 Task: Find connections with filter location San Carlos de Bariloche with filter topic #jobsearchwith filter profile language English with filter current company Russell Tobin with filter school Medi-Caps University with filter industry Retail Musical Instruments with filter service category Interior Design with filter keywords title Dispatcher for Trucks or Taxis
Action: Mouse moved to (671, 131)
Screenshot: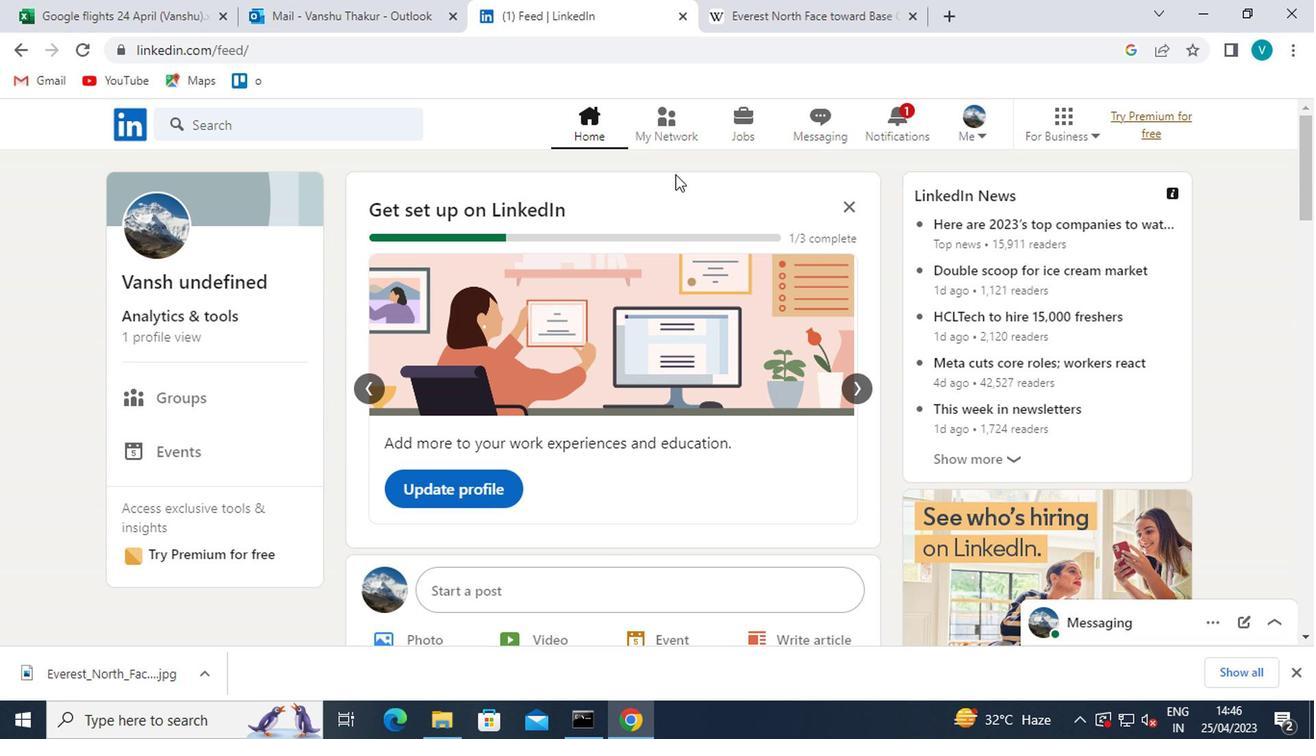 
Action: Mouse pressed left at (671, 131)
Screenshot: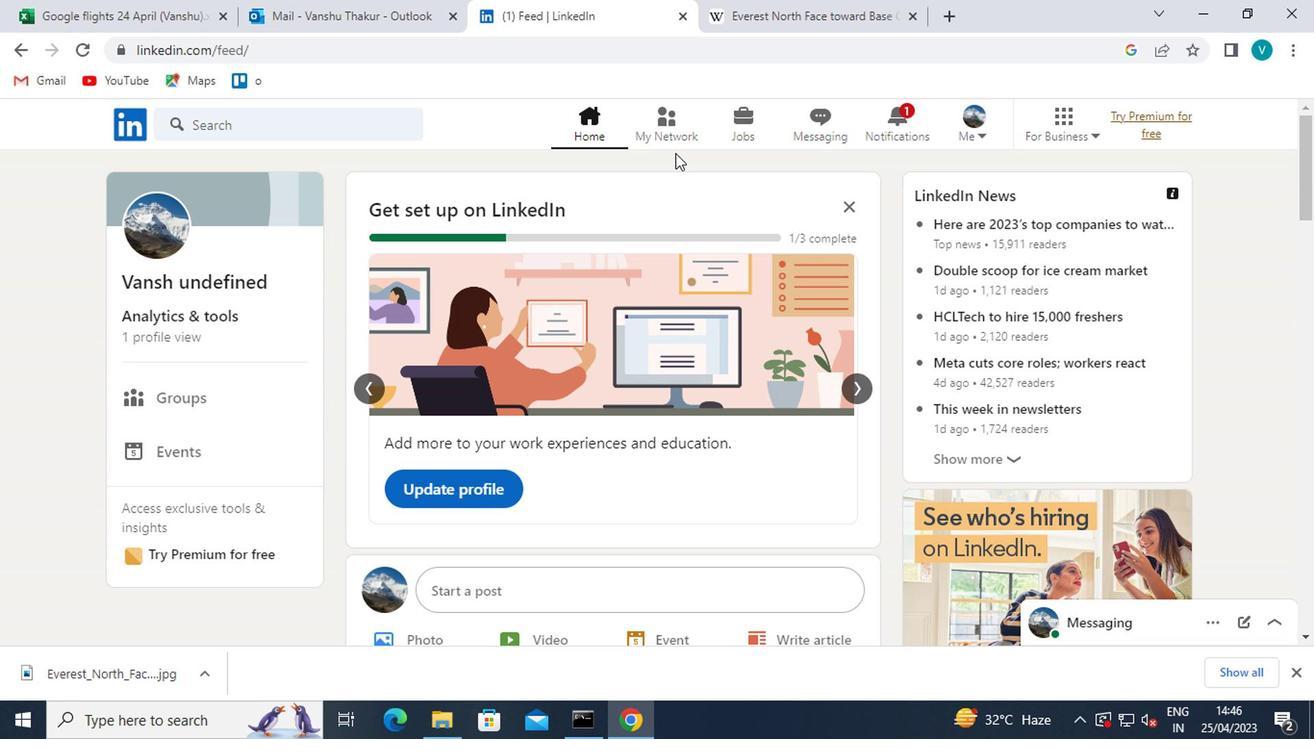 
Action: Mouse moved to (238, 229)
Screenshot: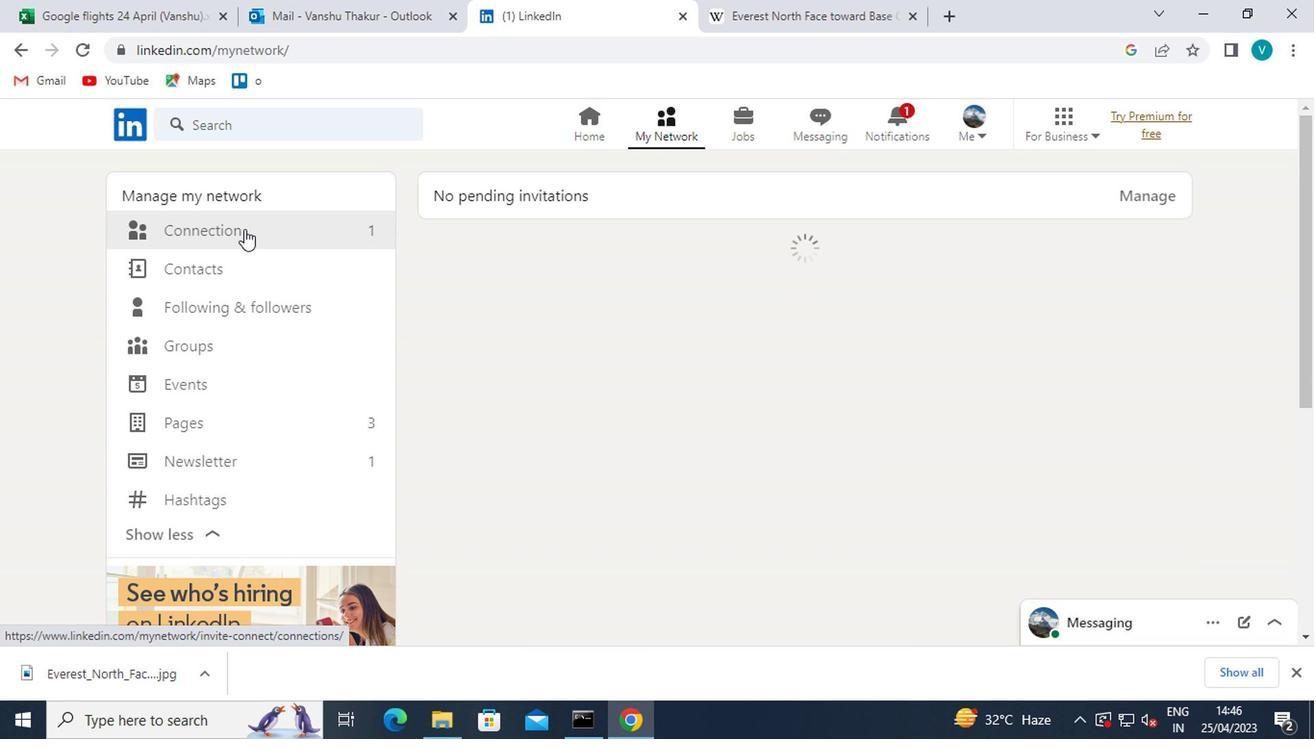 
Action: Mouse pressed left at (238, 229)
Screenshot: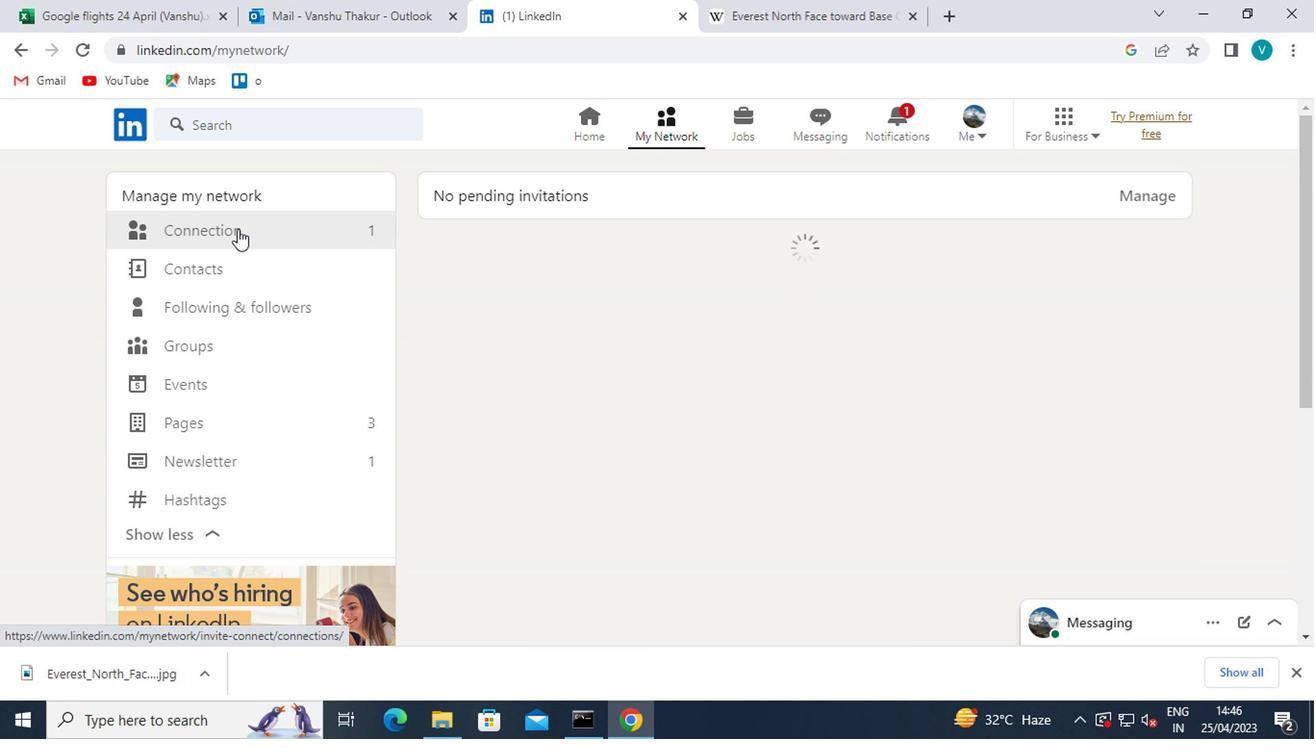 
Action: Mouse moved to (809, 238)
Screenshot: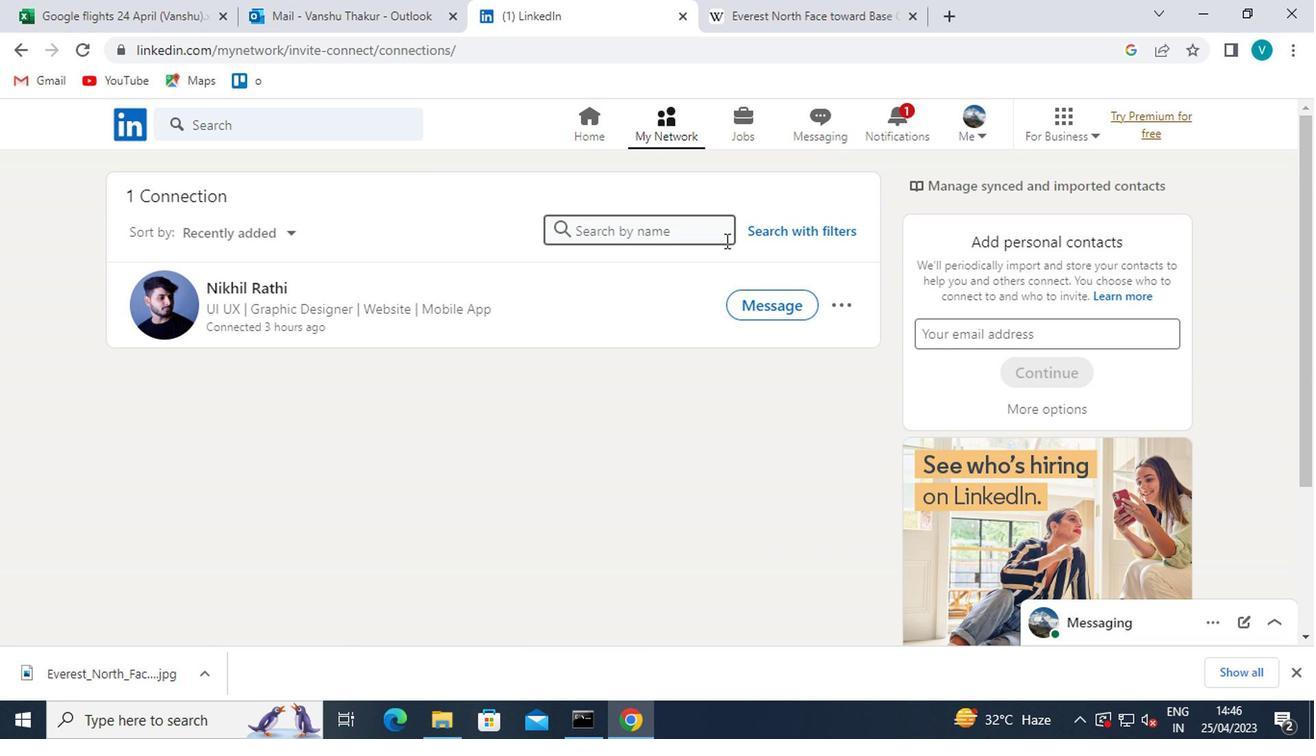 
Action: Mouse pressed left at (809, 238)
Screenshot: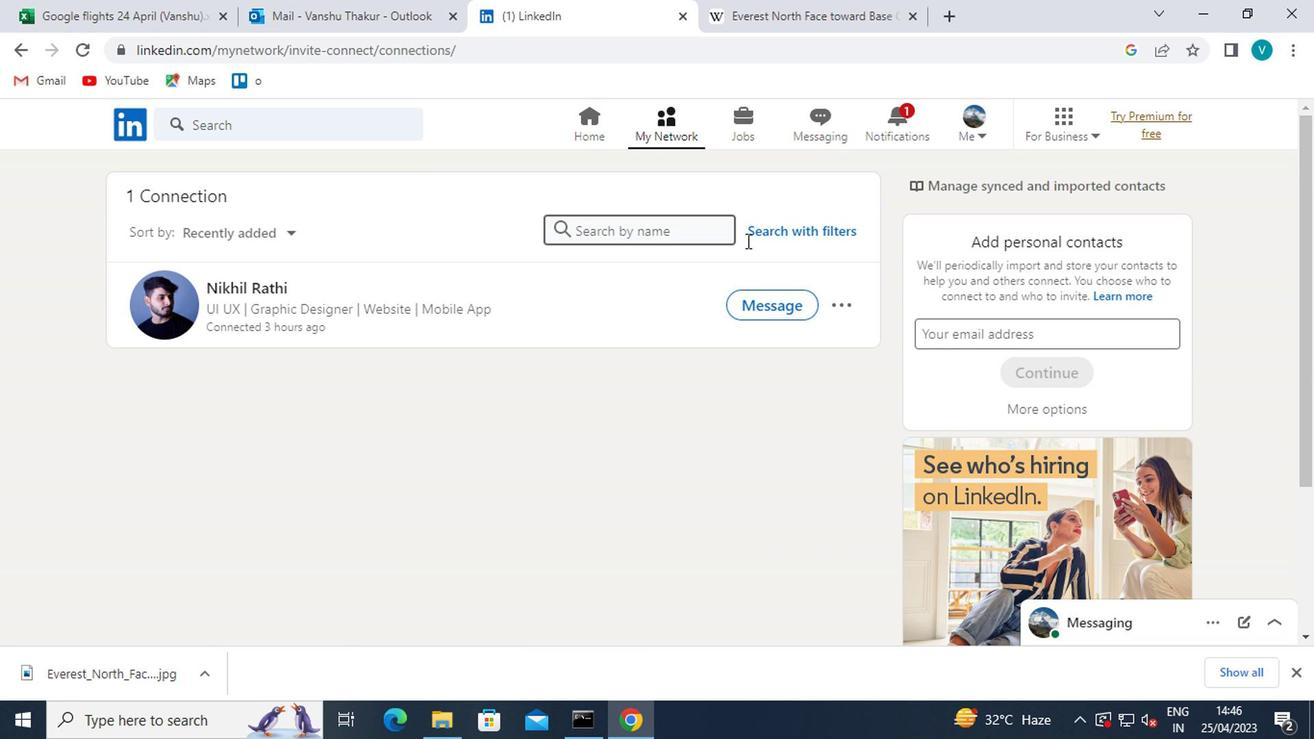
Action: Mouse moved to (828, 231)
Screenshot: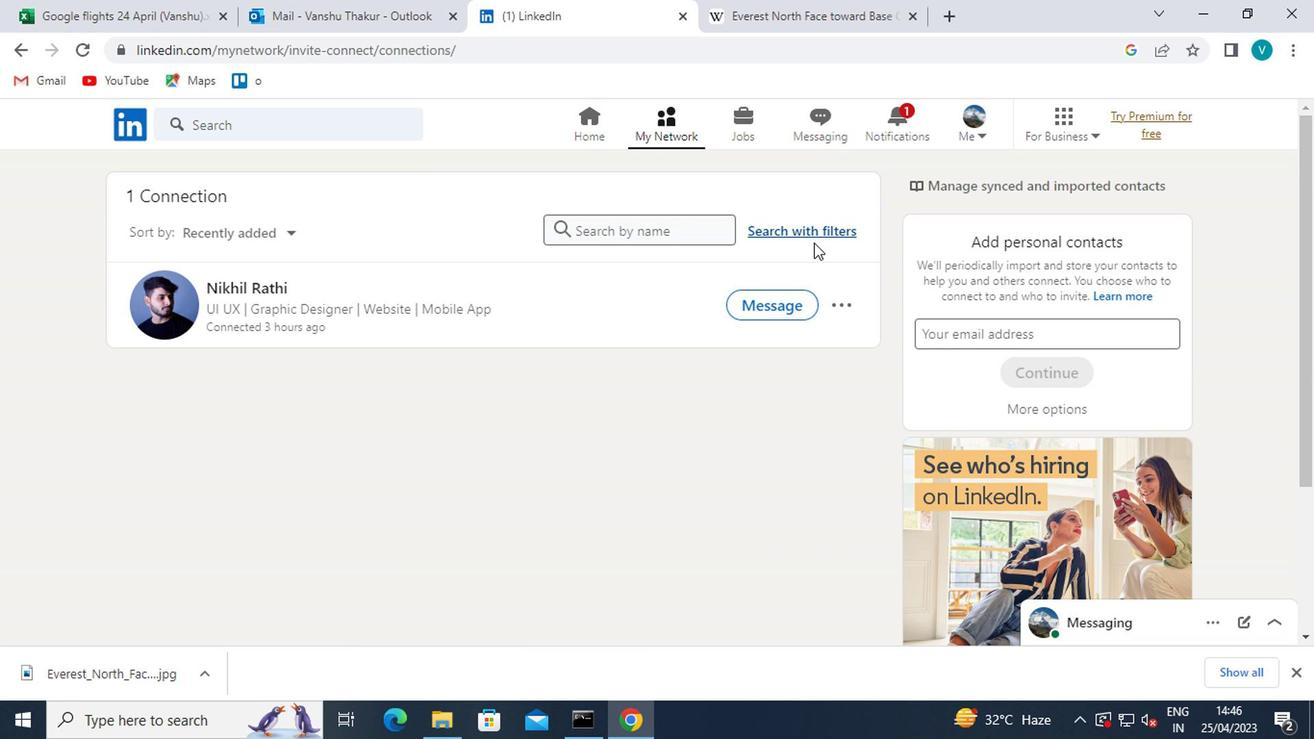 
Action: Mouse pressed left at (828, 231)
Screenshot: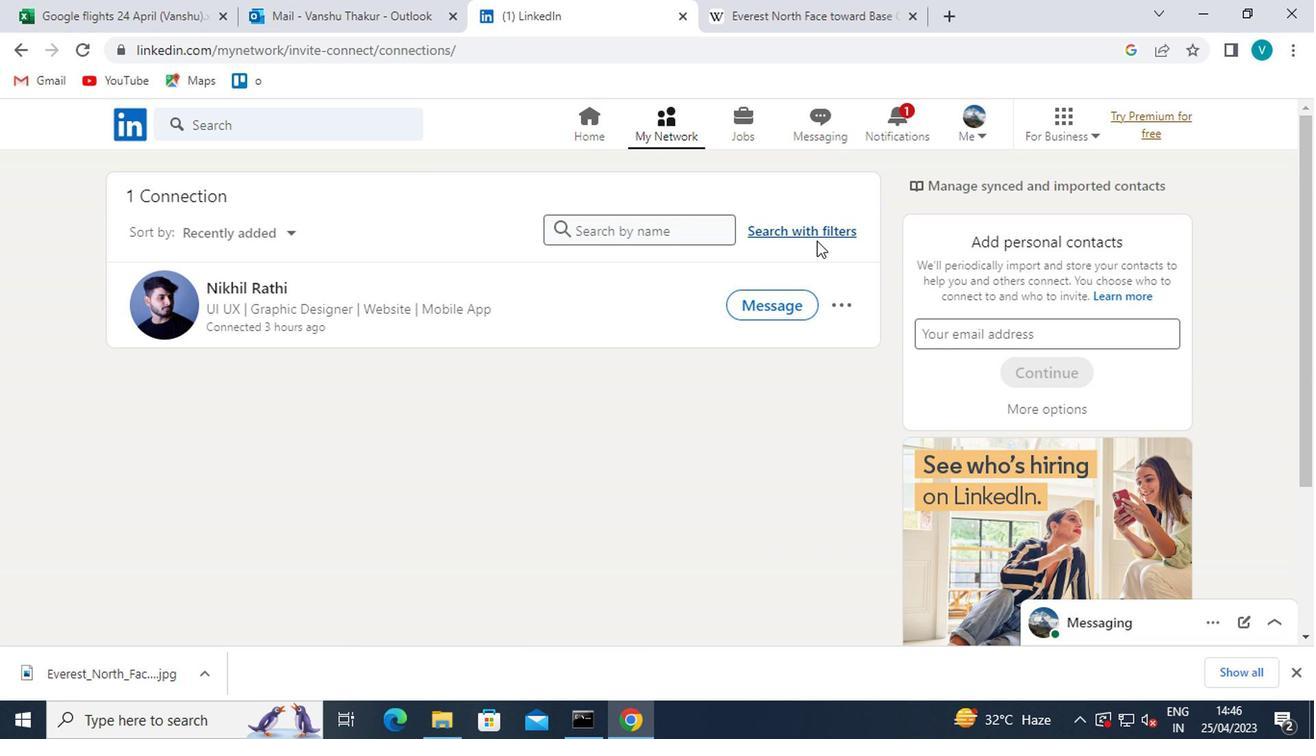 
Action: Mouse moved to (644, 187)
Screenshot: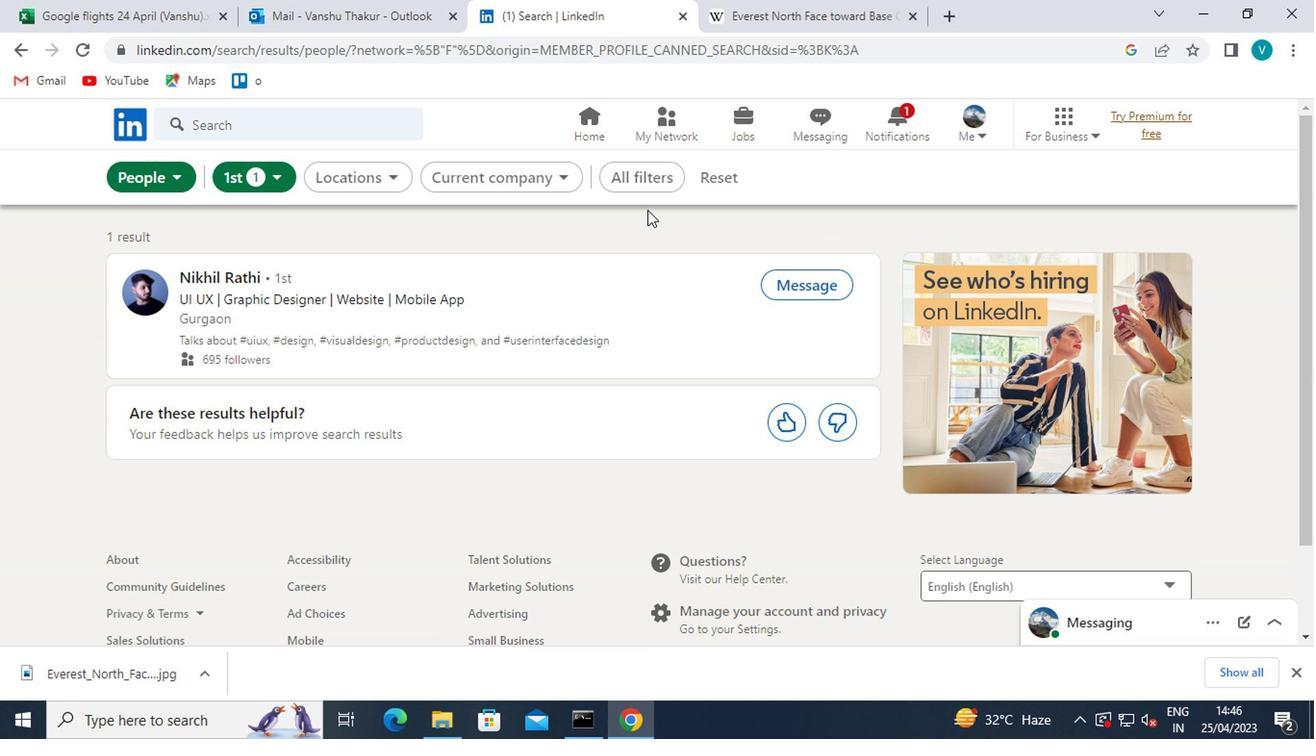 
Action: Mouse pressed left at (644, 187)
Screenshot: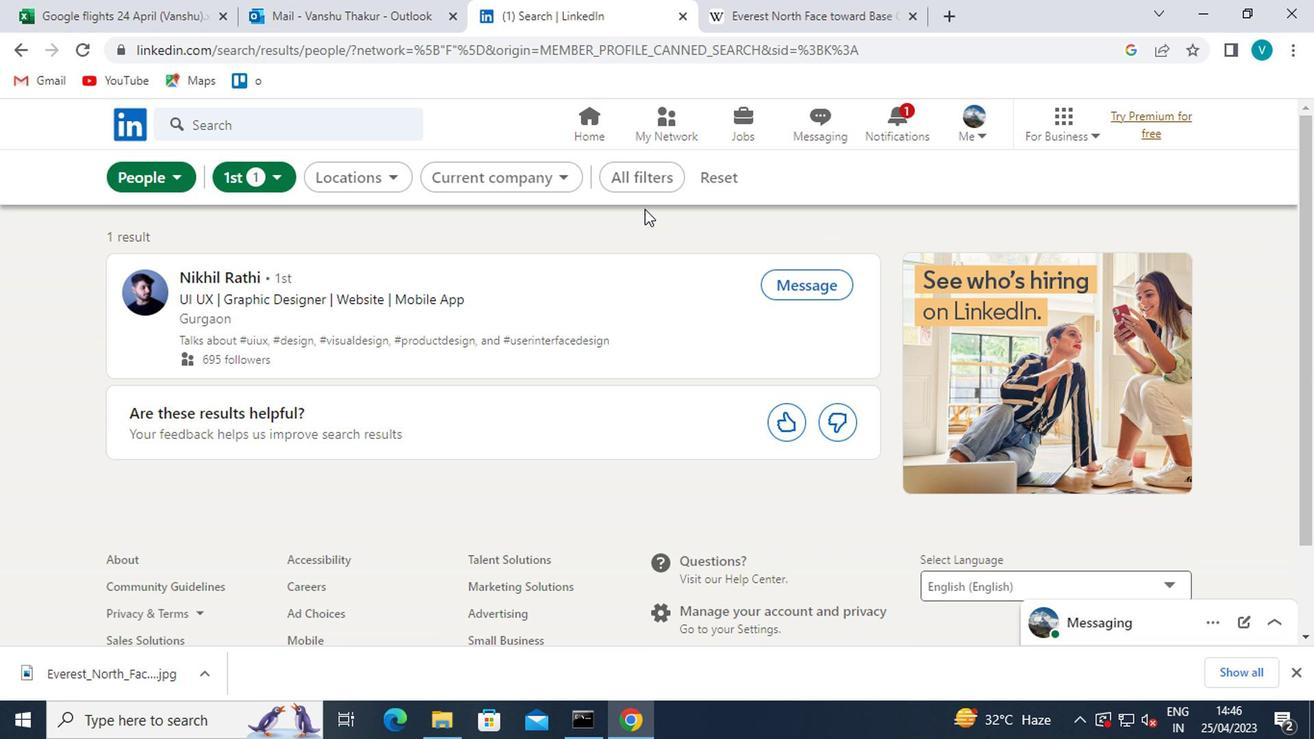 
Action: Mouse moved to (869, 319)
Screenshot: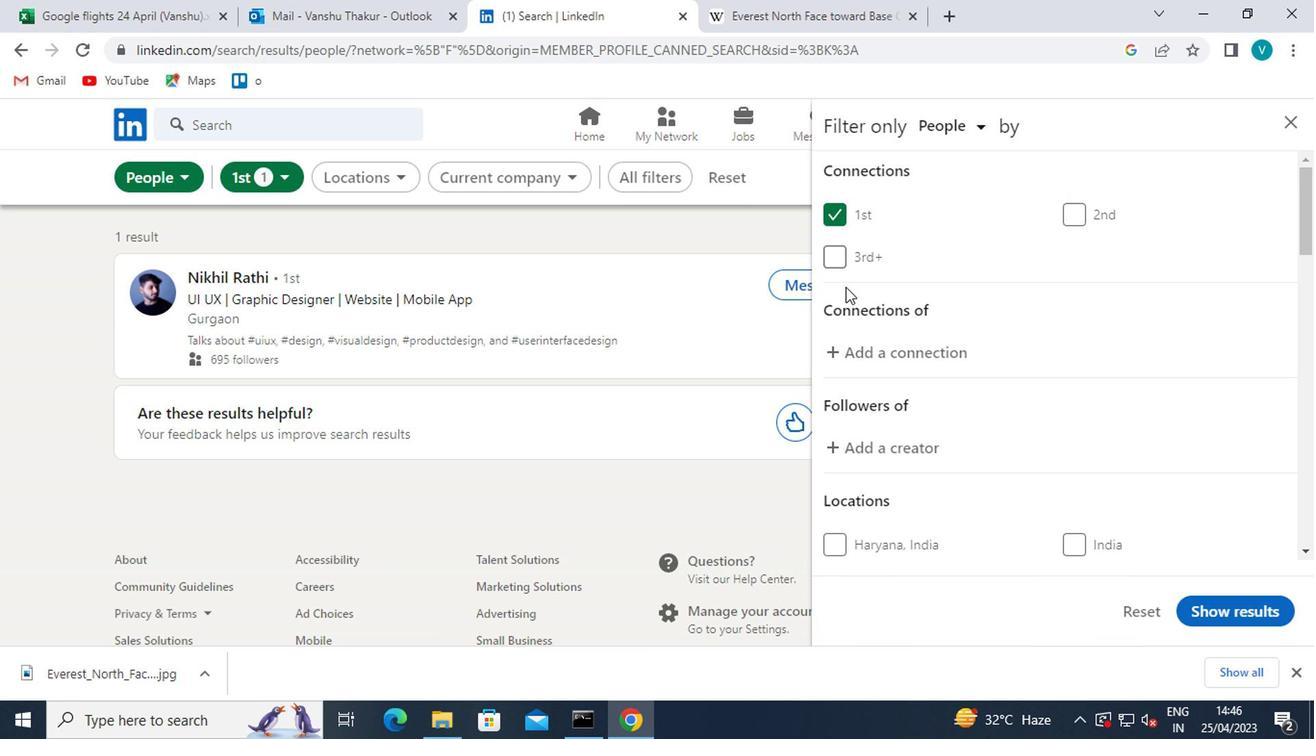 
Action: Mouse scrolled (869, 318) with delta (0, -1)
Screenshot: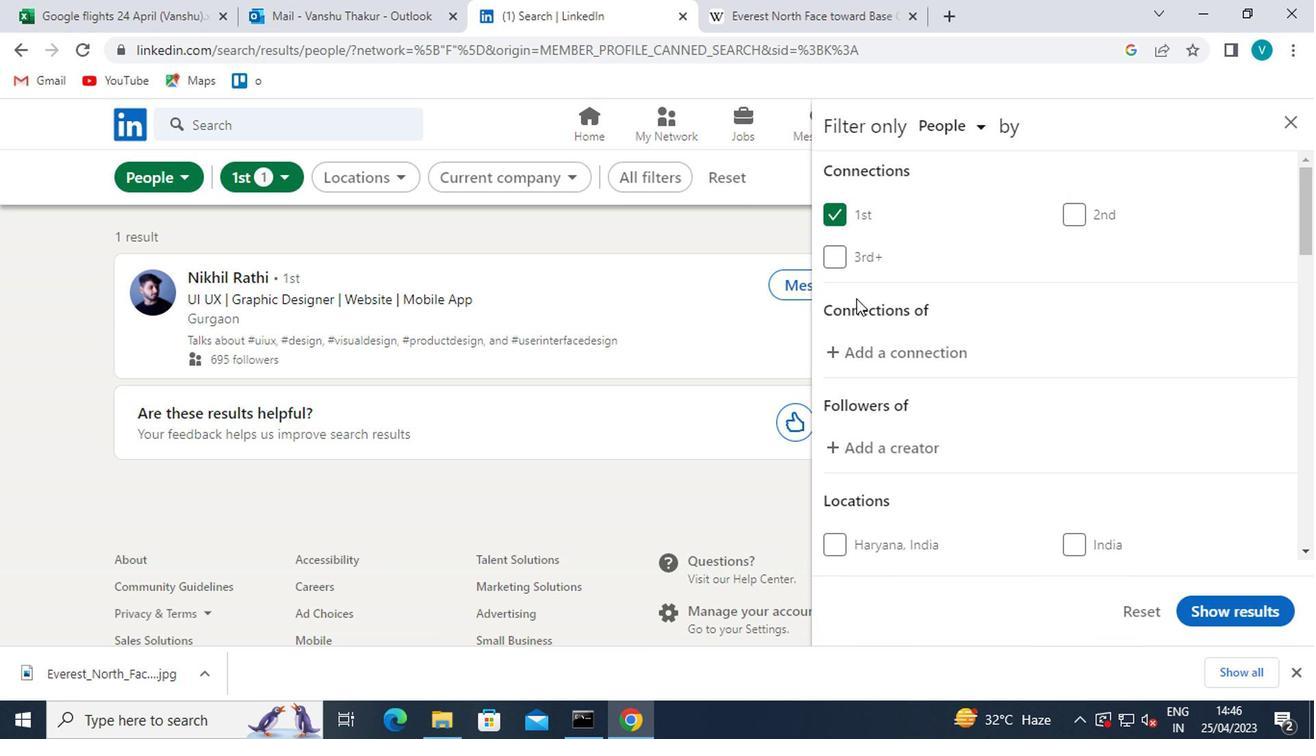 
Action: Mouse moved to (872, 325)
Screenshot: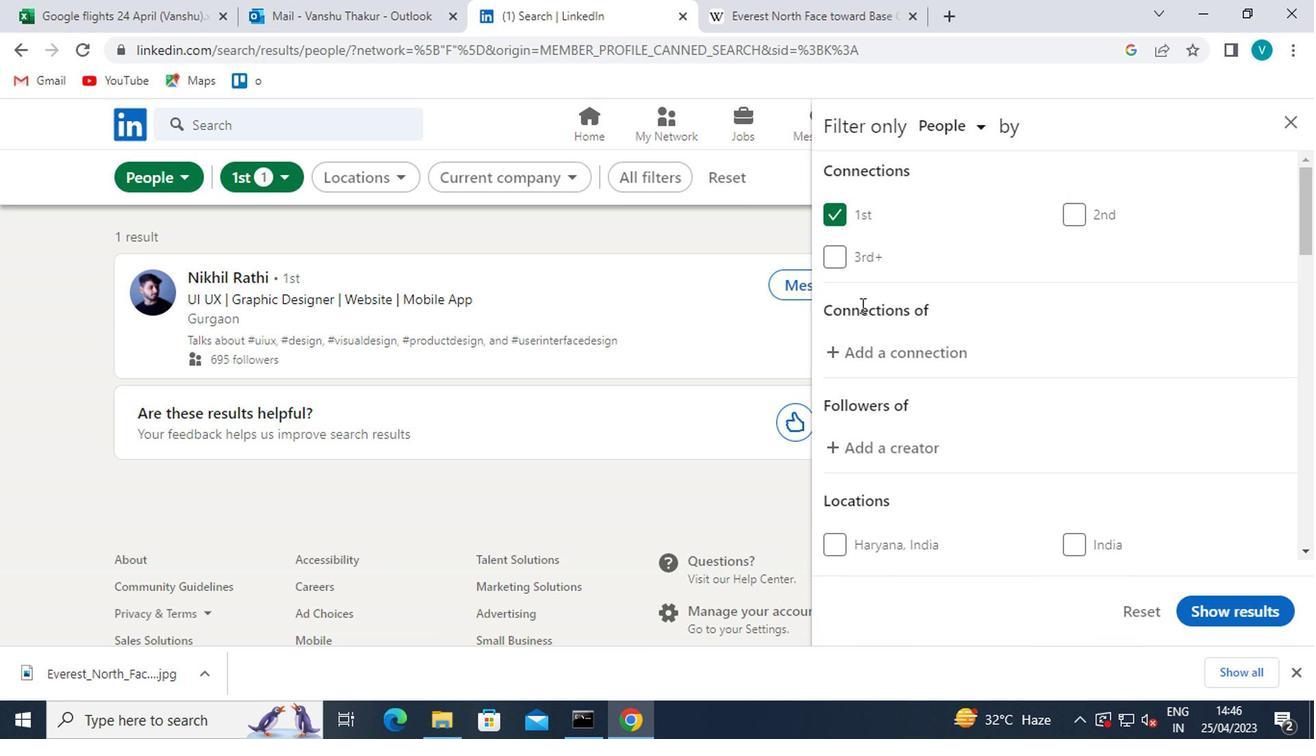 
Action: Mouse scrolled (872, 324) with delta (0, 0)
Screenshot: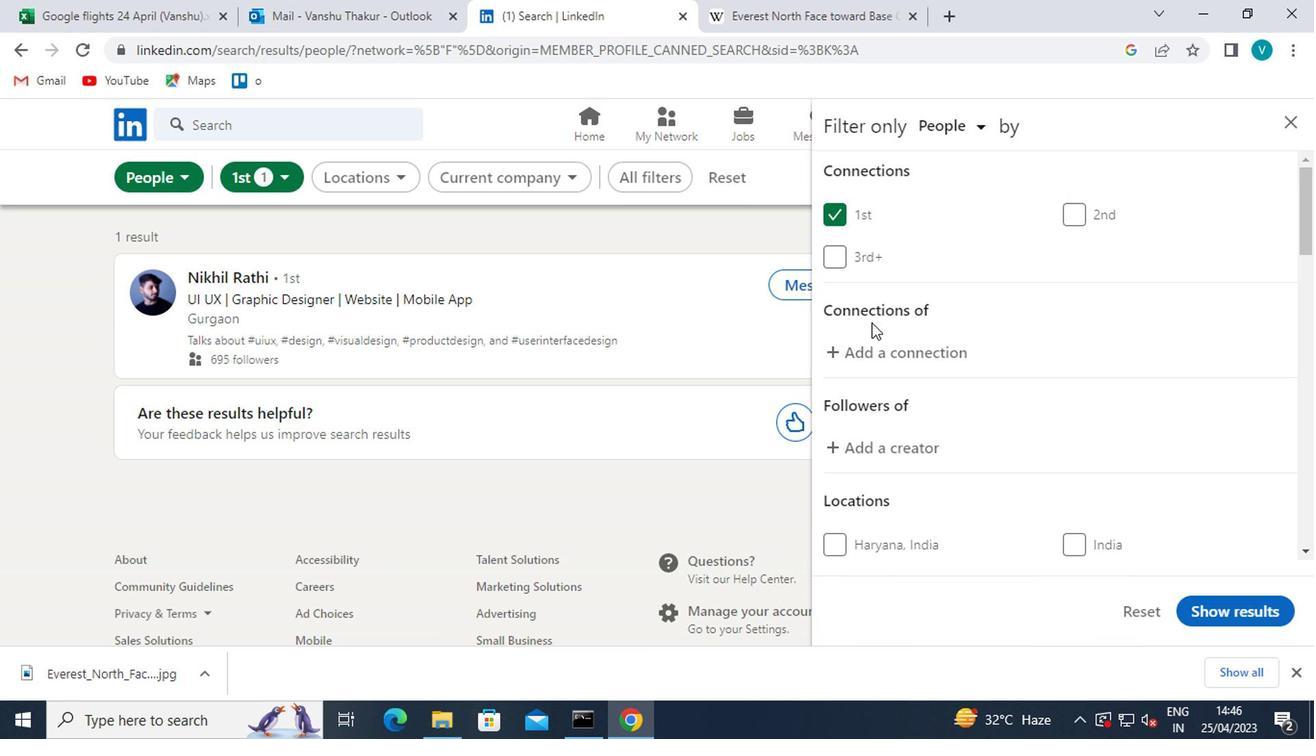
Action: Mouse moved to (907, 429)
Screenshot: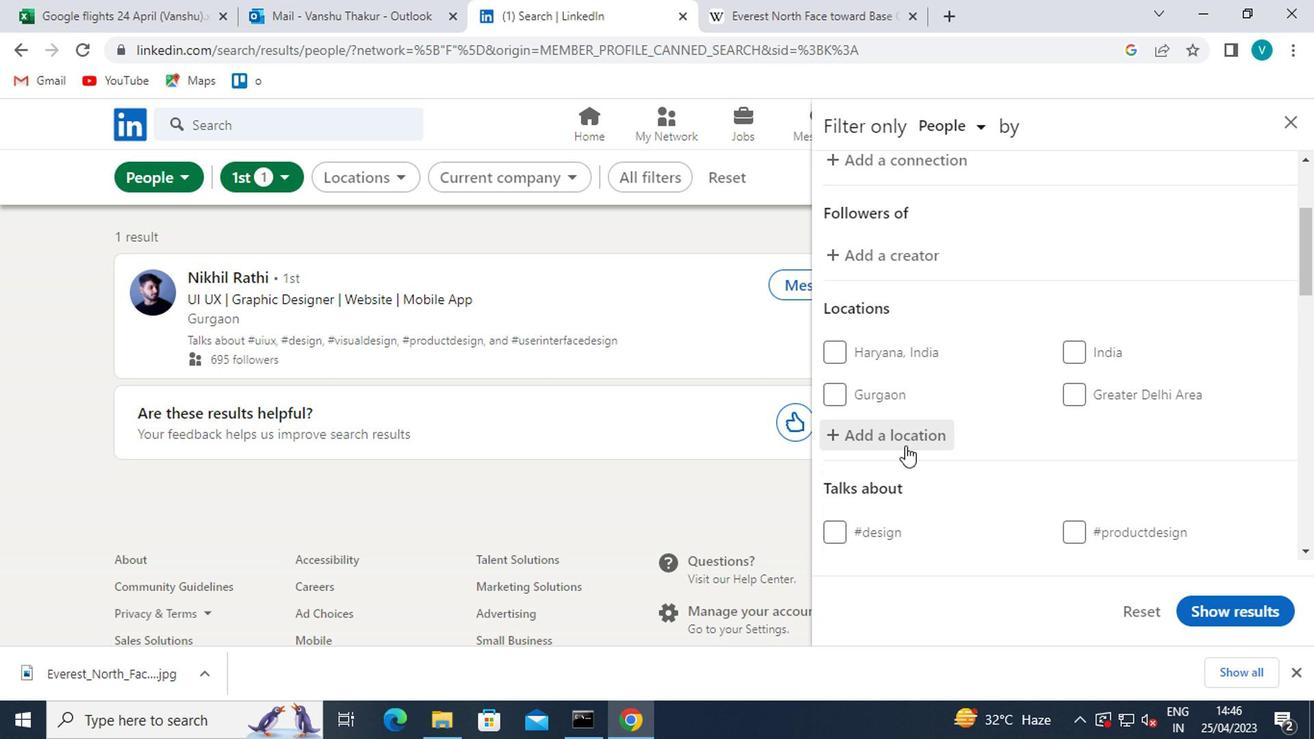 
Action: Mouse pressed left at (907, 429)
Screenshot: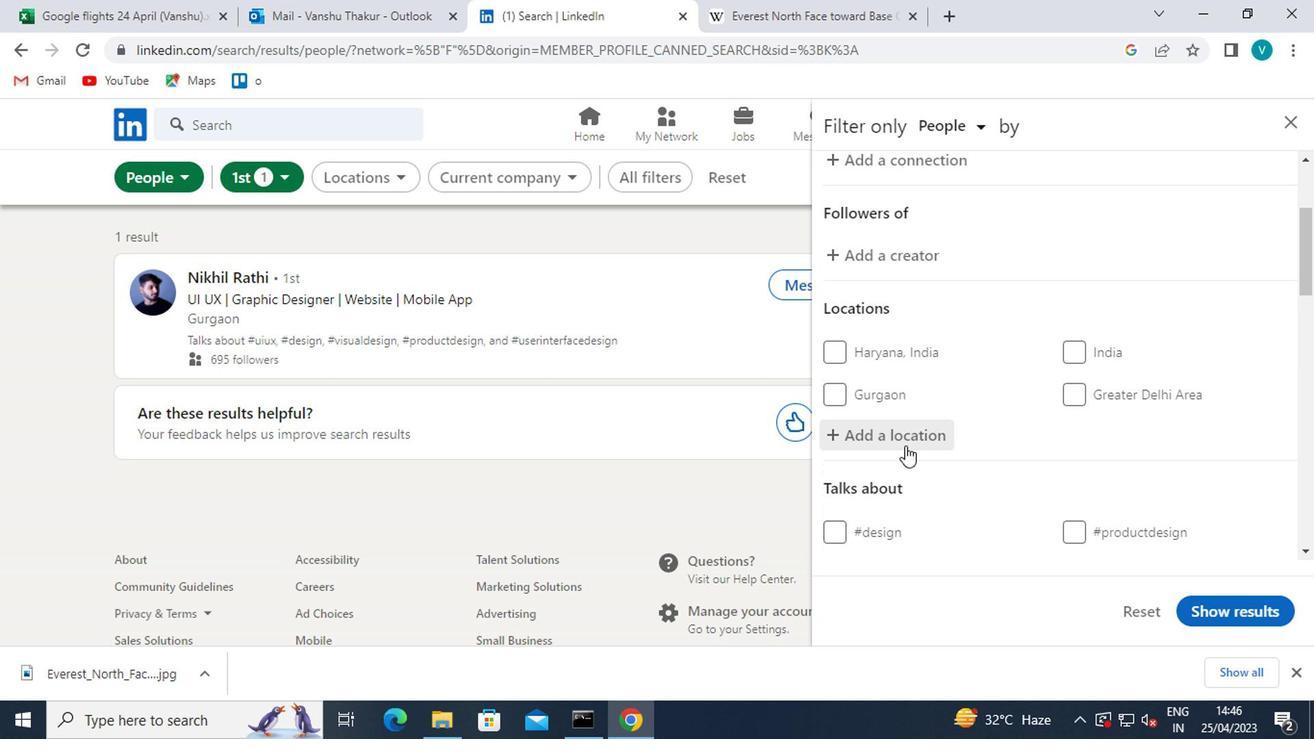 
Action: Mouse moved to (908, 429)
Screenshot: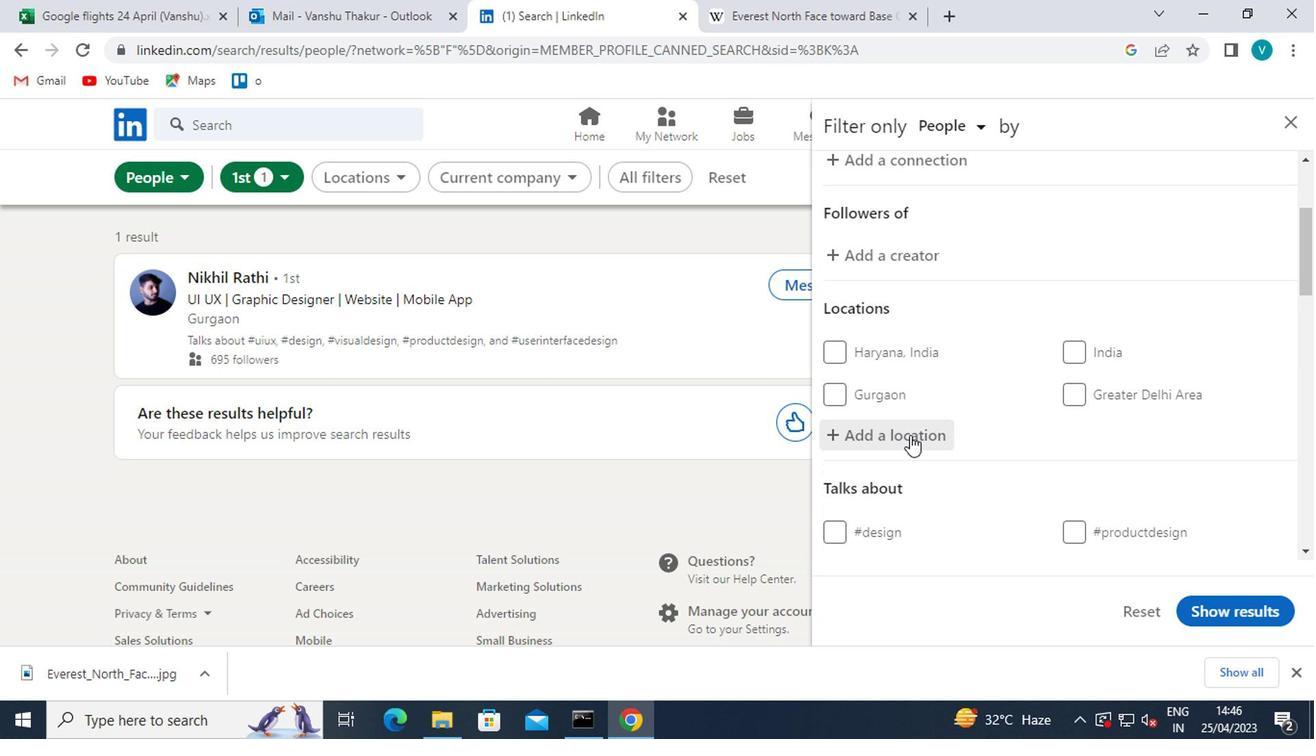 
Action: Key pressed <Key.shift>
Screenshot: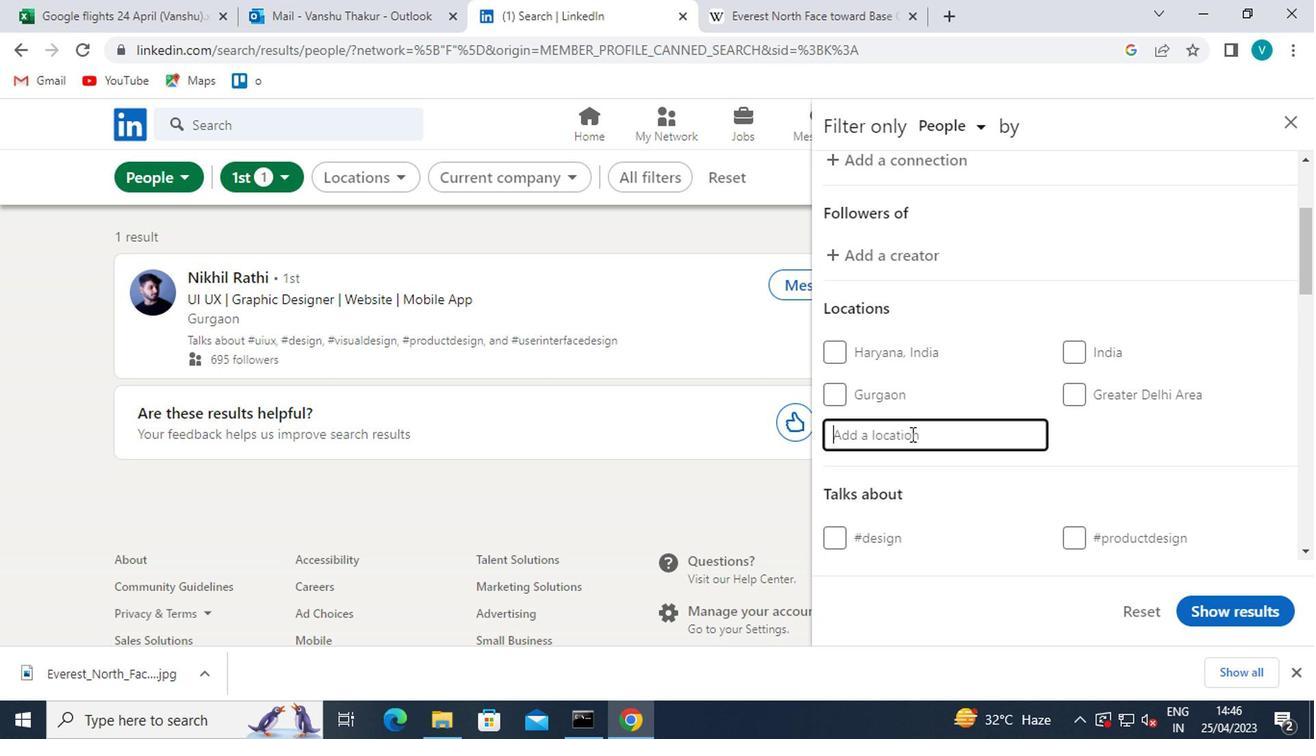 
Action: Mouse moved to (908, 429)
Screenshot: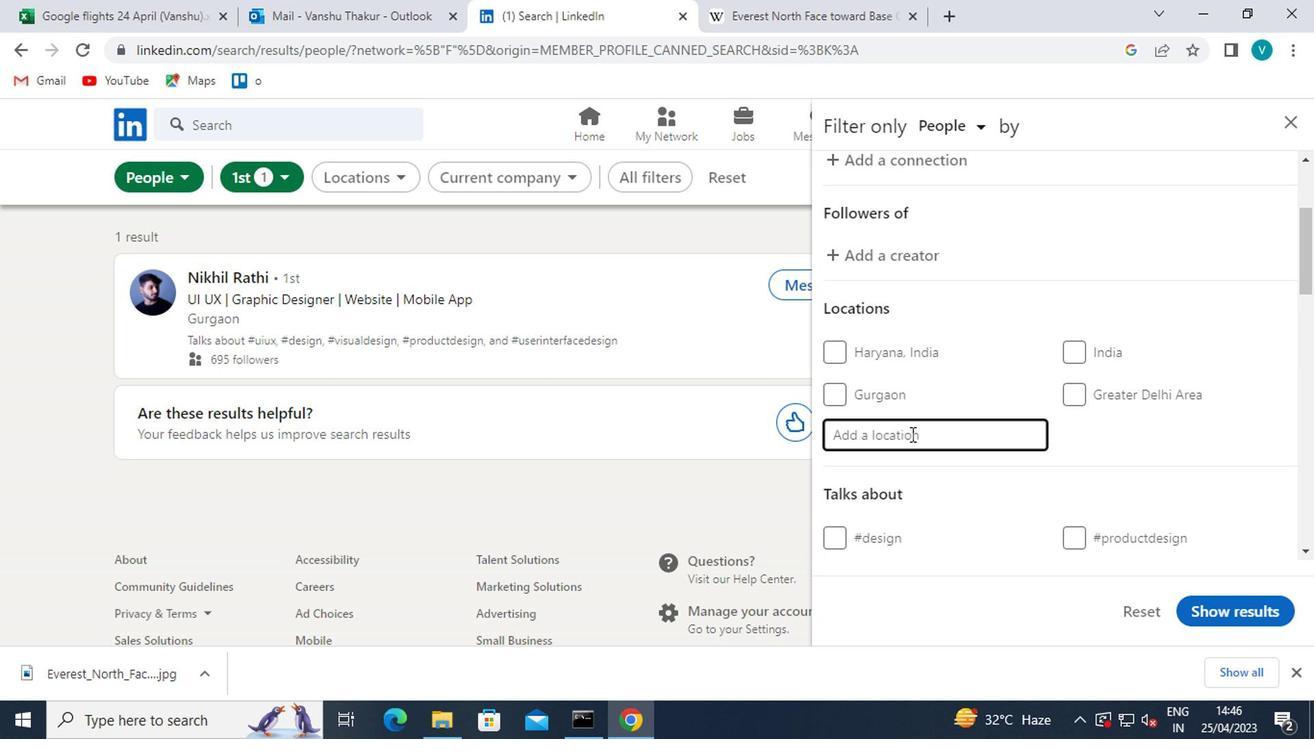 
Action: Key pressed SAN<Key.space><Key.shift><Key.shift><Key.shift><Key.shift>CARLOS<Key.space>
Screenshot: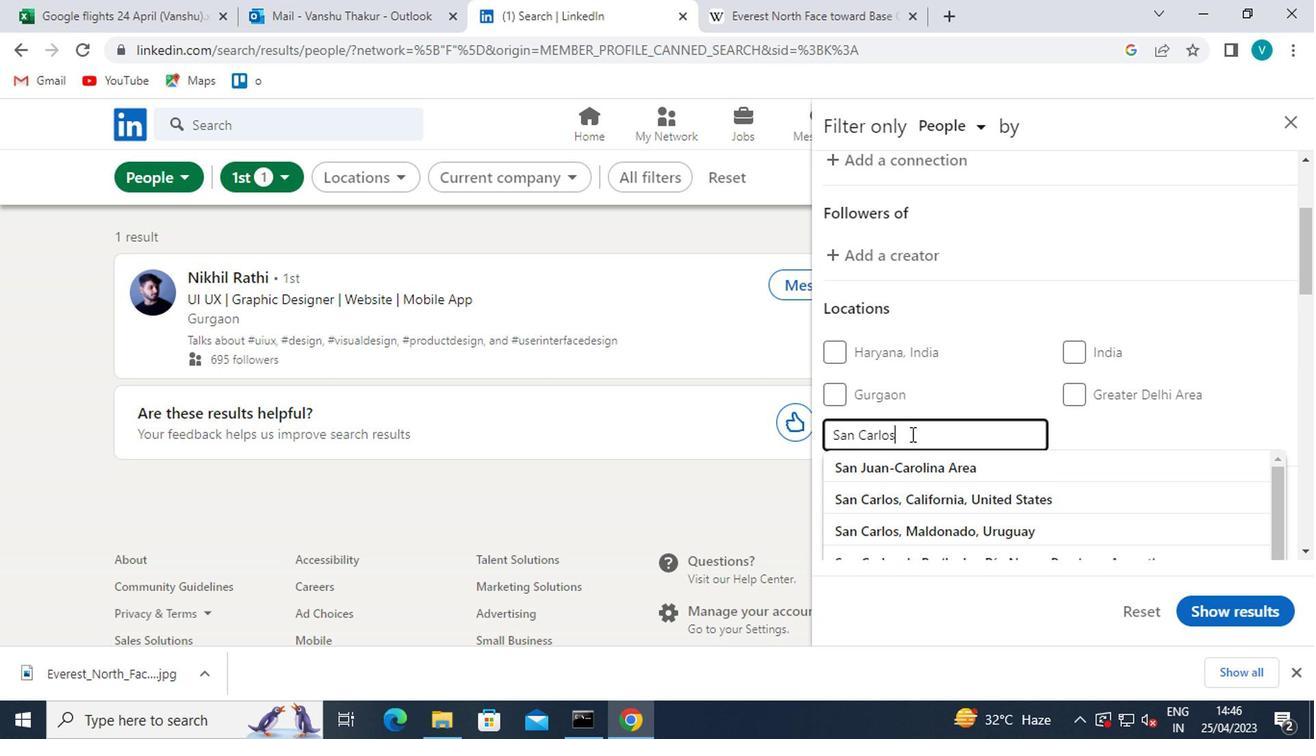 
Action: Mouse moved to (952, 443)
Screenshot: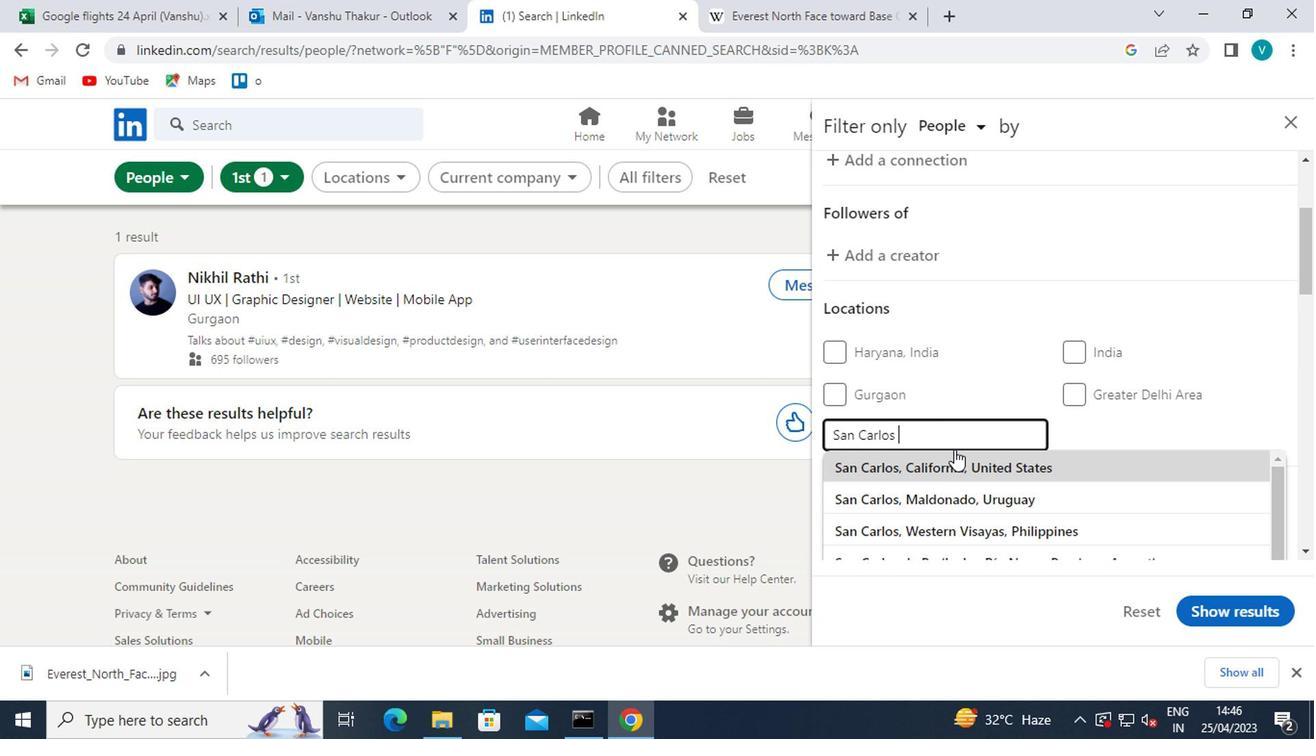 
Action: Key pressed DE
Screenshot: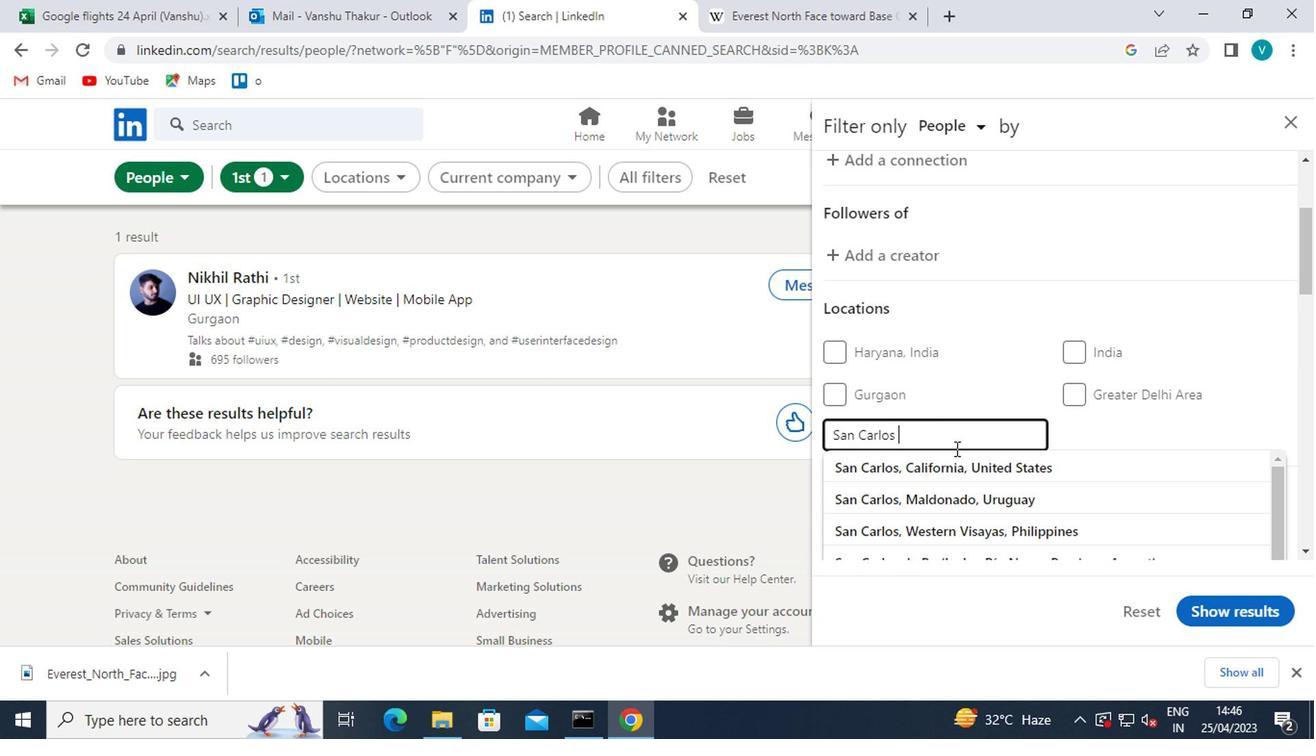 
Action: Mouse moved to (972, 428)
Screenshot: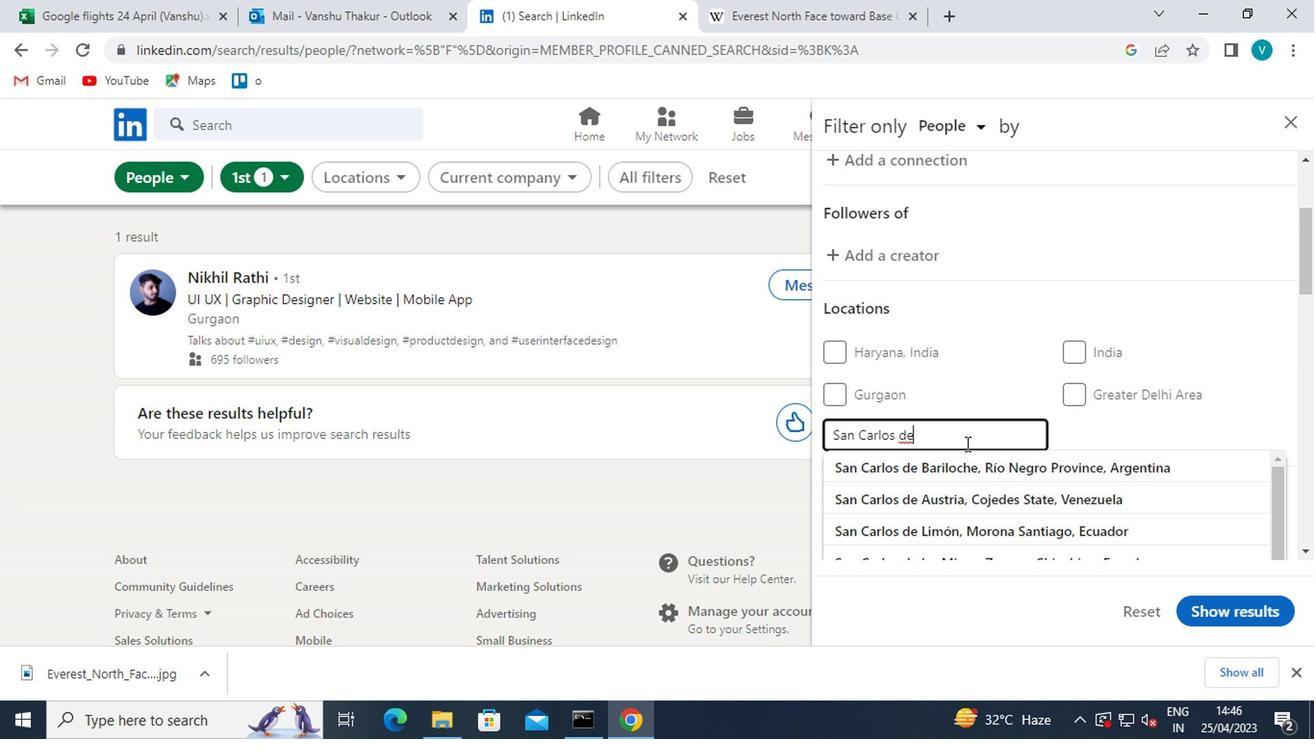 
Action: Key pressed <Key.space>
Screenshot: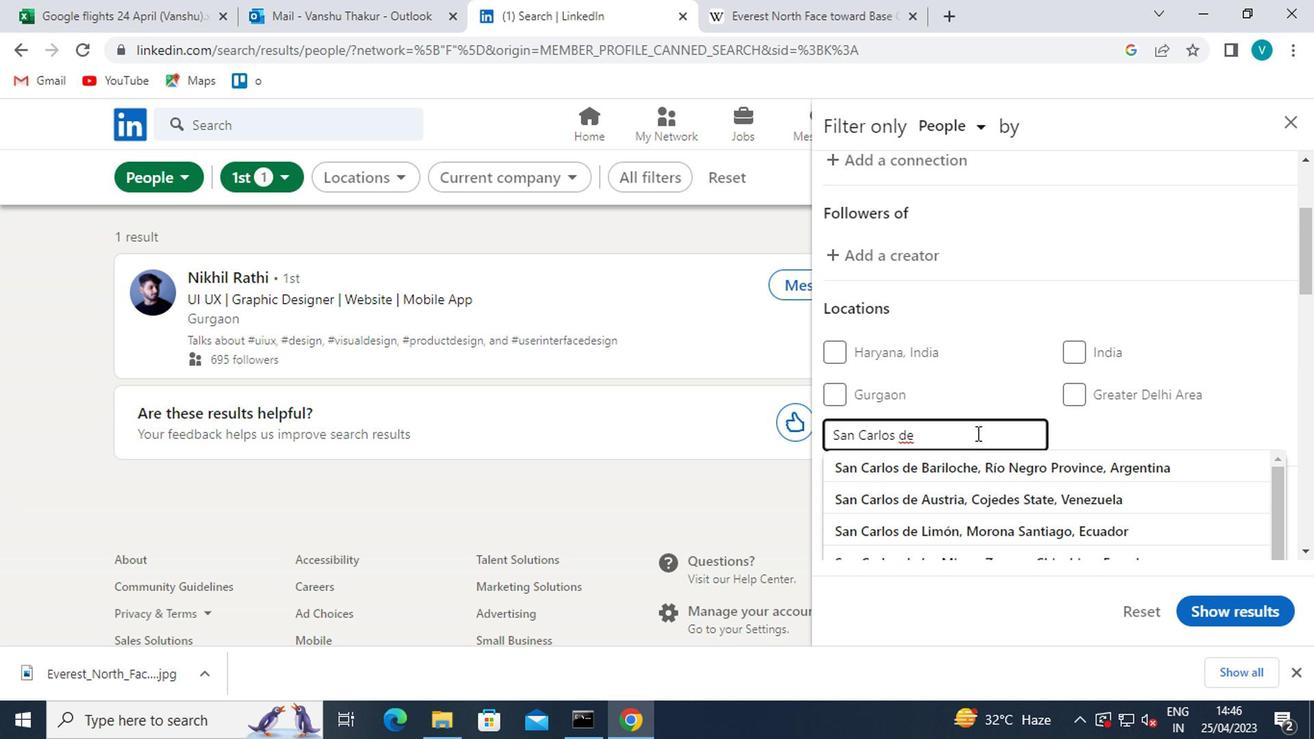 
Action: Mouse moved to (987, 461)
Screenshot: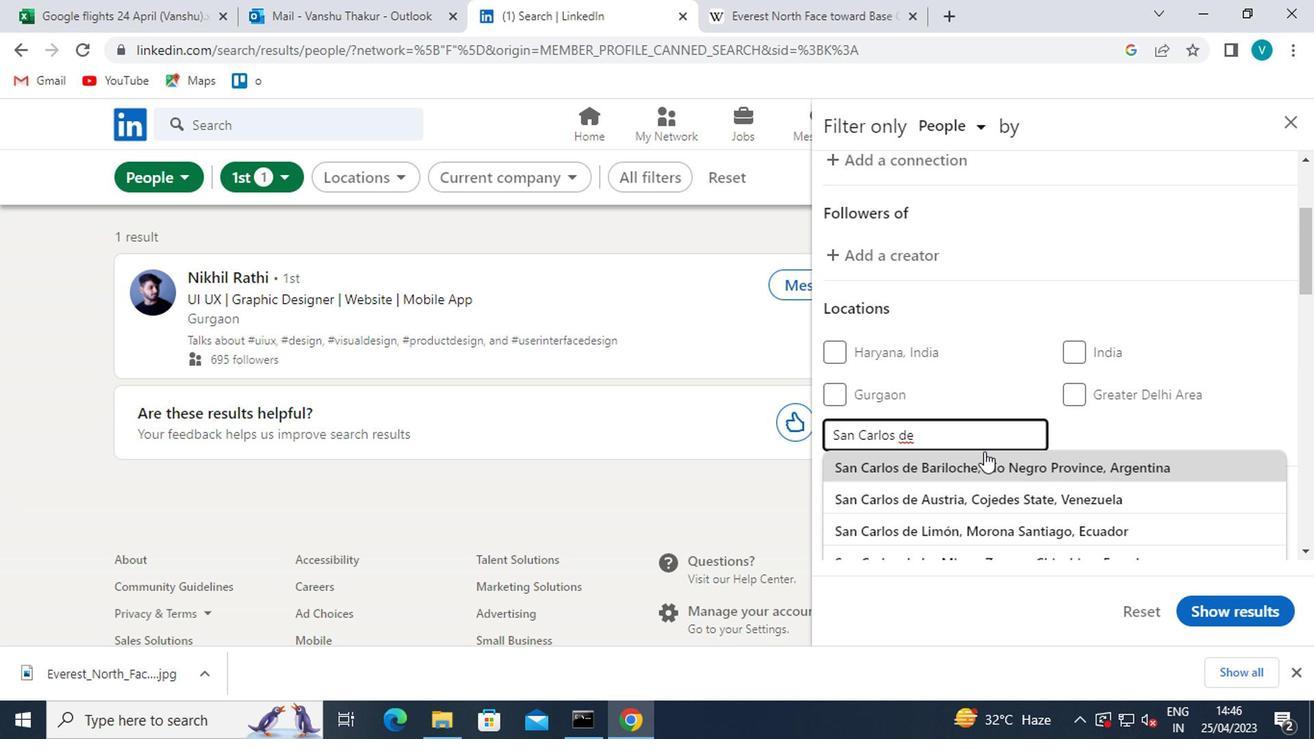 
Action: Mouse pressed left at (987, 461)
Screenshot: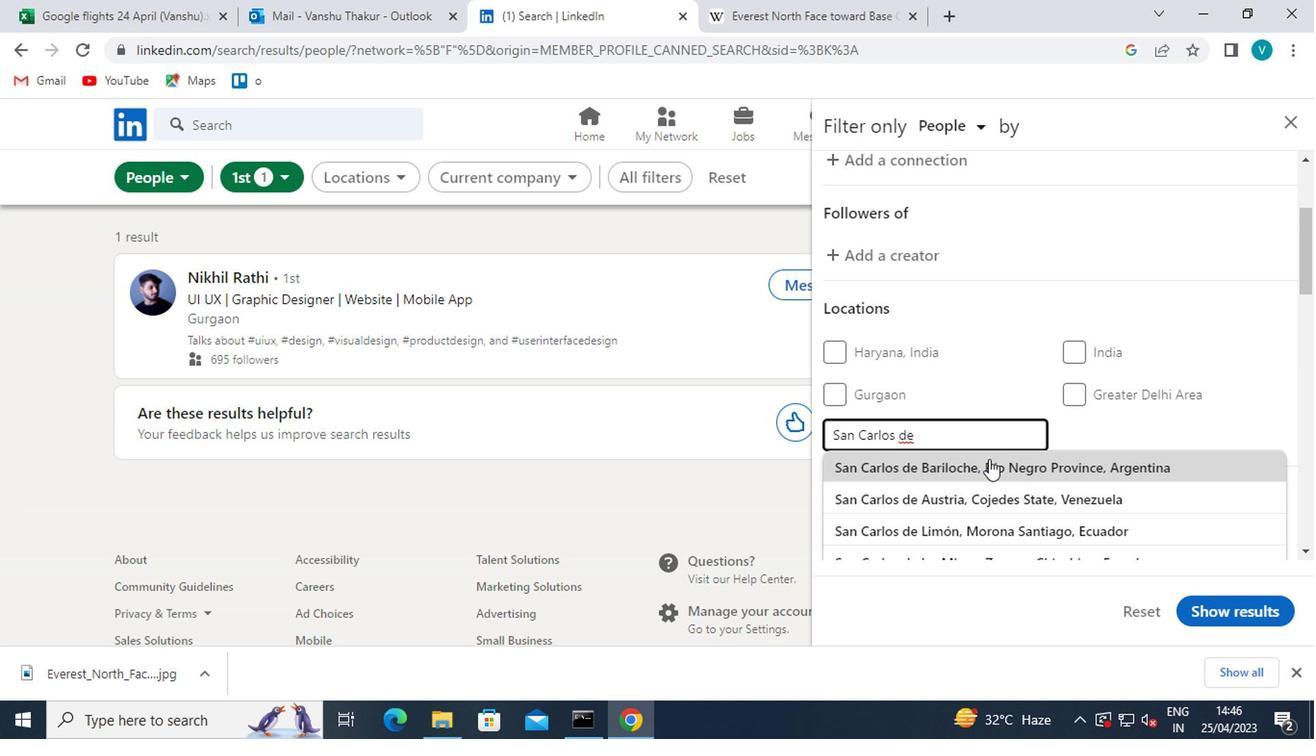 
Action: Mouse moved to (1046, 469)
Screenshot: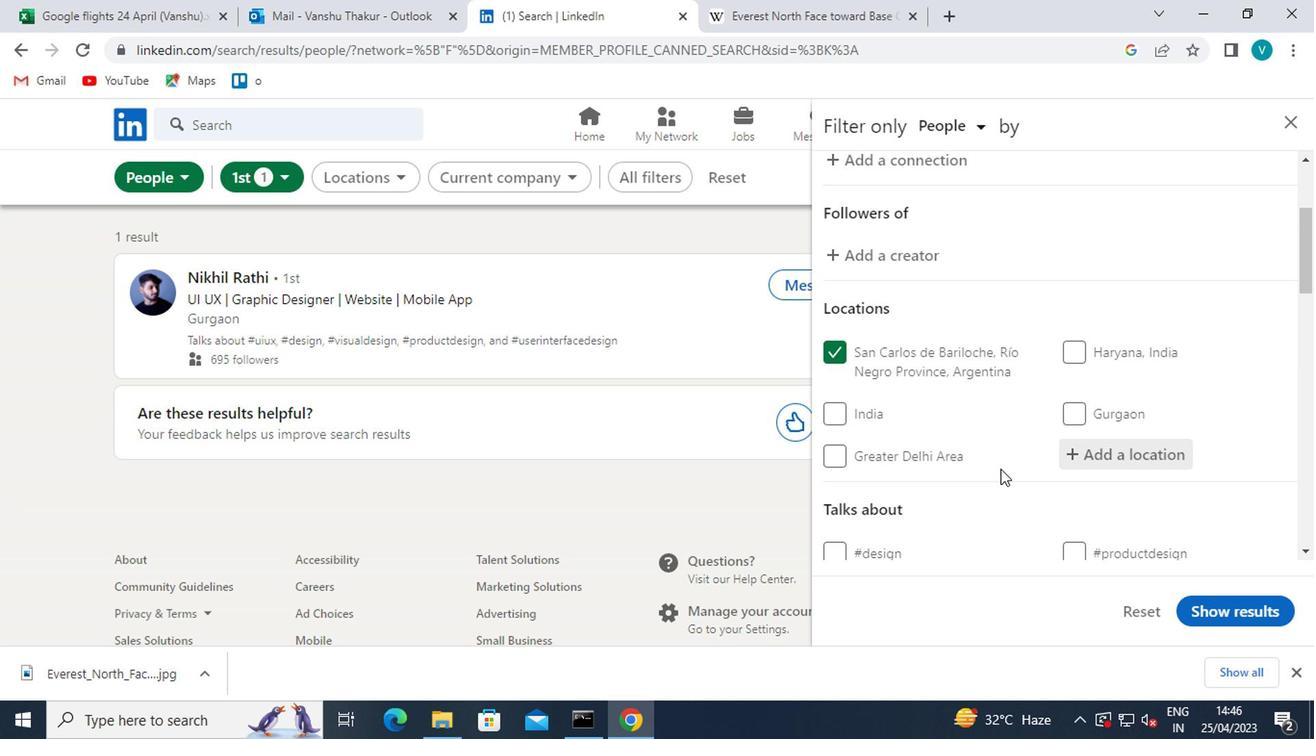 
Action: Mouse scrolled (1046, 468) with delta (0, 0)
Screenshot: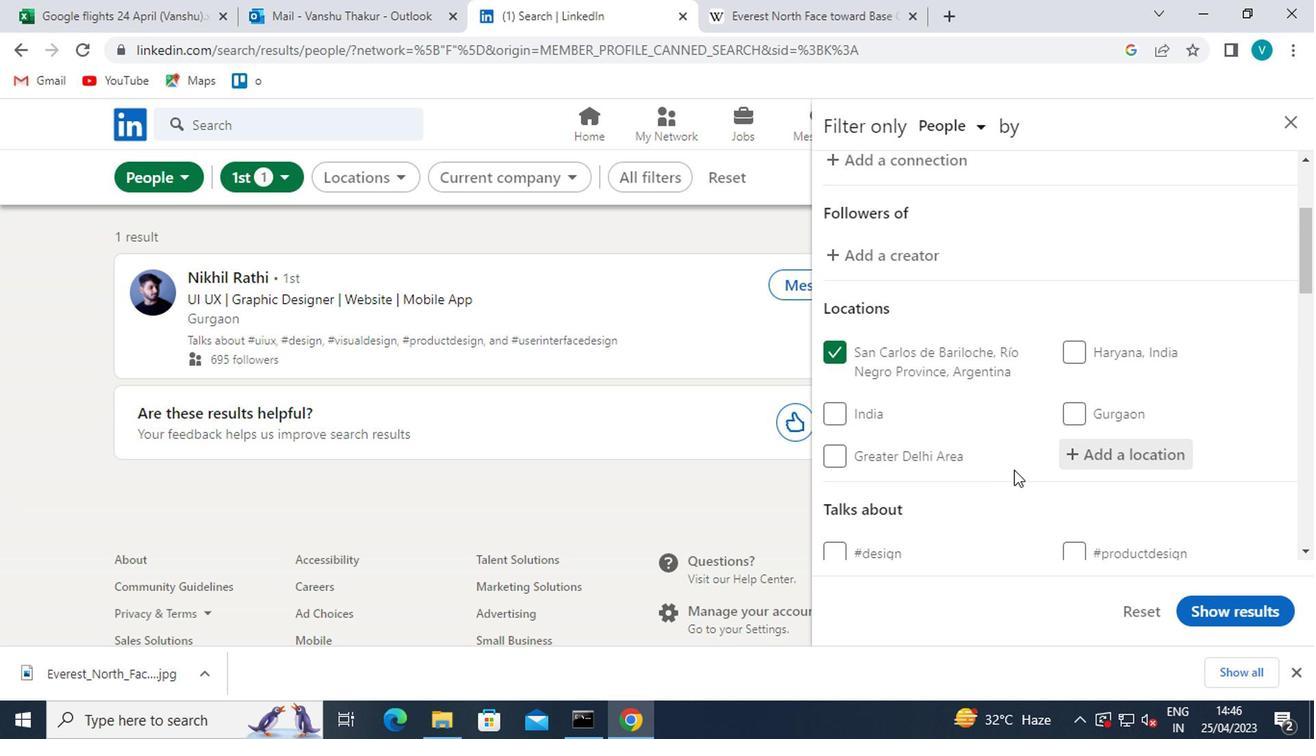 
Action: Mouse moved to (1046, 472)
Screenshot: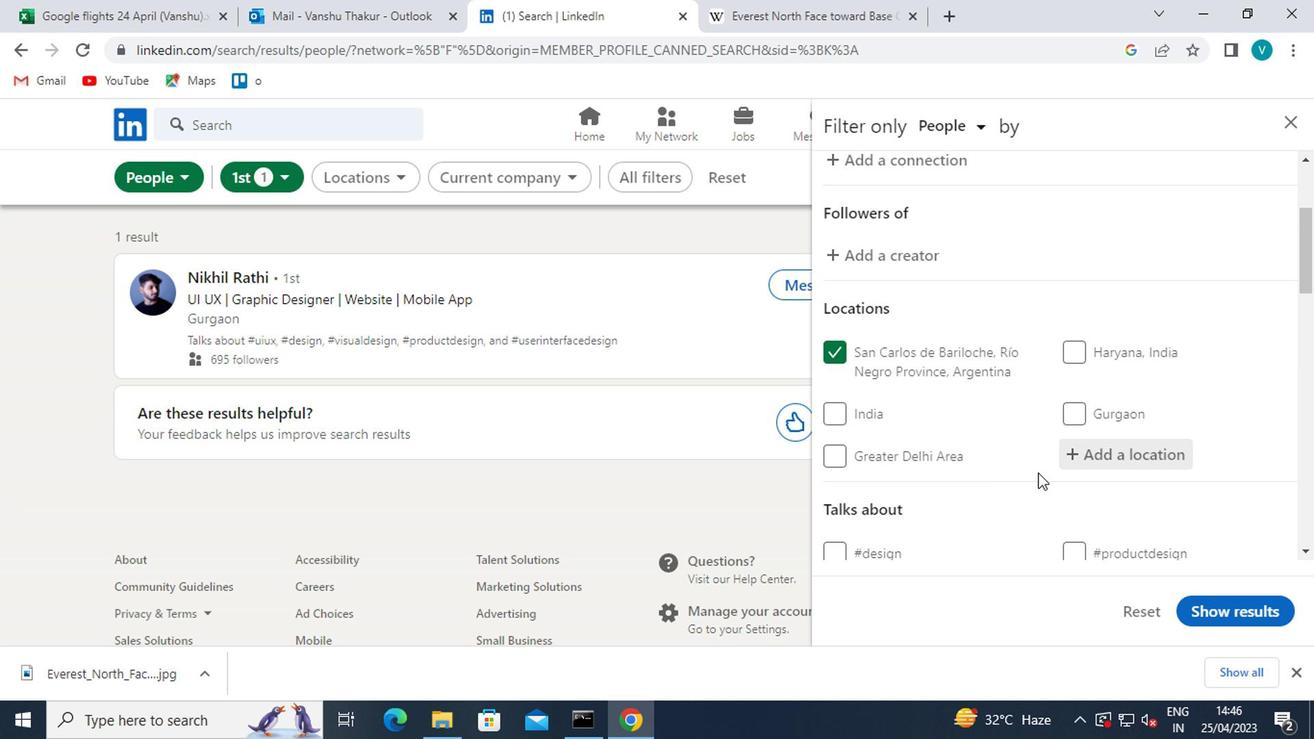 
Action: Mouse scrolled (1046, 471) with delta (0, -1)
Screenshot: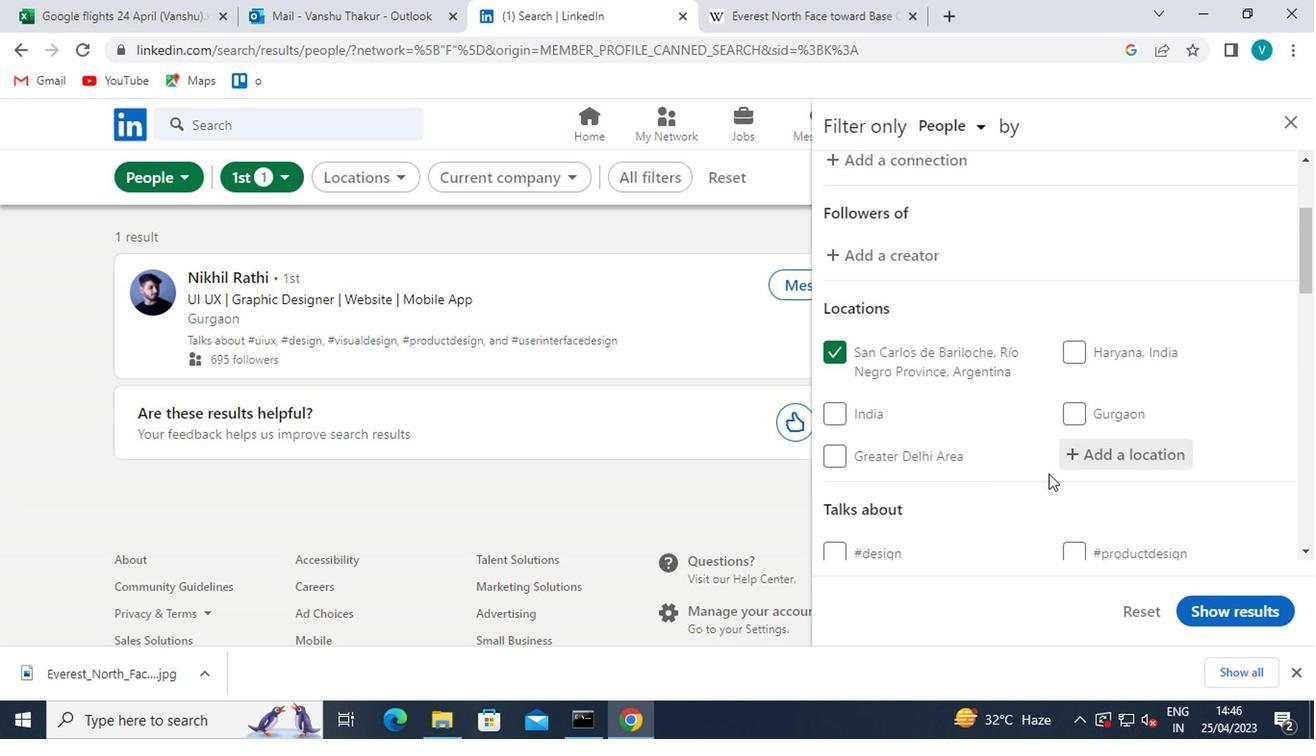 
Action: Mouse moved to (1088, 440)
Screenshot: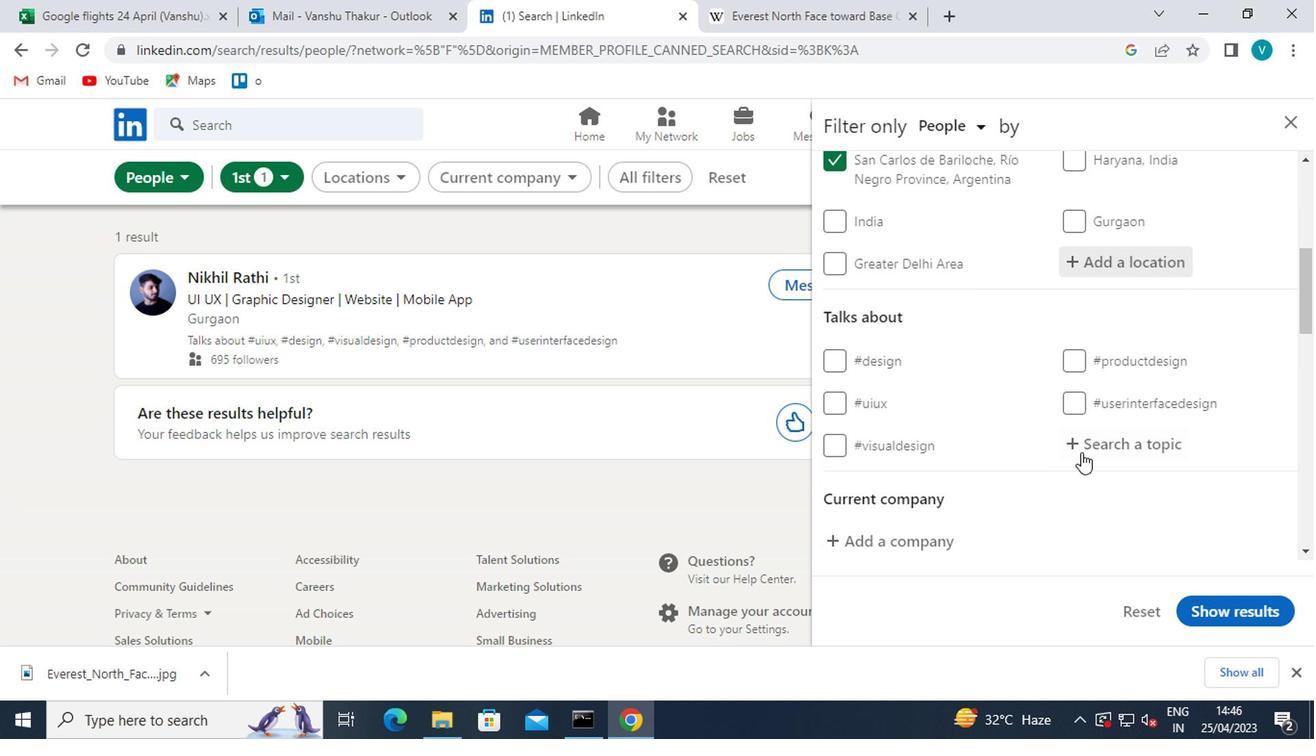 
Action: Mouse pressed left at (1088, 440)
Screenshot: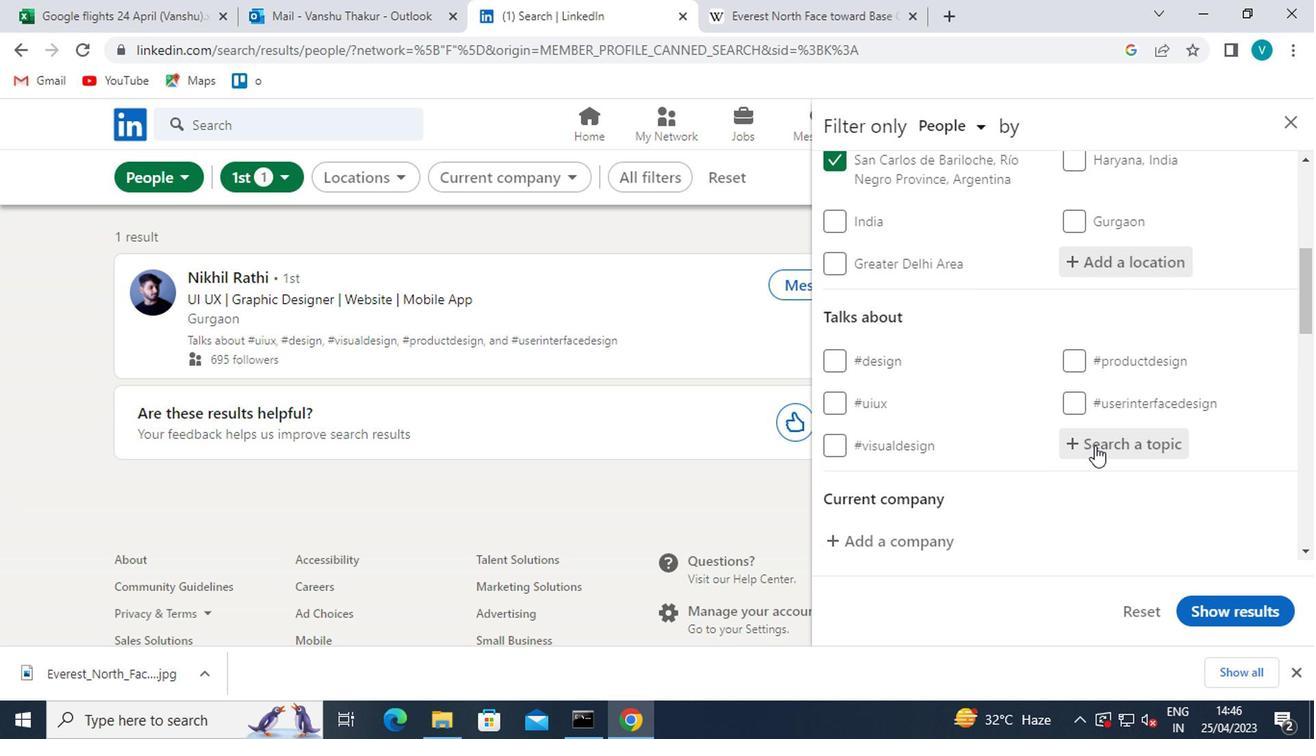 
Action: Key pressed JOB<Key.backspace><Key.backspace><Key.backspace><Key.backspace><Key.shift>#JOBSSEARCH
Screenshot: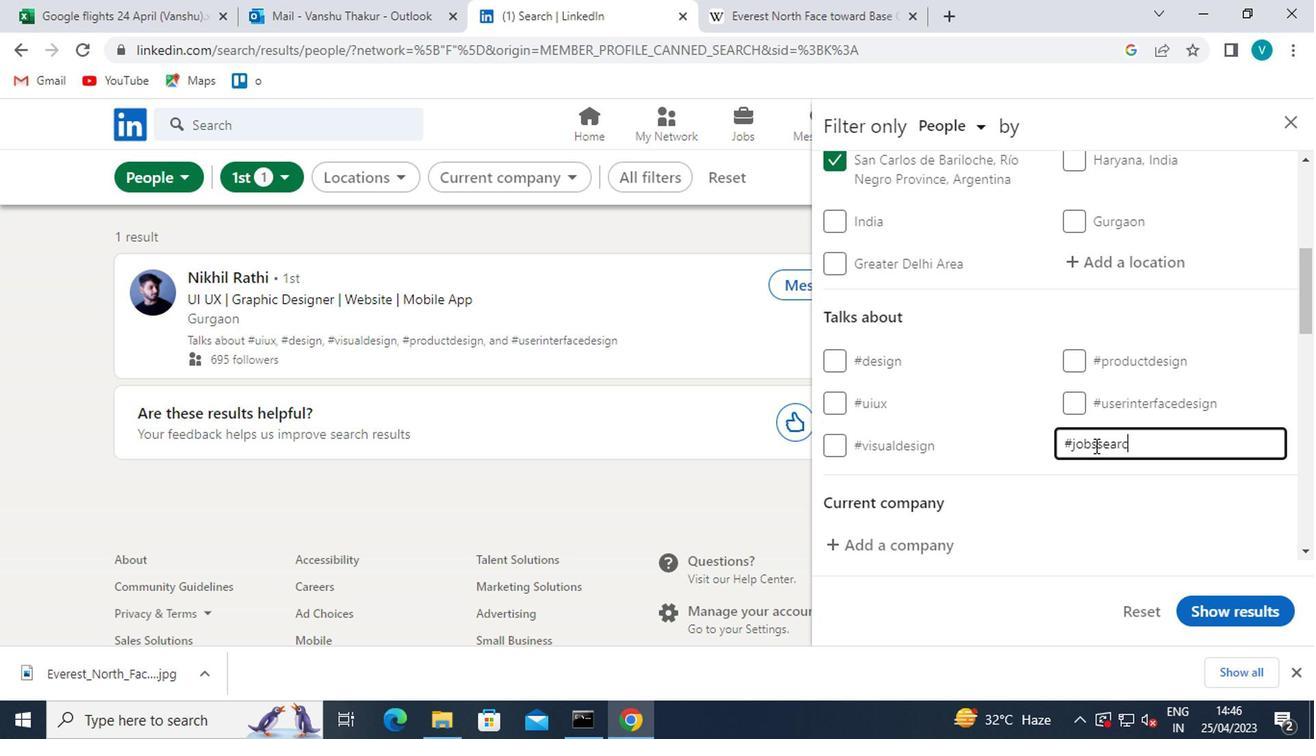
Action: Mouse moved to (1121, 479)
Screenshot: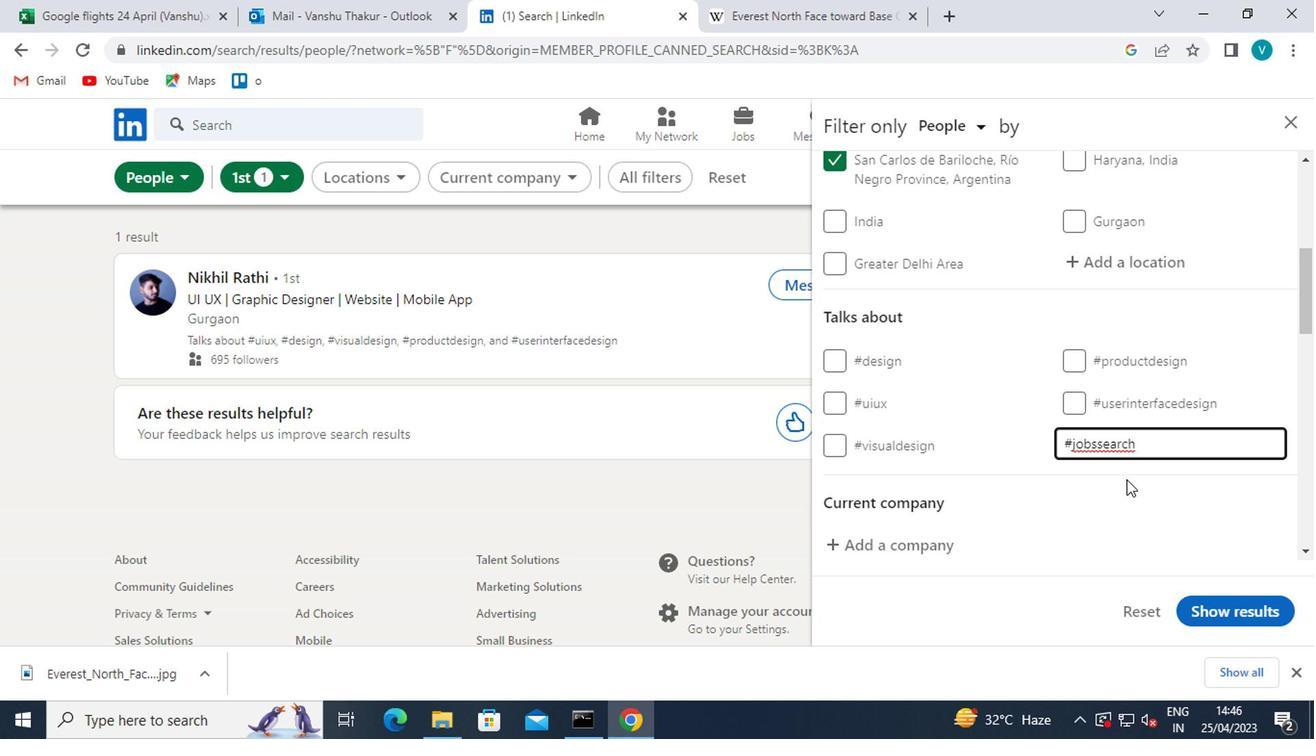 
Action: Mouse pressed left at (1121, 479)
Screenshot: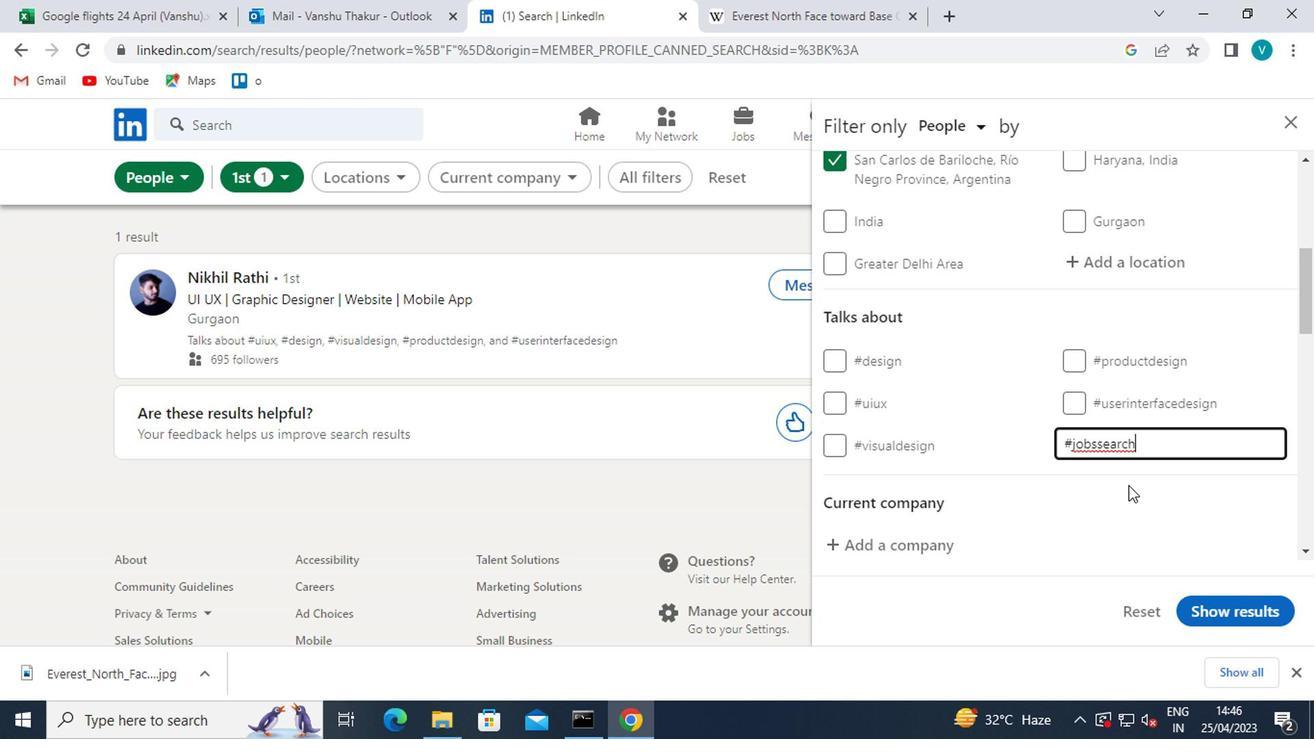
Action: Mouse moved to (1117, 480)
Screenshot: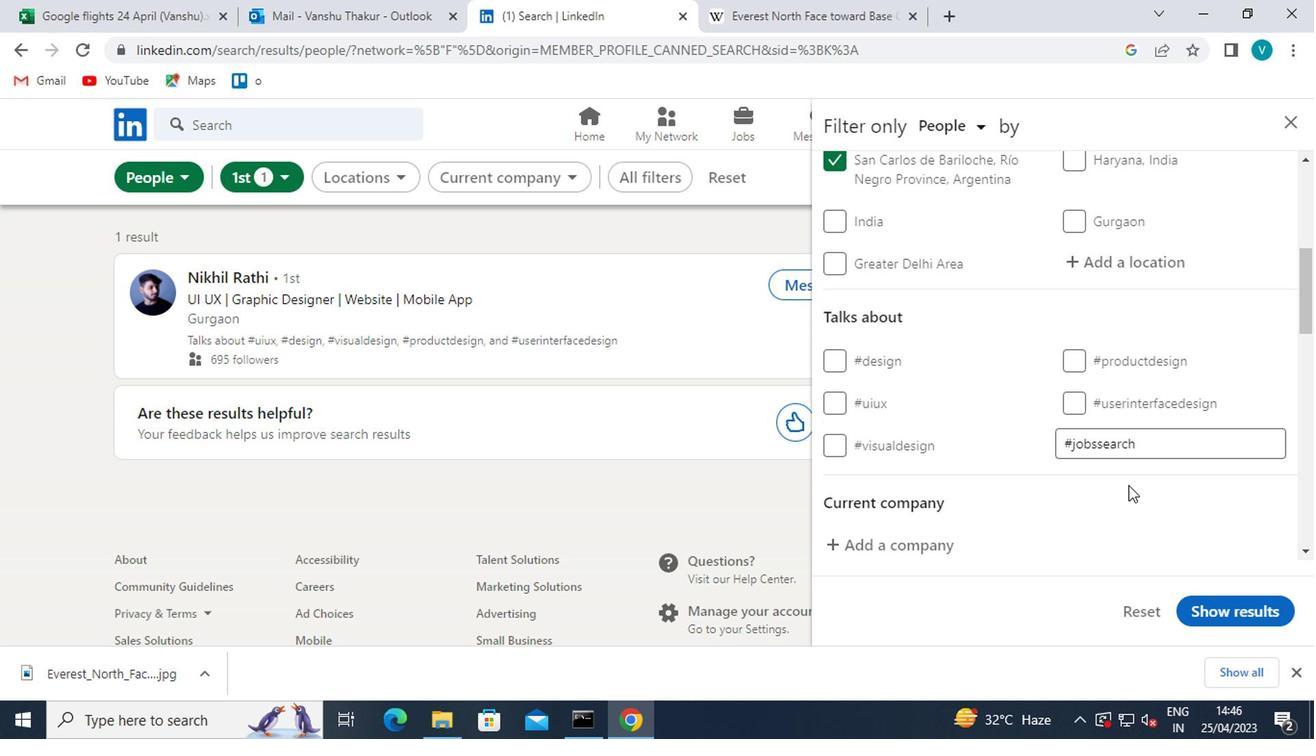 
Action: Mouse scrolled (1117, 479) with delta (0, -1)
Screenshot: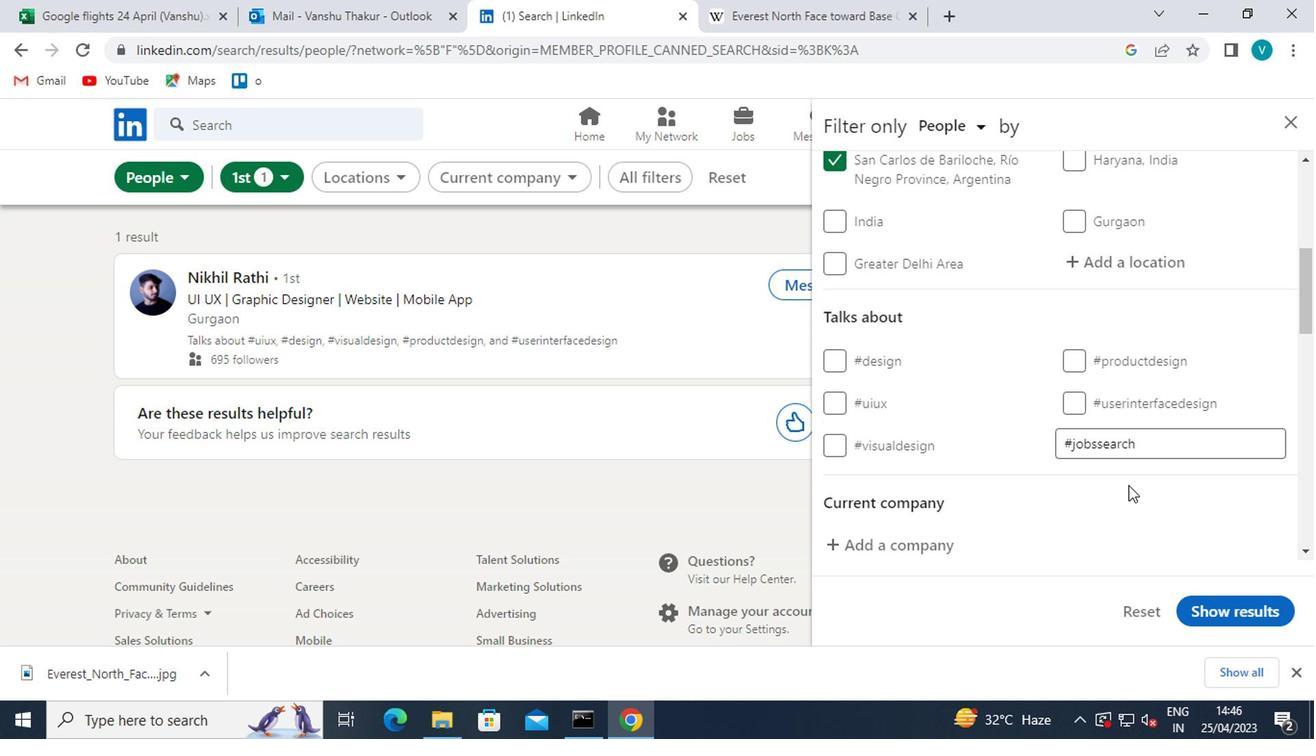 
Action: Mouse moved to (1102, 477)
Screenshot: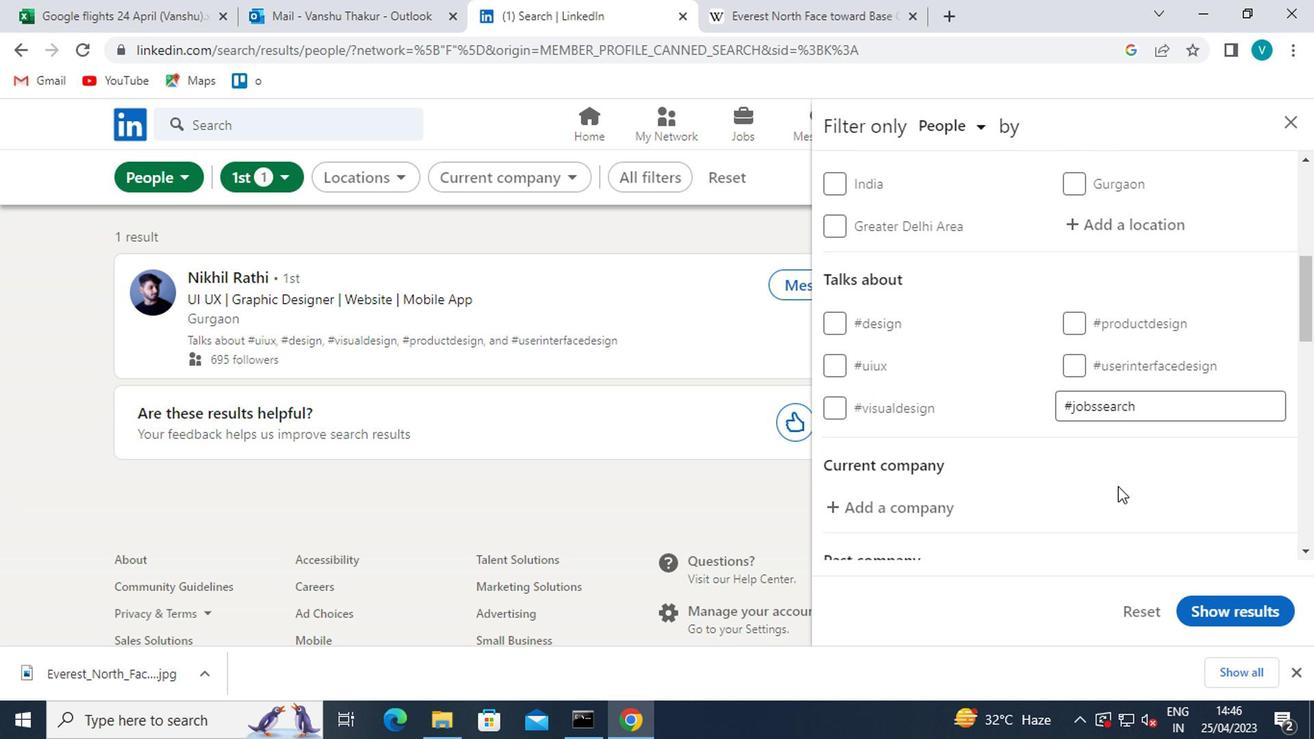 
Action: Mouse scrolled (1102, 476) with delta (0, 0)
Screenshot: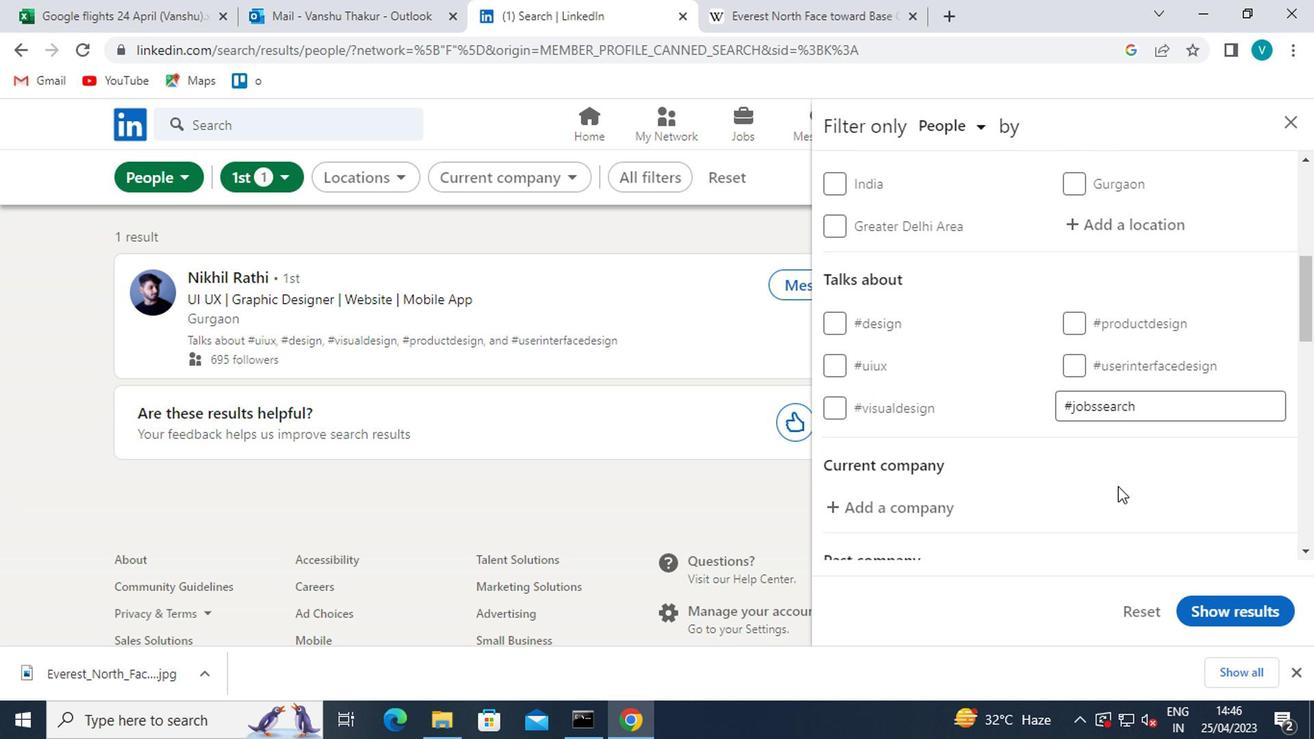 
Action: Mouse moved to (1078, 471)
Screenshot: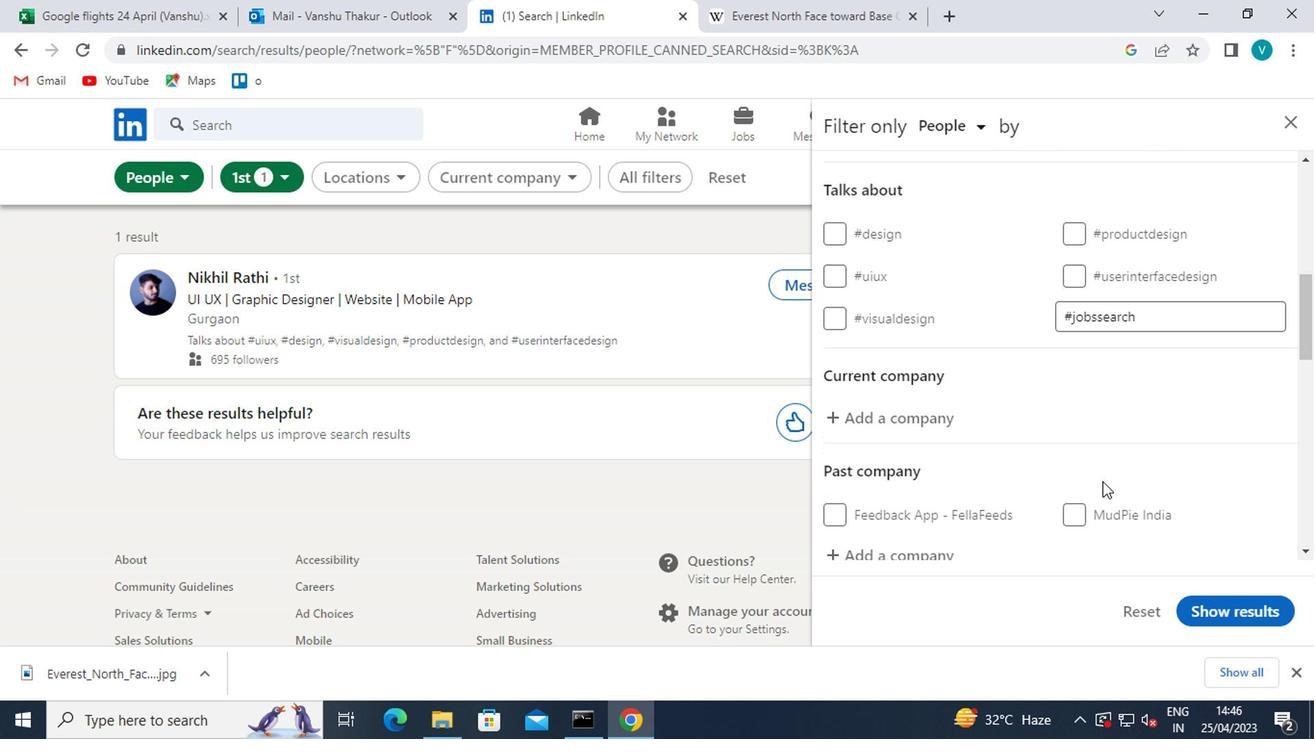 
Action: Mouse scrolled (1078, 470) with delta (0, 0)
Screenshot: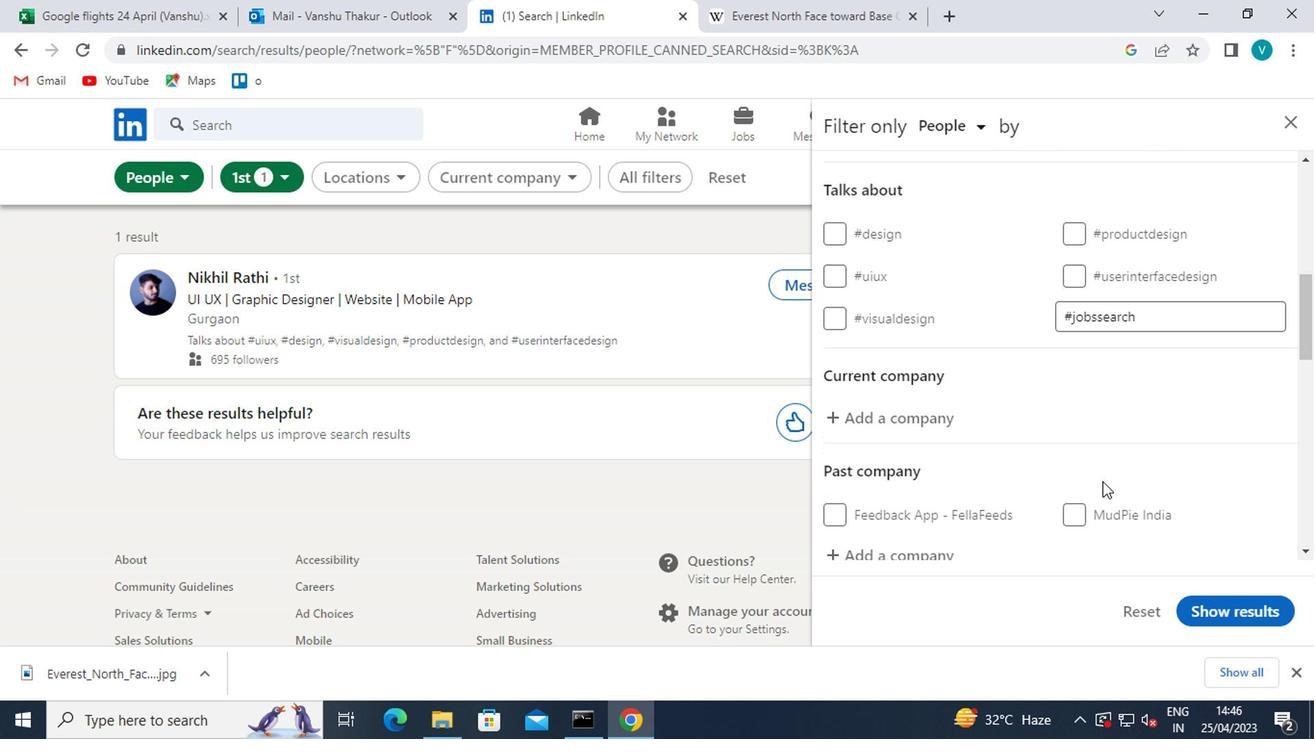 
Action: Mouse moved to (1046, 468)
Screenshot: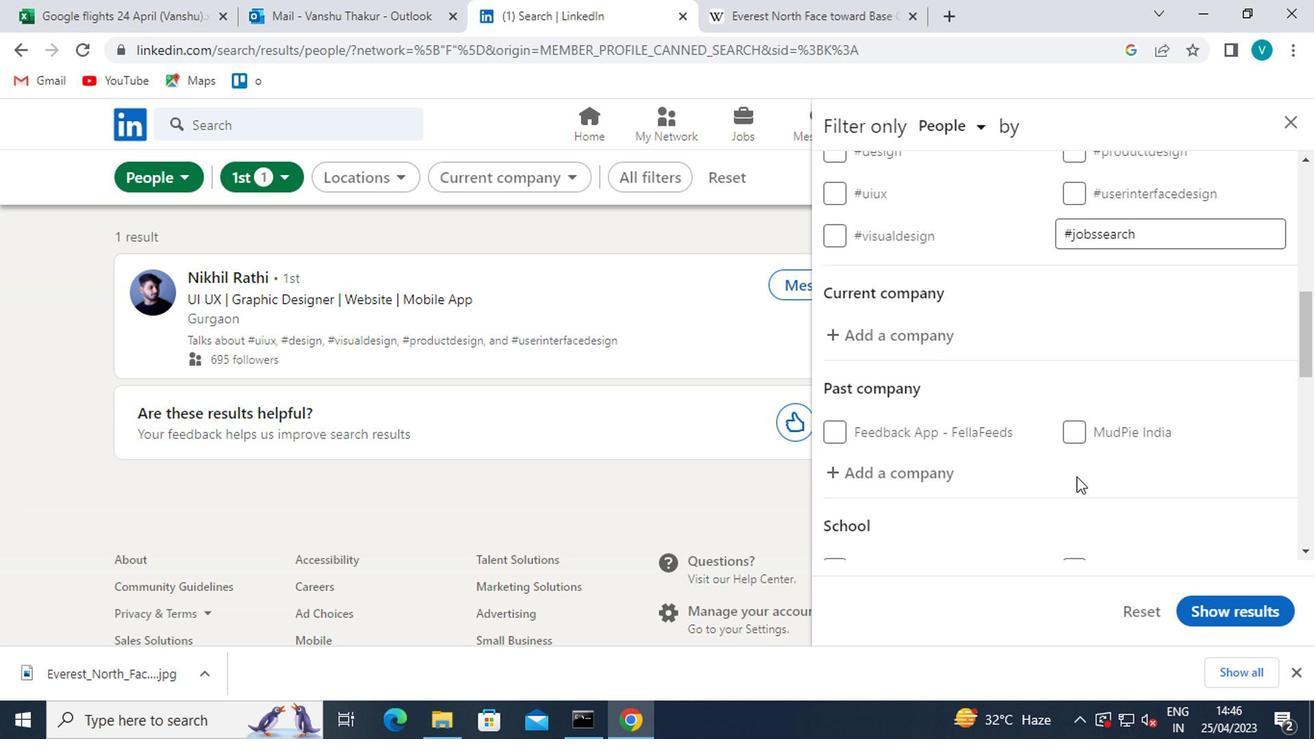 
Action: Mouse scrolled (1046, 466) with delta (0, -1)
Screenshot: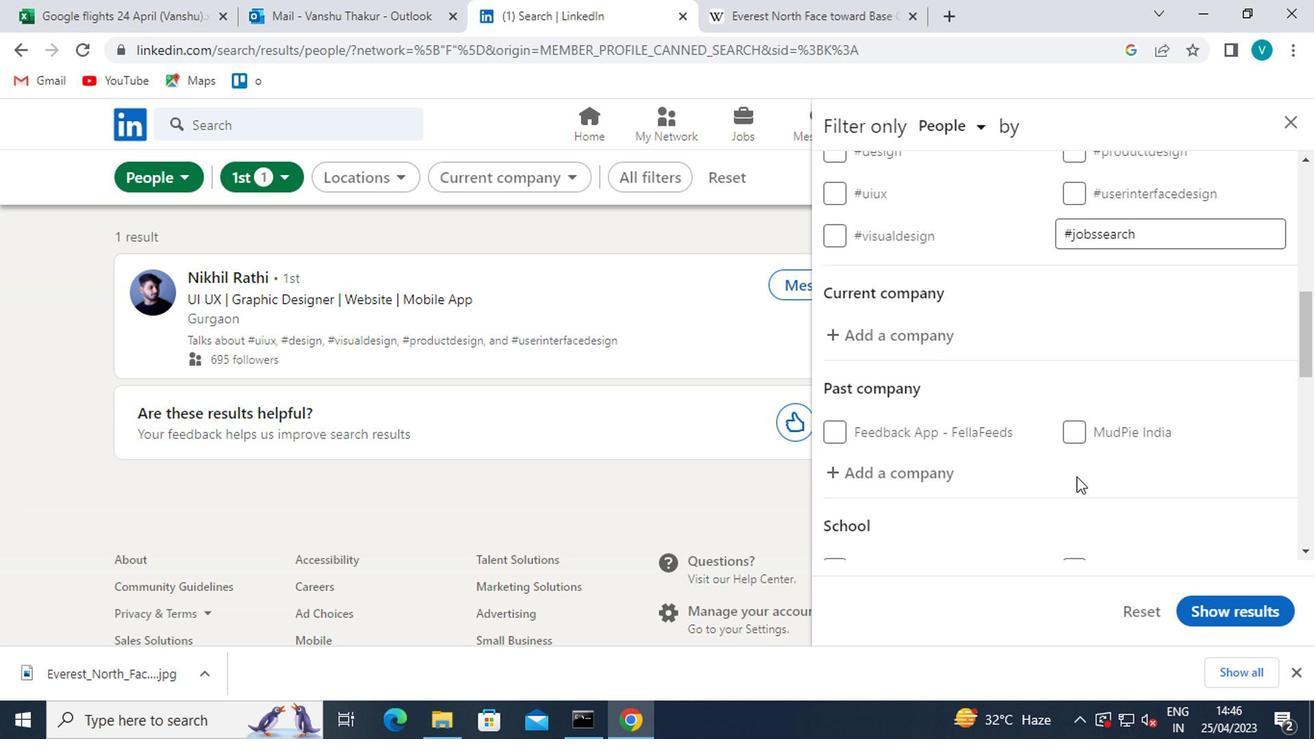 
Action: Mouse moved to (1013, 466)
Screenshot: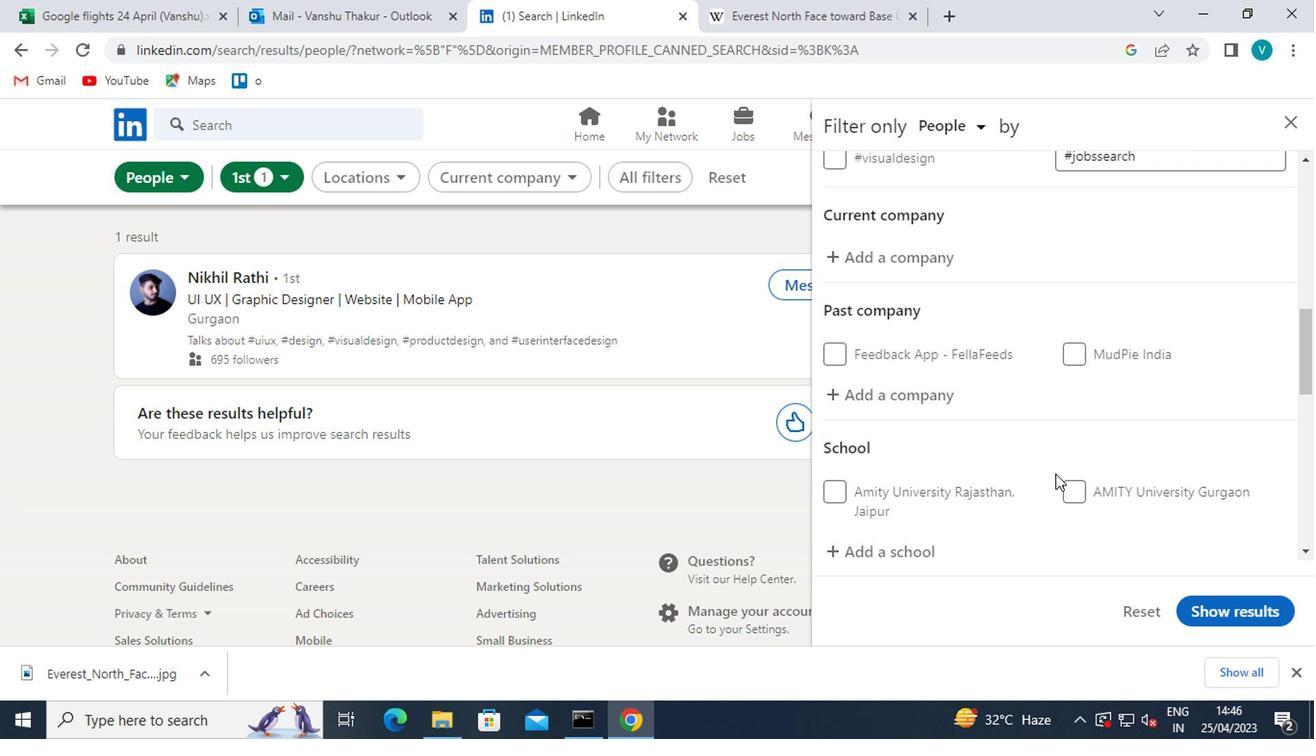 
Action: Mouse scrolled (1013, 466) with delta (0, 0)
Screenshot: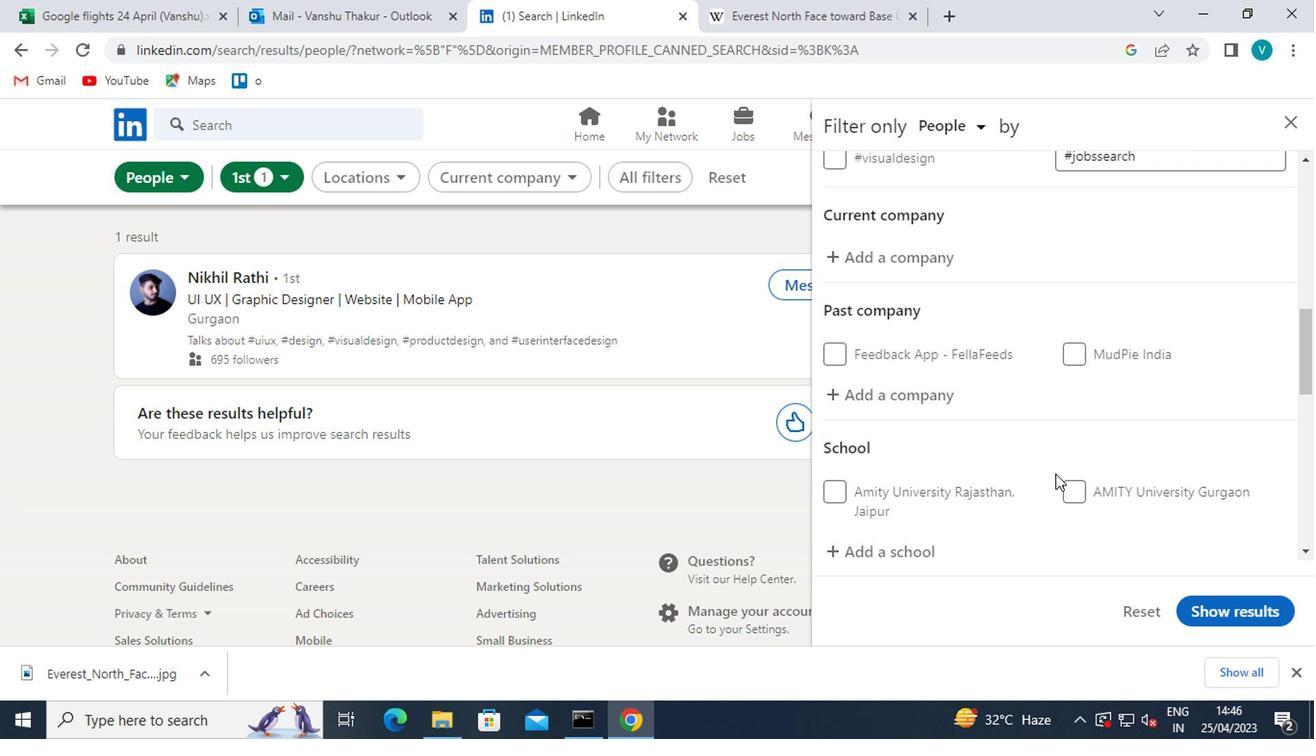 
Action: Mouse moved to (977, 466)
Screenshot: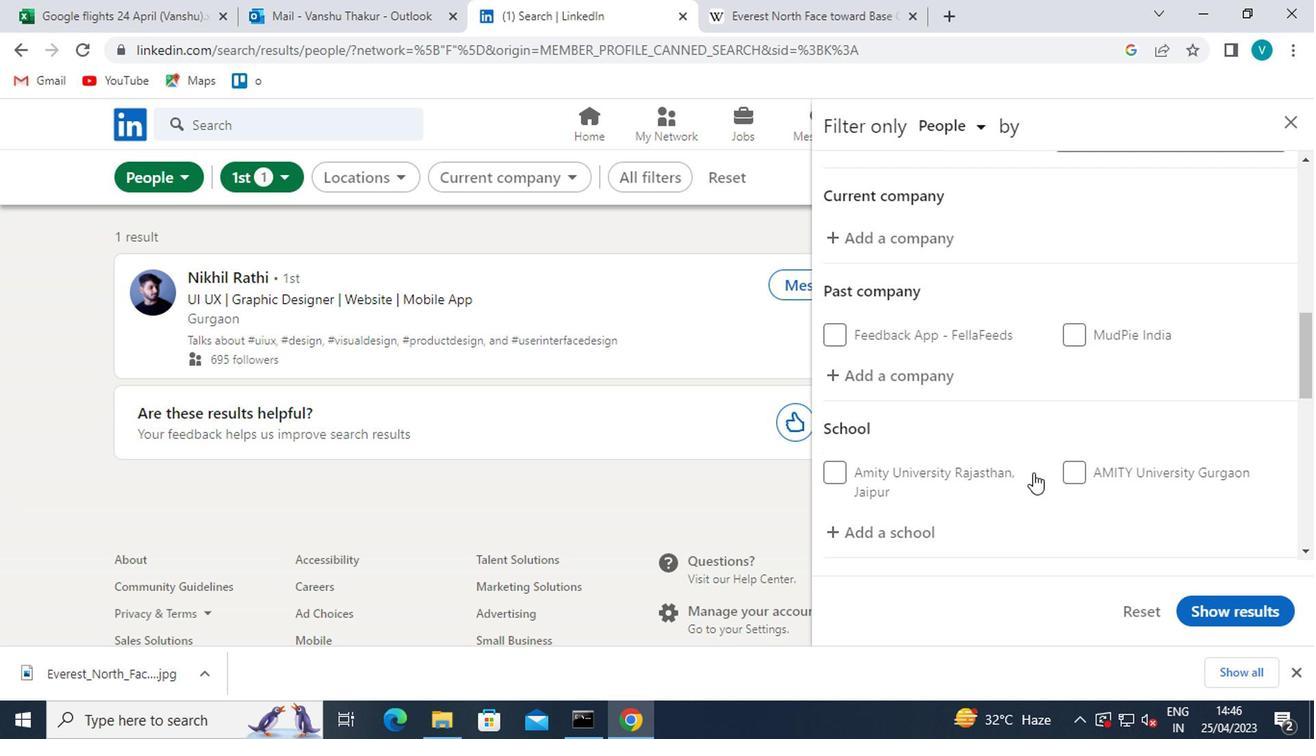 
Action: Mouse scrolled (977, 466) with delta (0, 0)
Screenshot: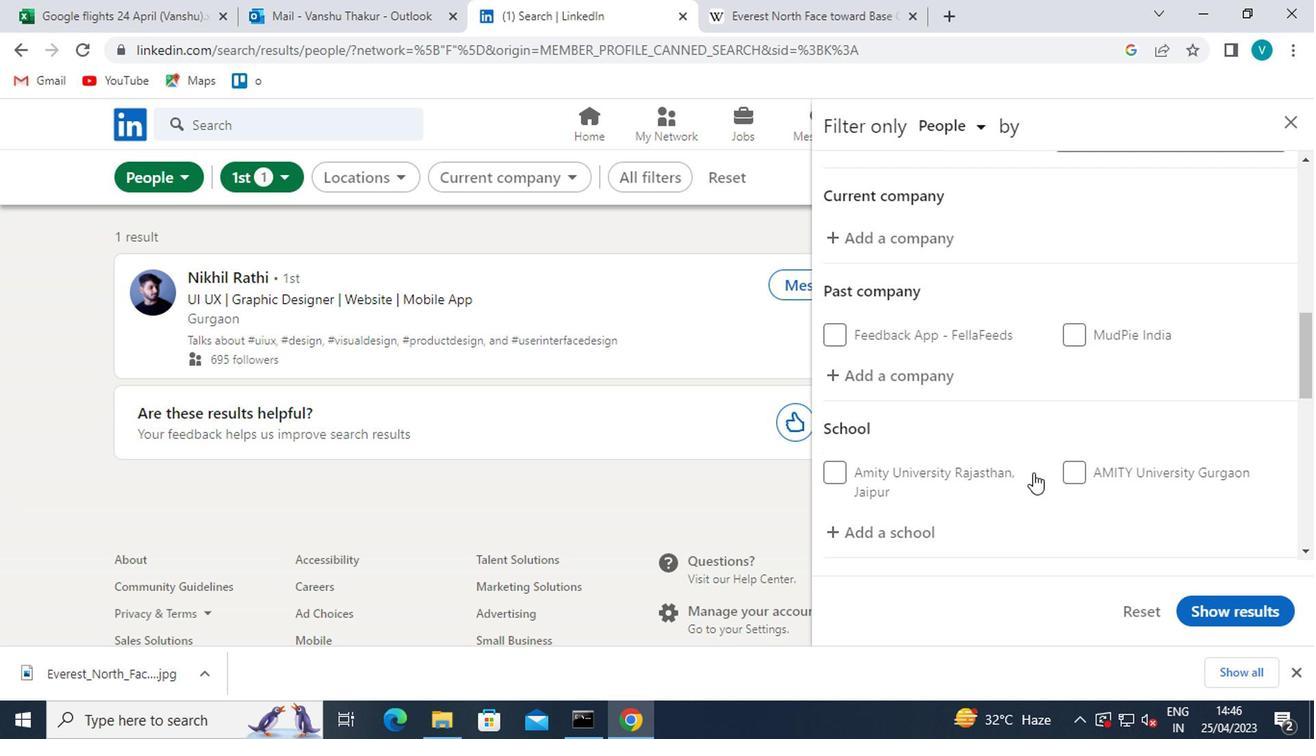 
Action: Mouse moved to (896, 485)
Screenshot: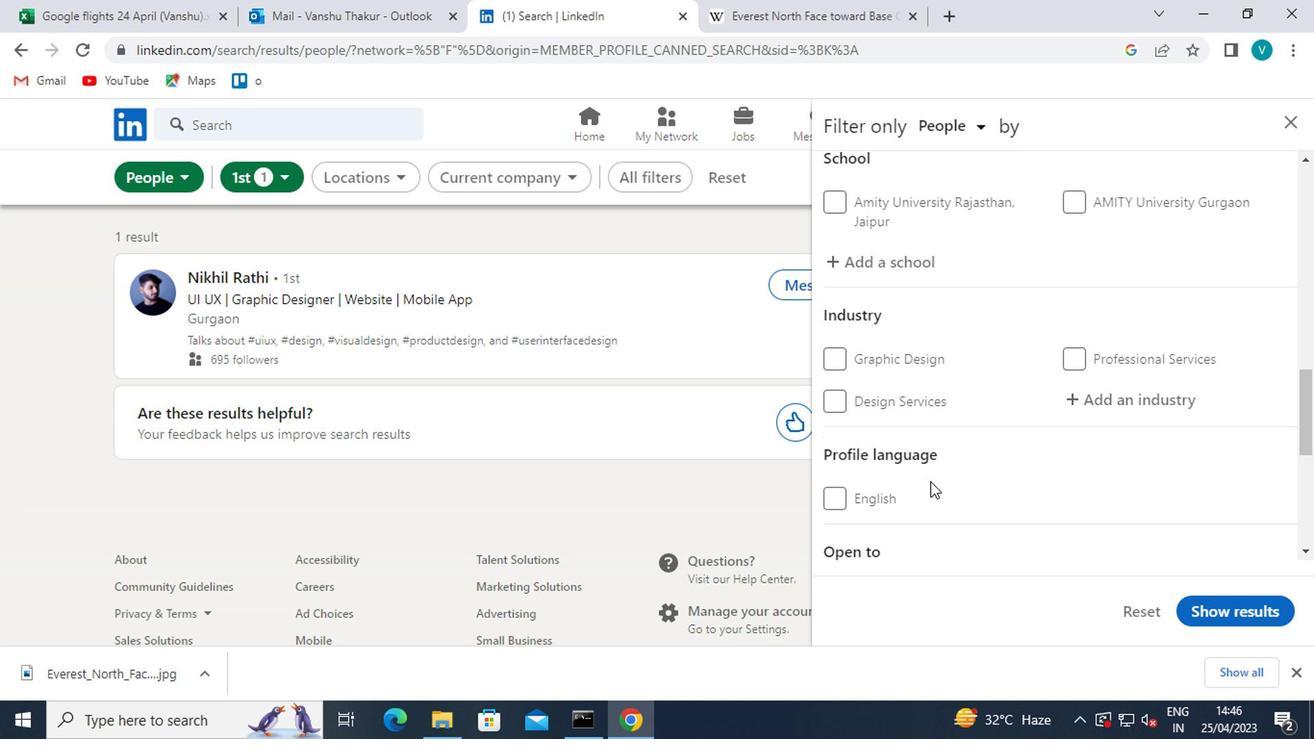 
Action: Mouse scrolled (896, 485) with delta (0, 0)
Screenshot: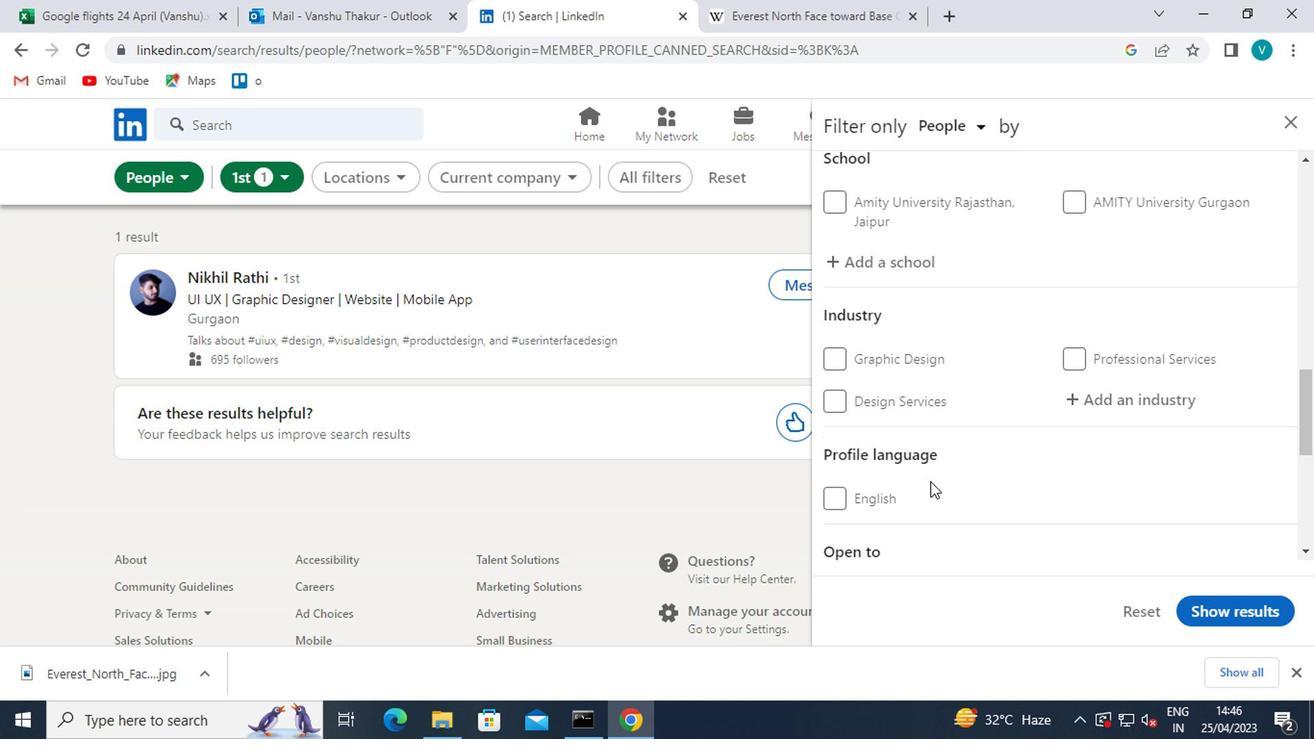 
Action: Mouse moved to (841, 390)
Screenshot: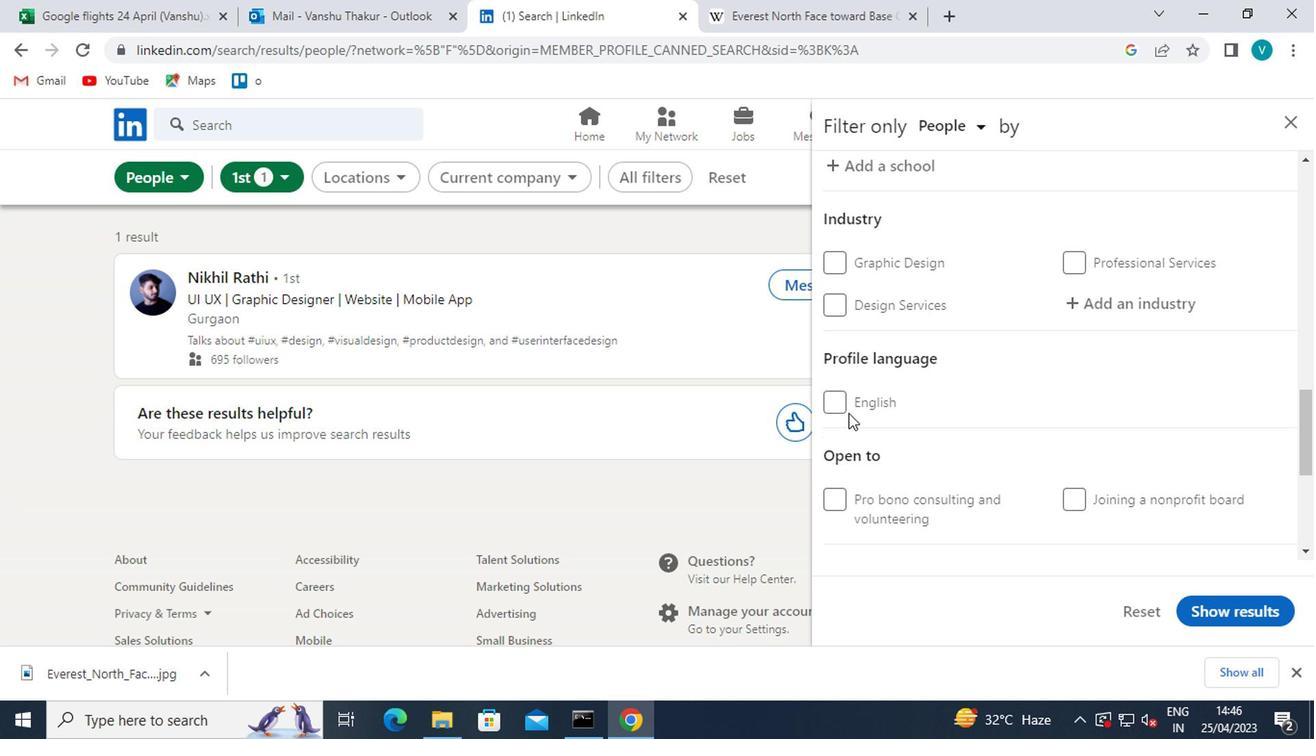 
Action: Mouse pressed left at (841, 390)
Screenshot: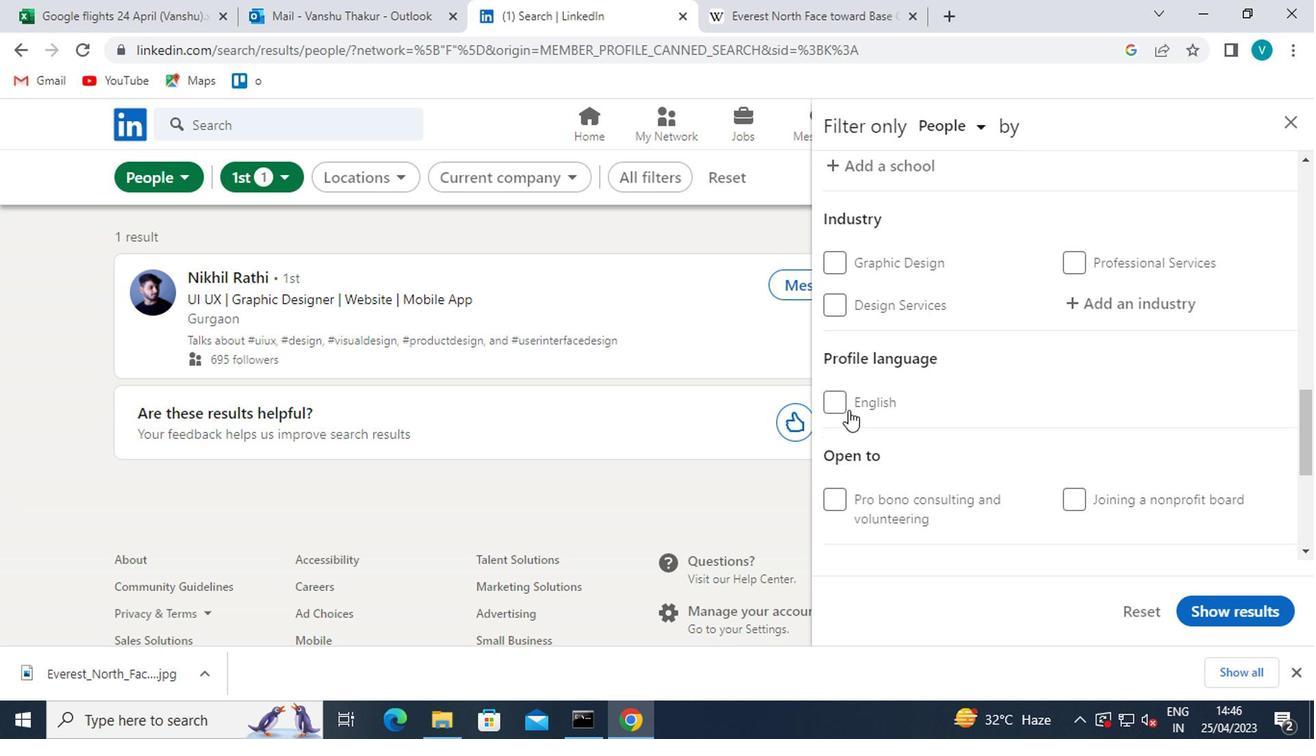
Action: Mouse moved to (927, 379)
Screenshot: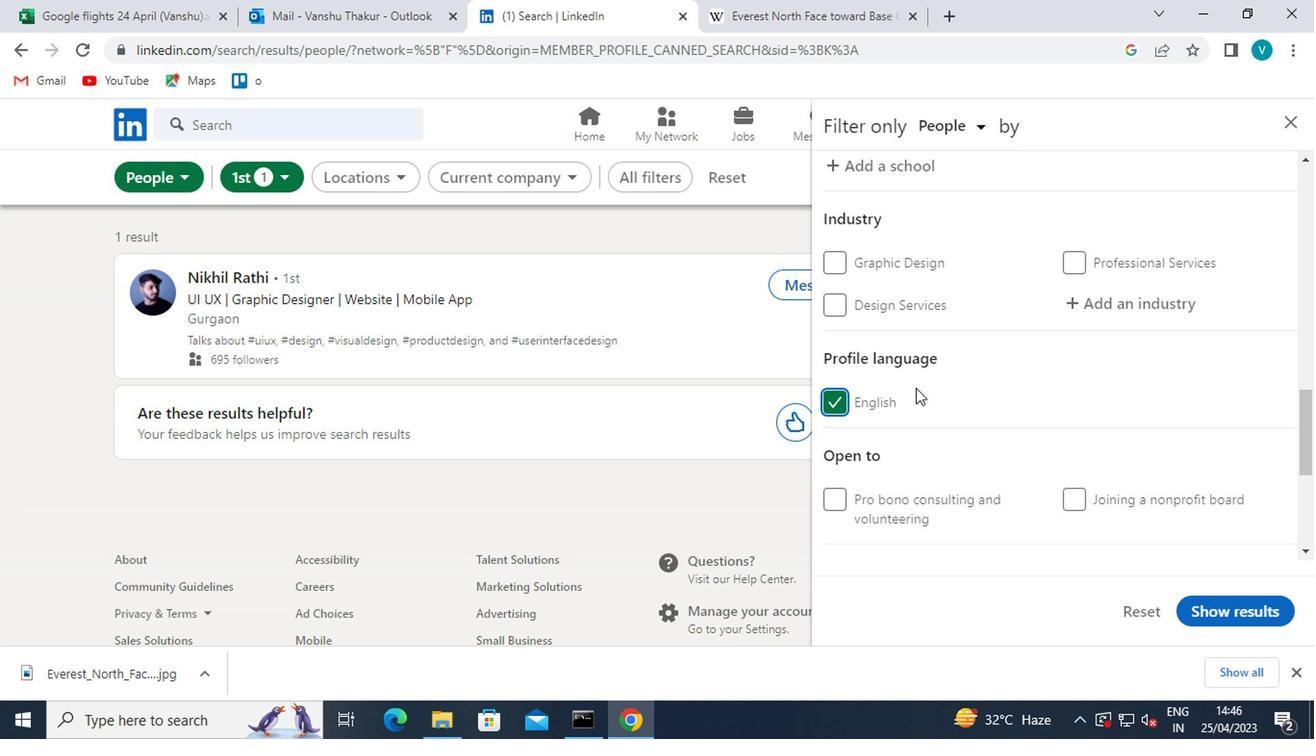 
Action: Mouse scrolled (927, 380) with delta (0, 0)
Screenshot: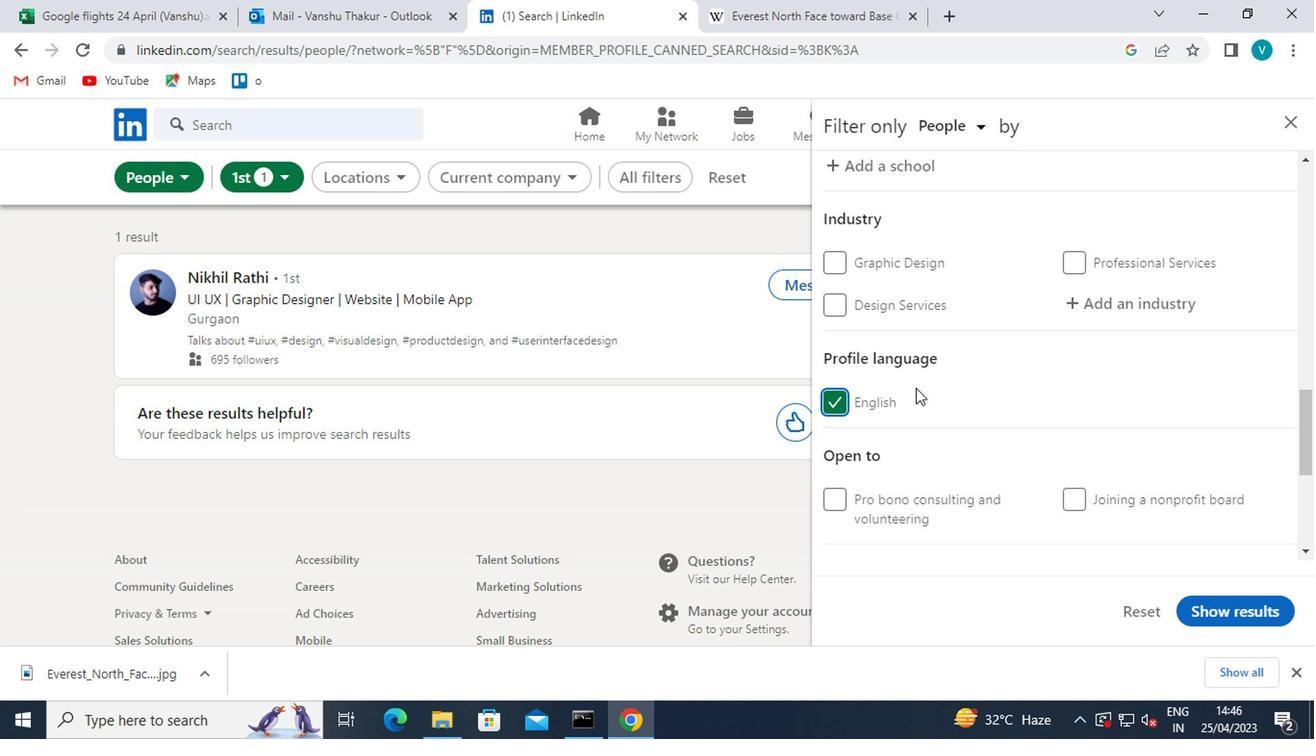 
Action: Mouse moved to (929, 379)
Screenshot: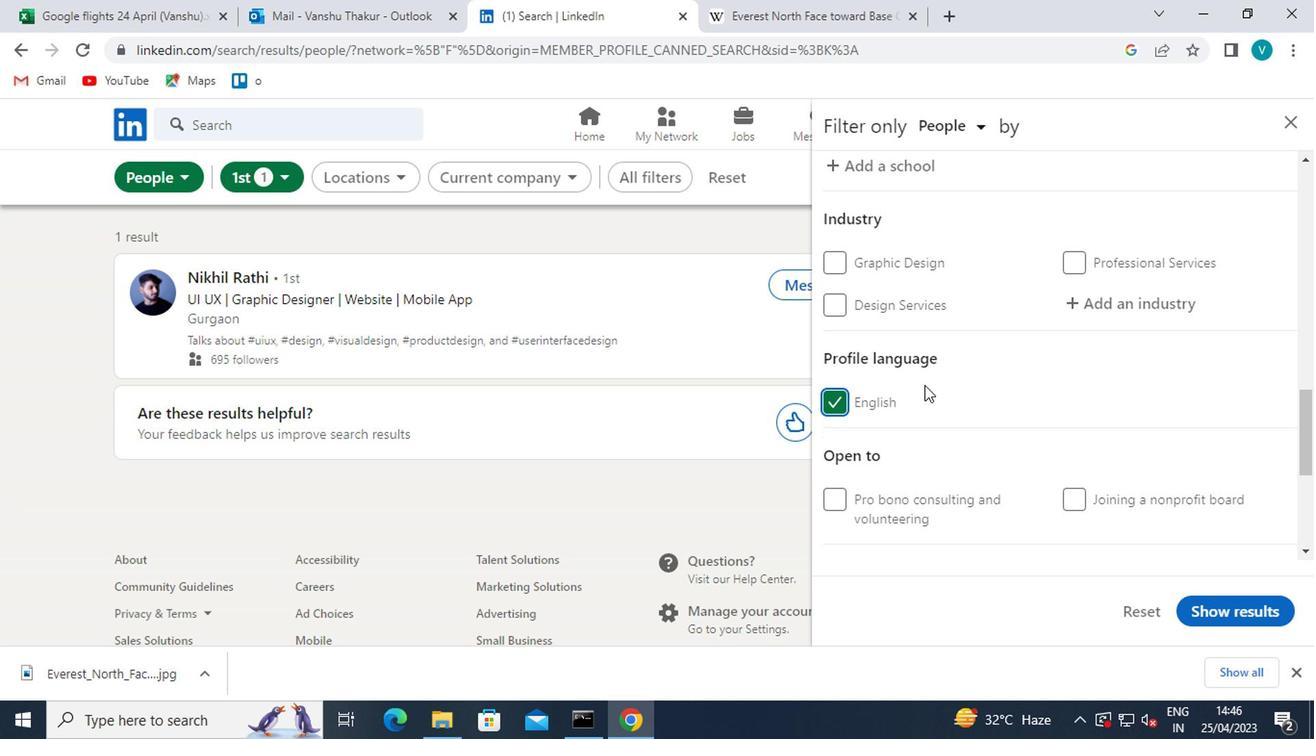 
Action: Mouse scrolled (929, 379) with delta (0, 0)
Screenshot: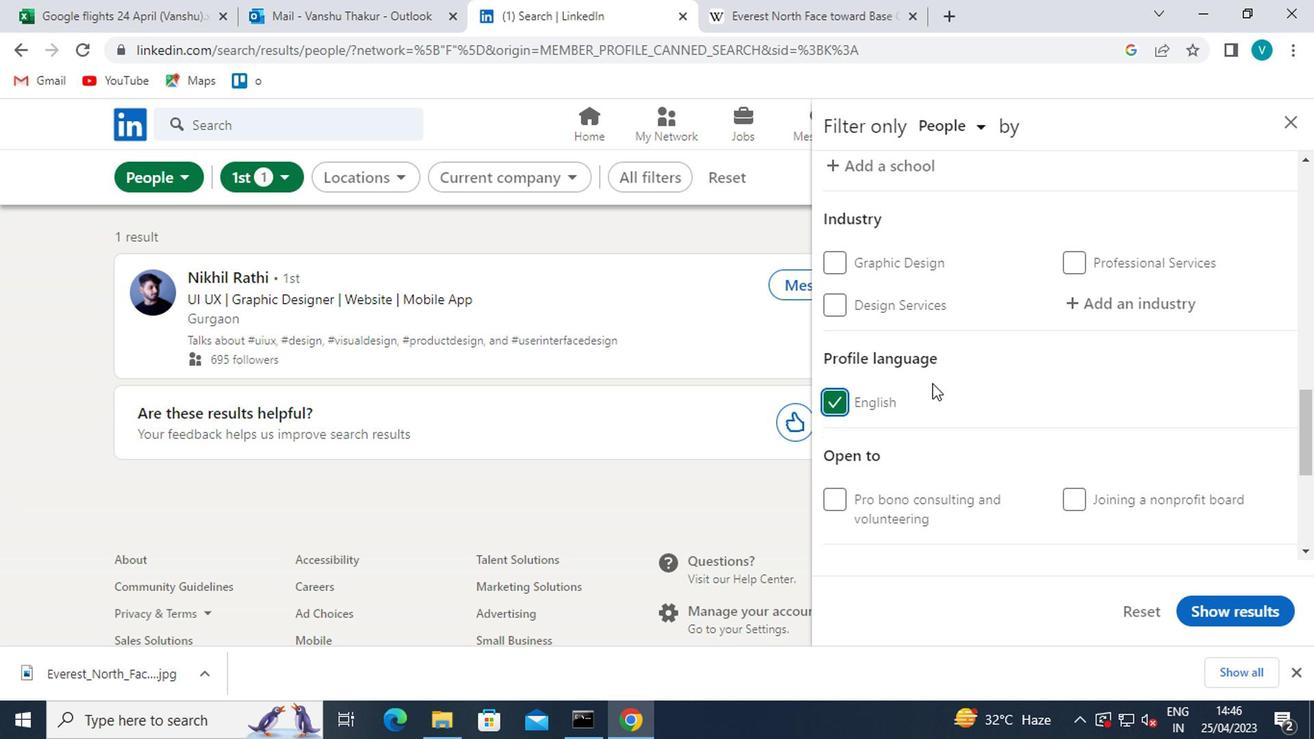 
Action: Mouse scrolled (929, 379) with delta (0, 0)
Screenshot: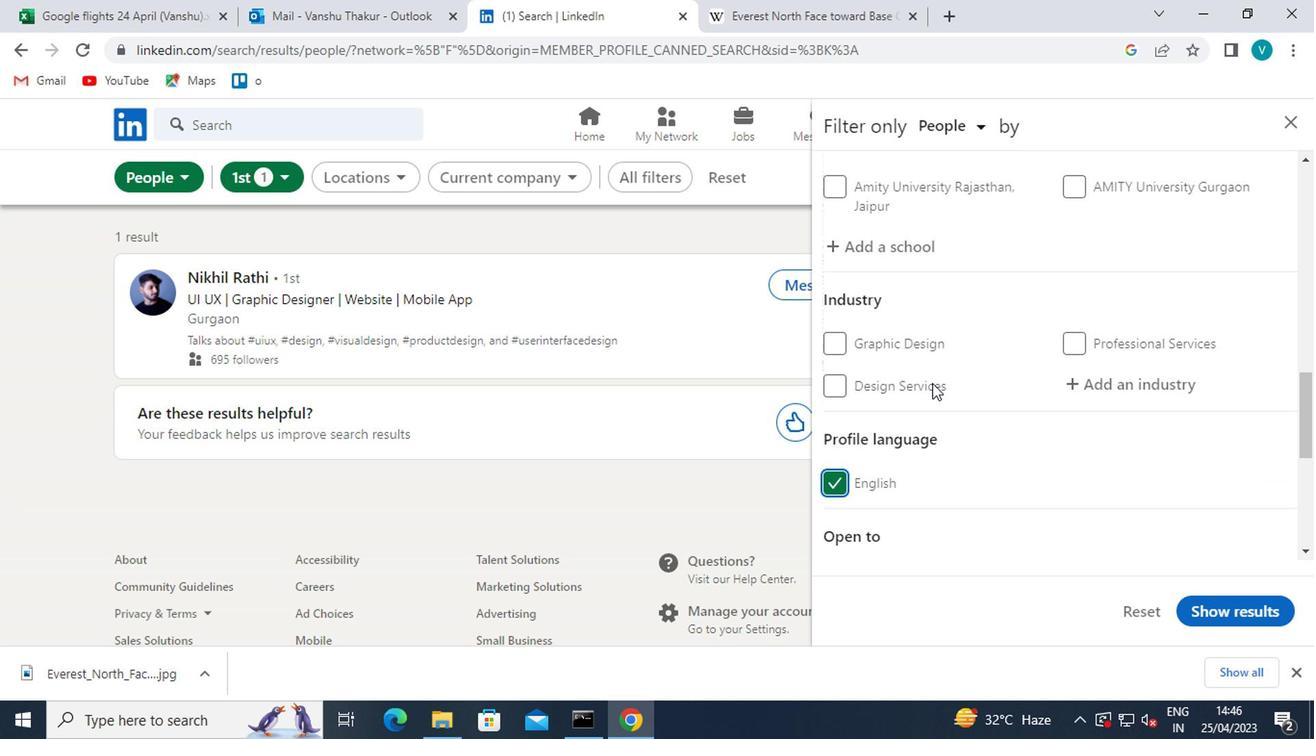 
Action: Mouse scrolled (929, 379) with delta (0, 0)
Screenshot: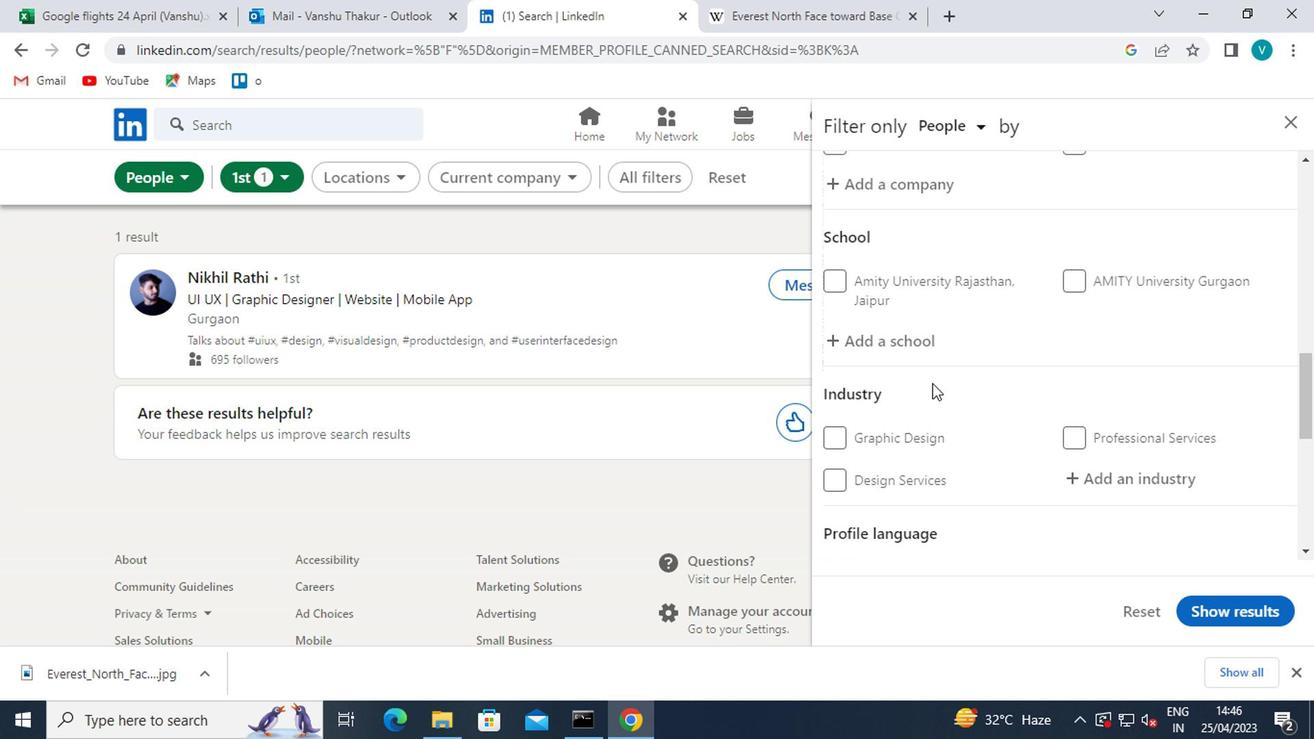 
Action: Mouse moved to (927, 268)
Screenshot: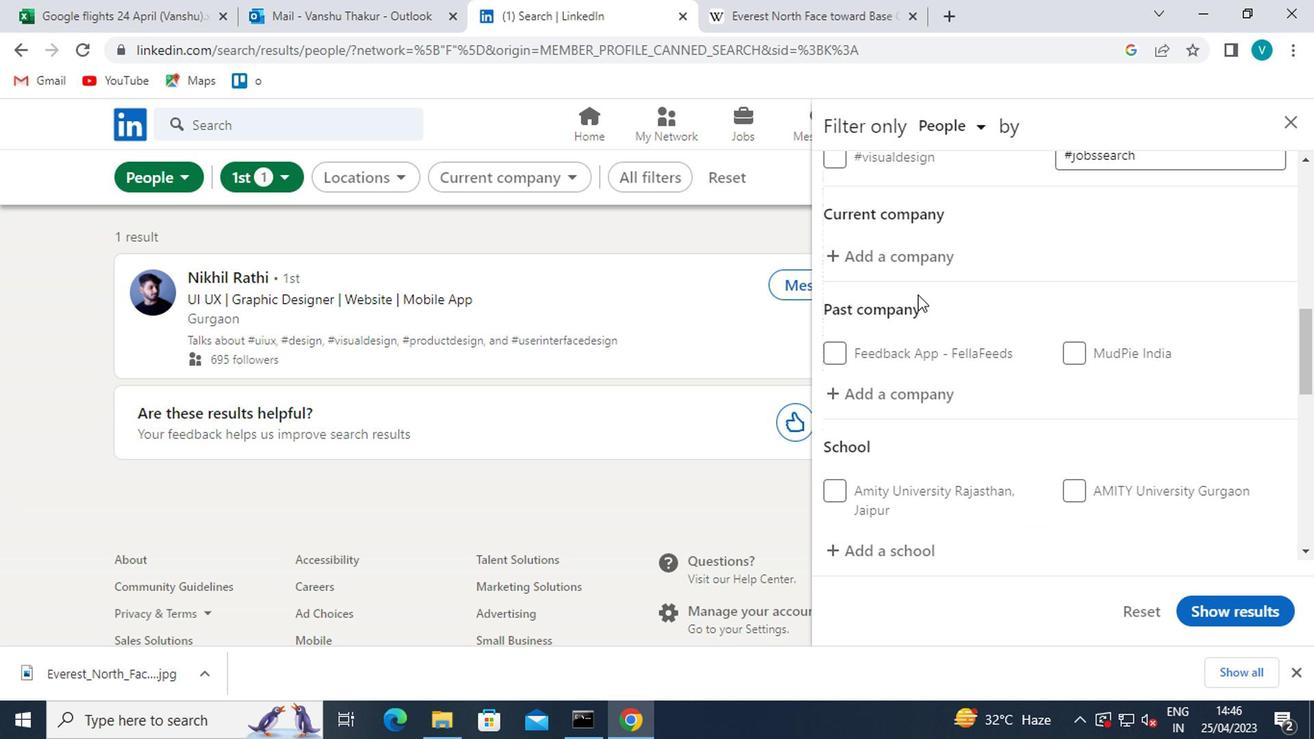 
Action: Mouse pressed left at (927, 268)
Screenshot: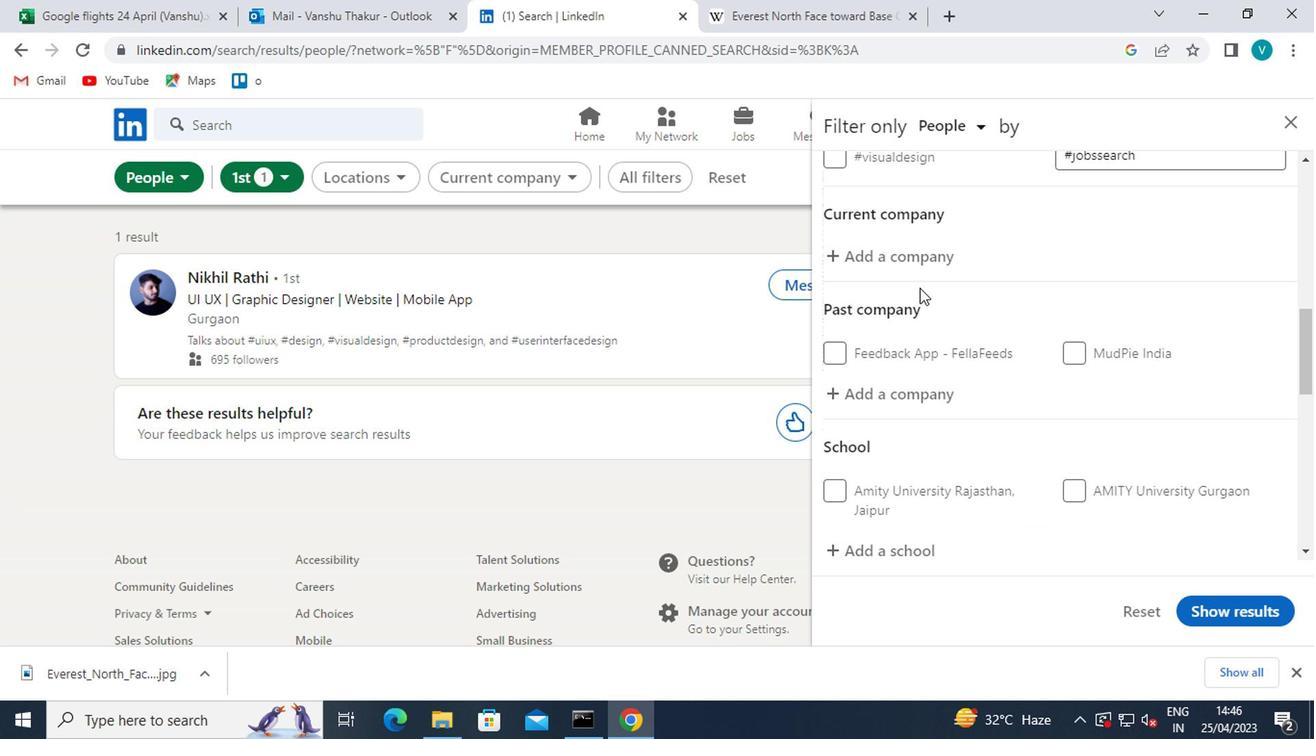 
Action: Mouse moved to (929, 266)
Screenshot: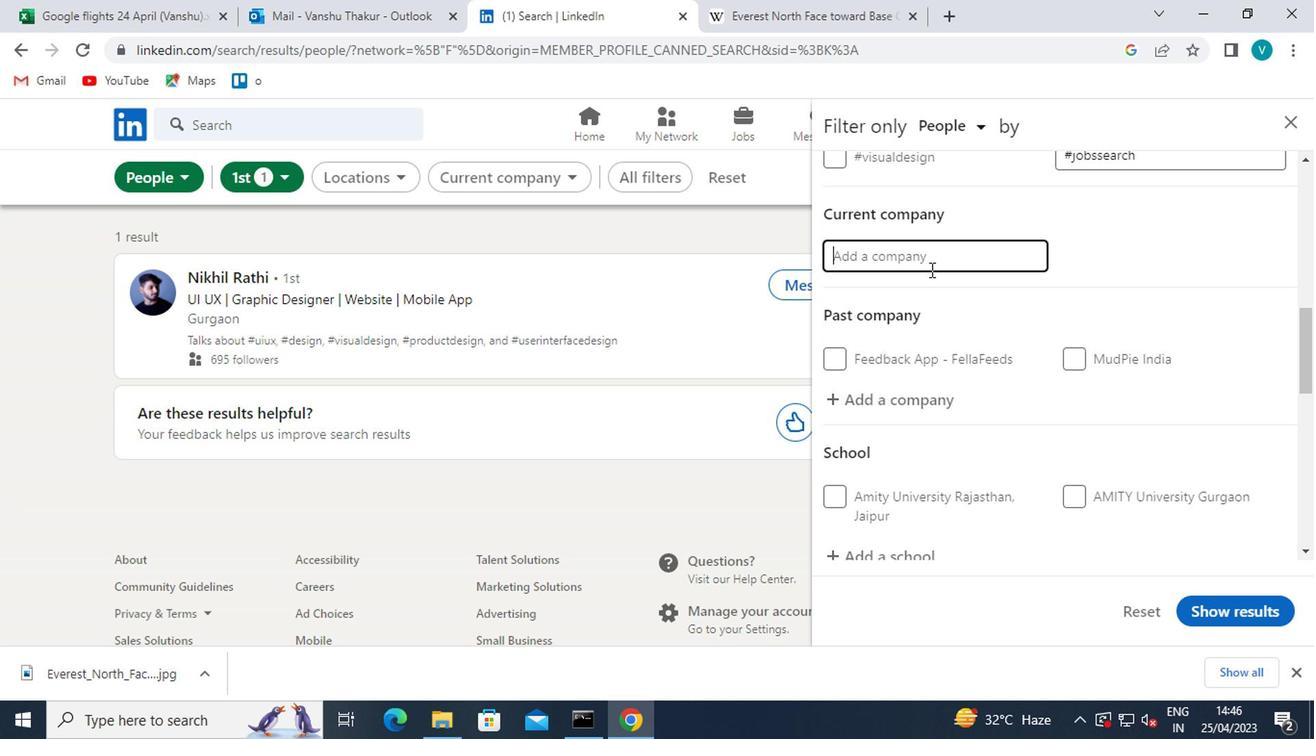
Action: Key pressed <Key.shift>RUSSELL
Screenshot: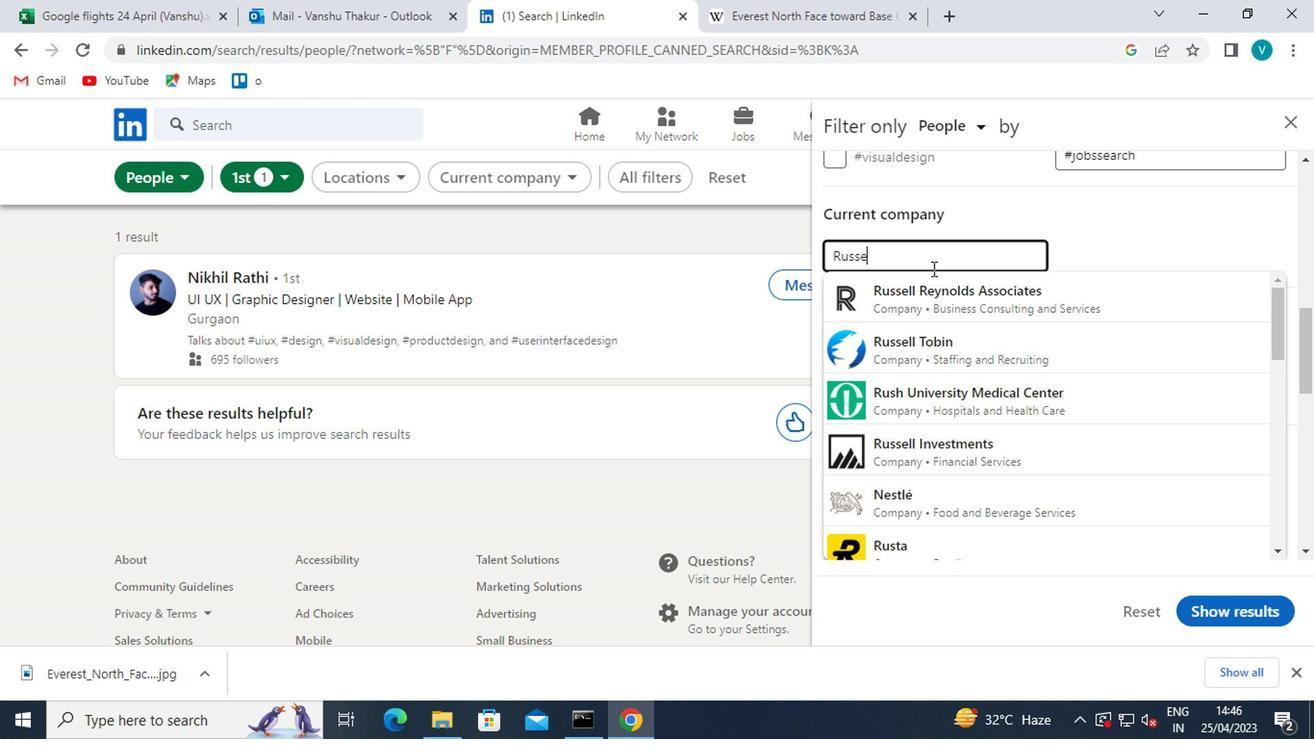 
Action: Mouse moved to (945, 292)
Screenshot: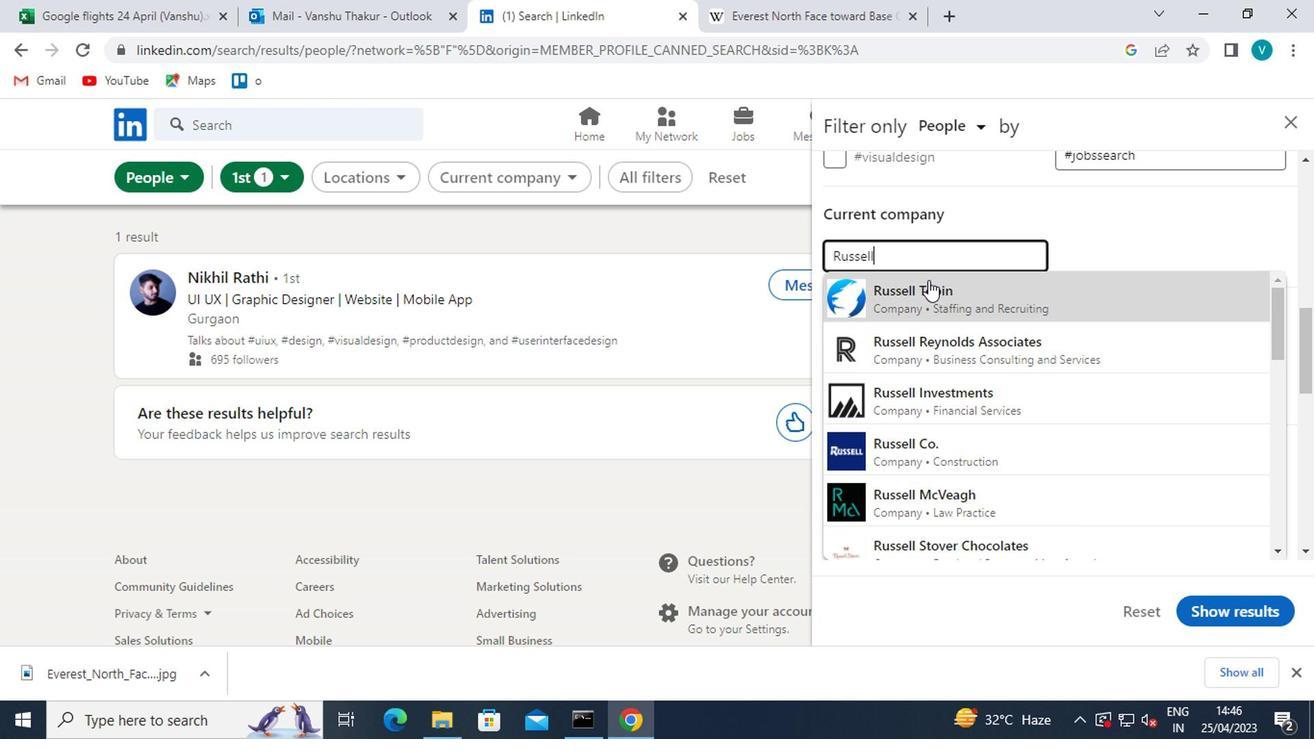 
Action: Mouse pressed left at (945, 292)
Screenshot: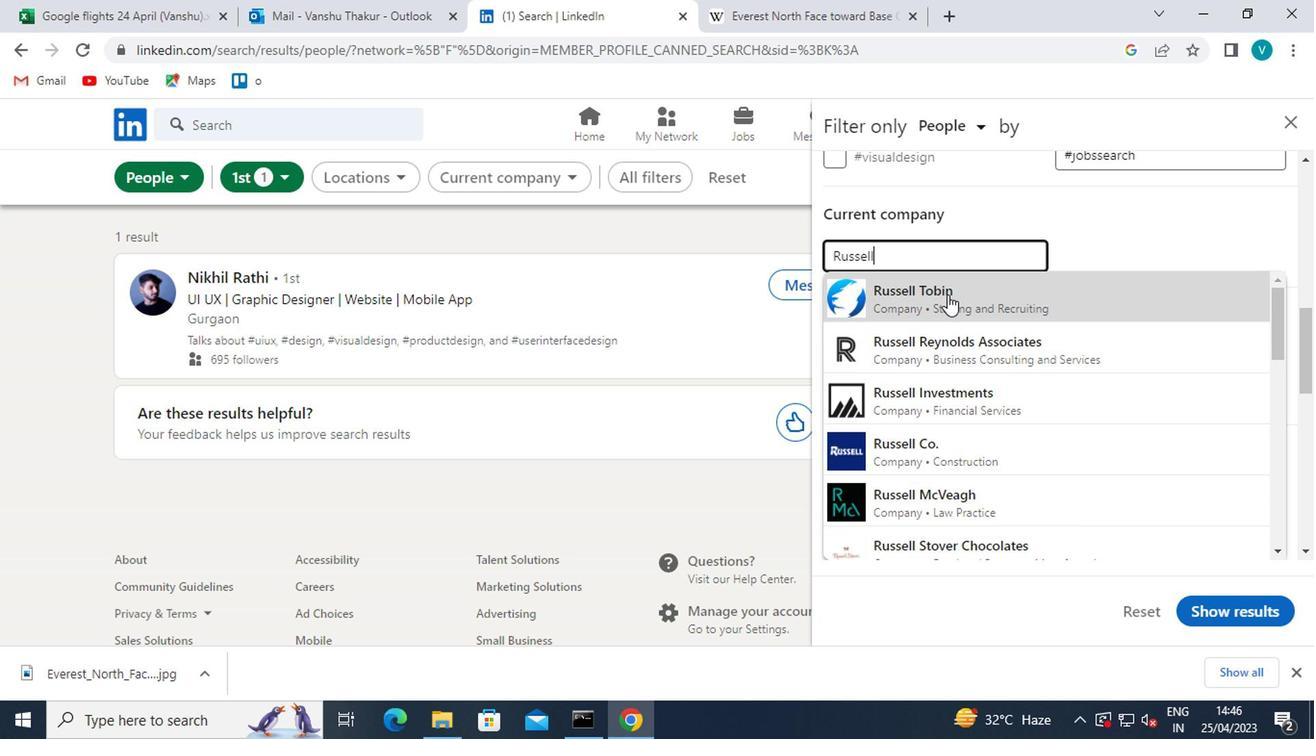 
Action: Mouse scrolled (945, 292) with delta (0, 0)
Screenshot: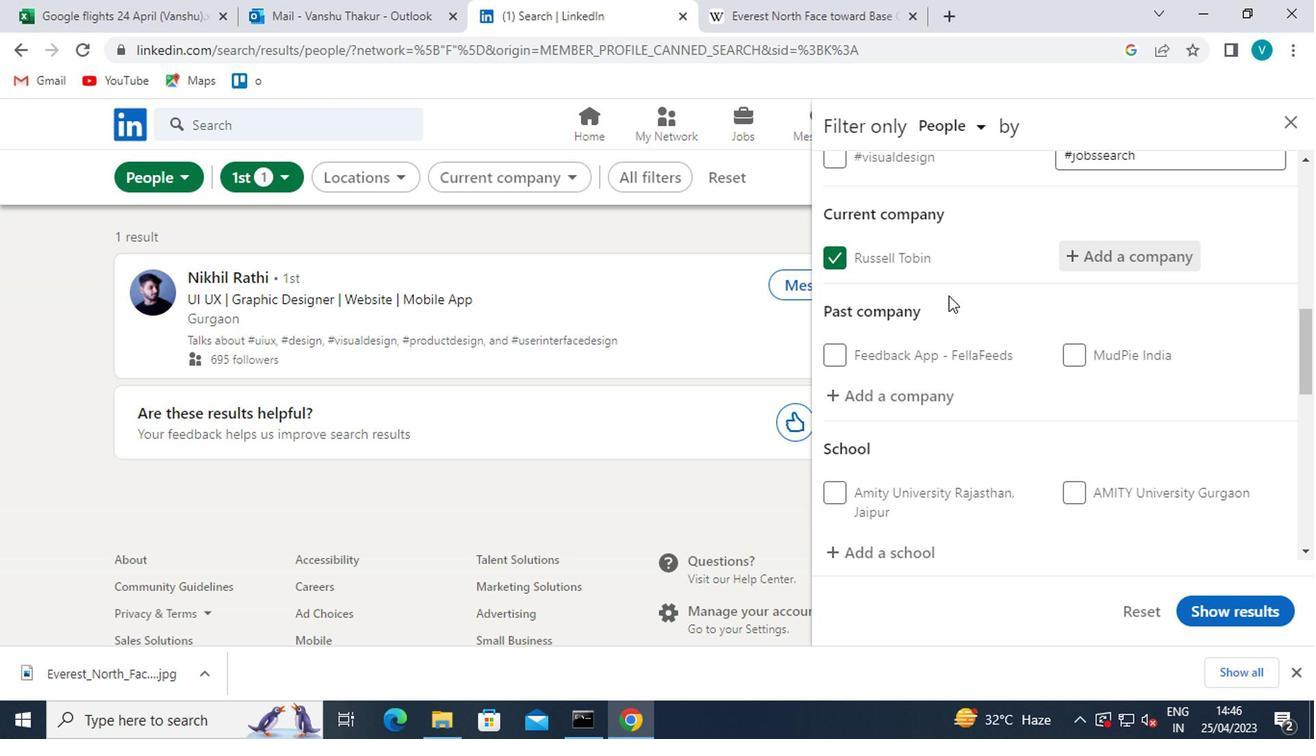 
Action: Mouse moved to (897, 454)
Screenshot: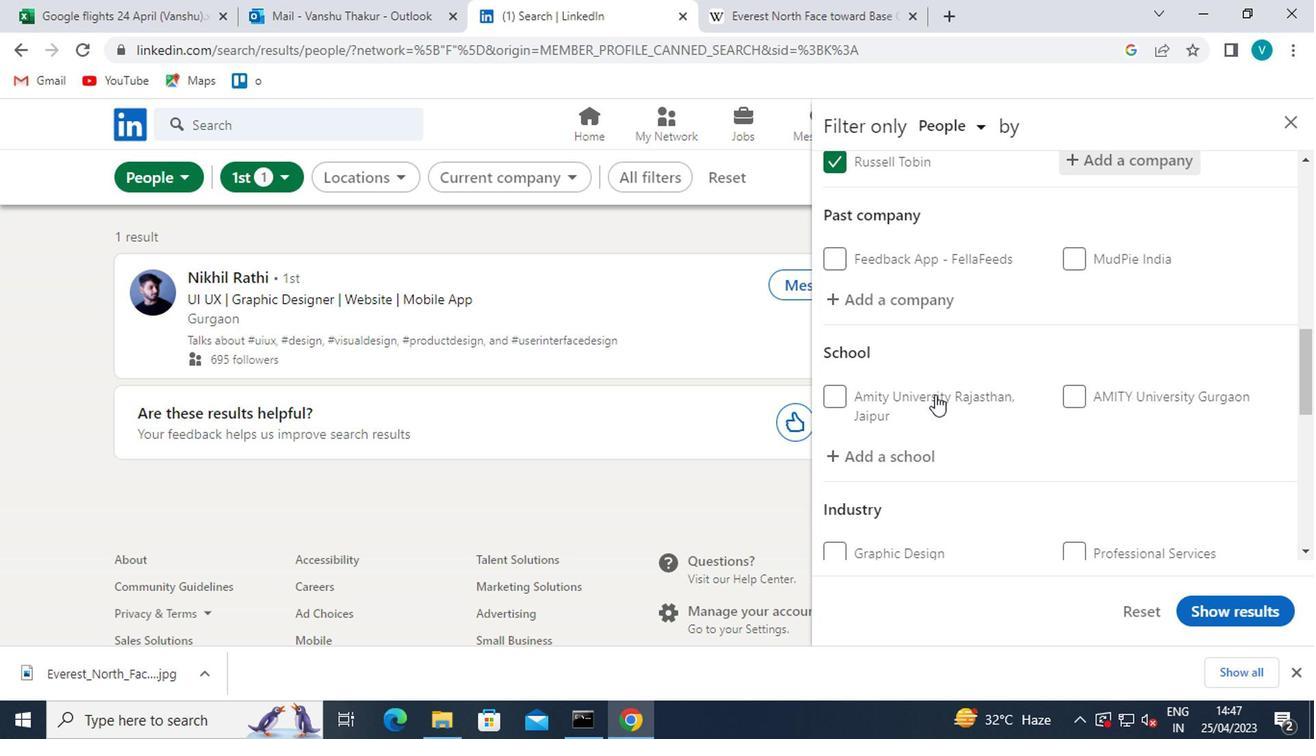 
Action: Mouse pressed left at (897, 454)
Screenshot: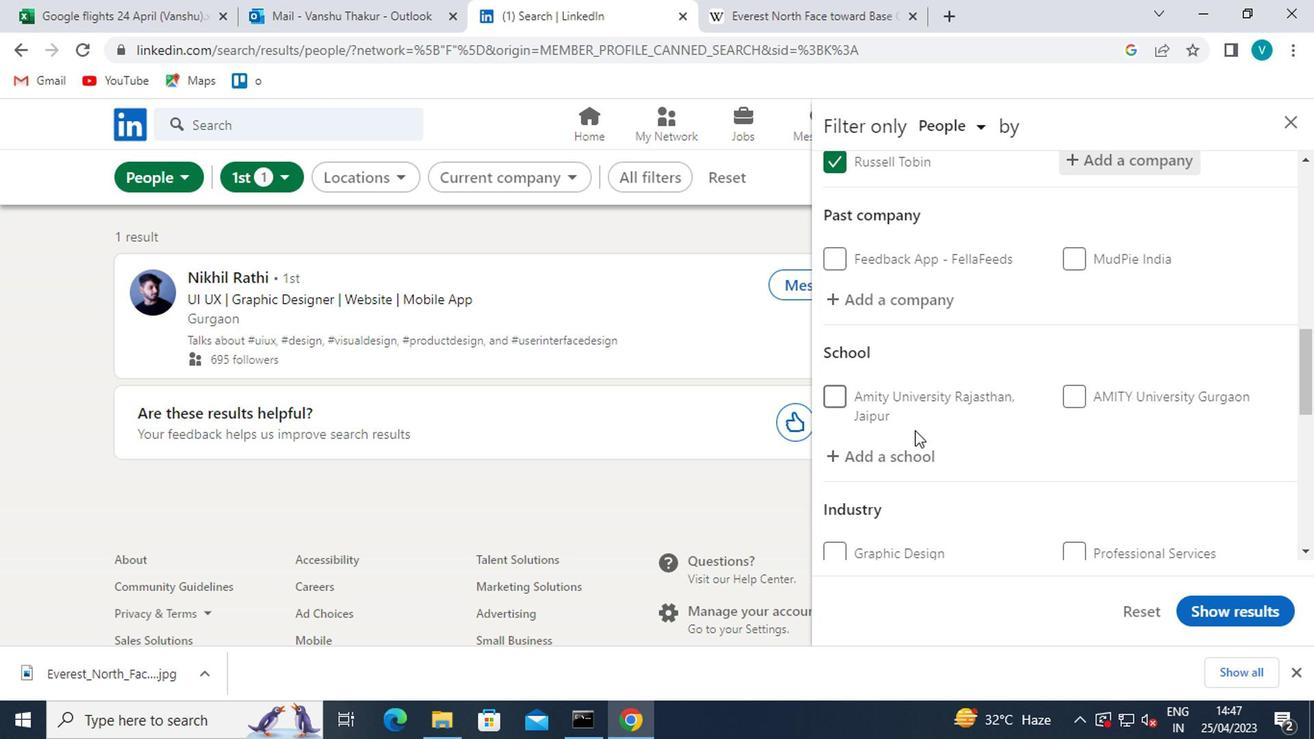 
Action: Mouse moved to (944, 428)
Screenshot: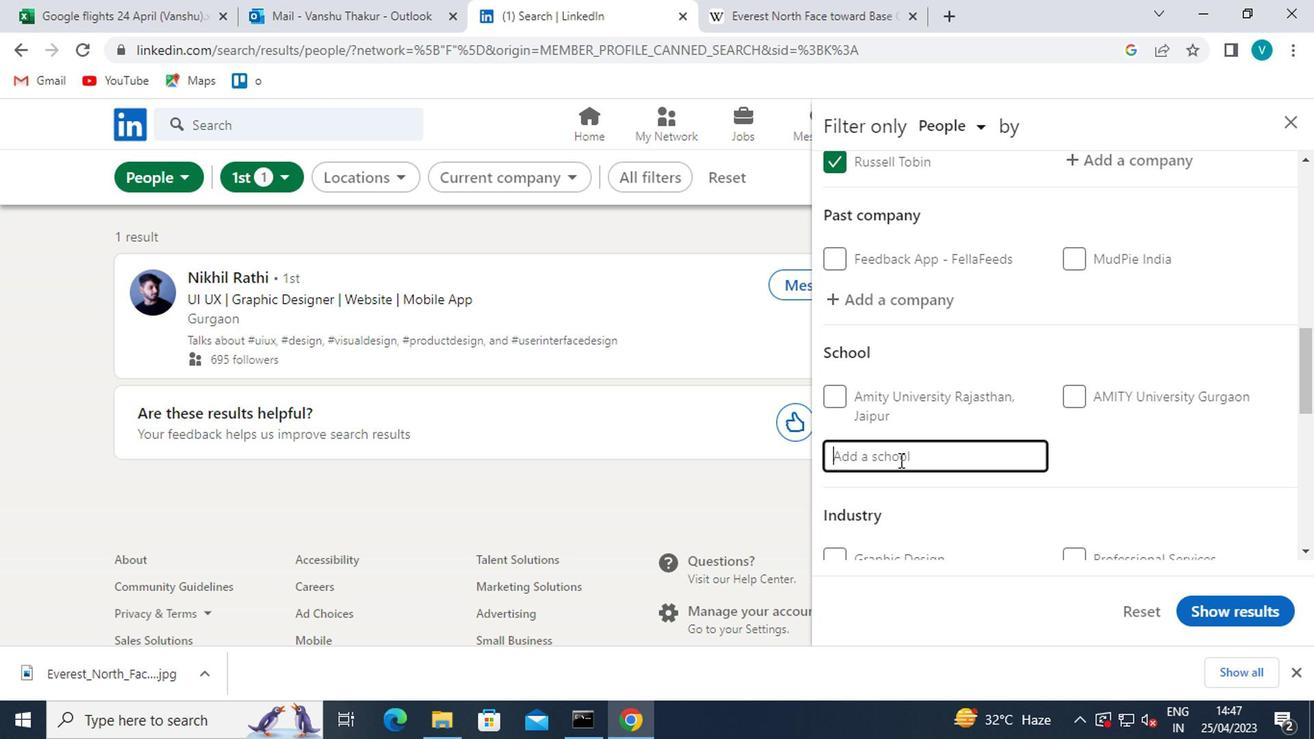 
Action: Key pressed <Key.shift>MEDI-
Screenshot: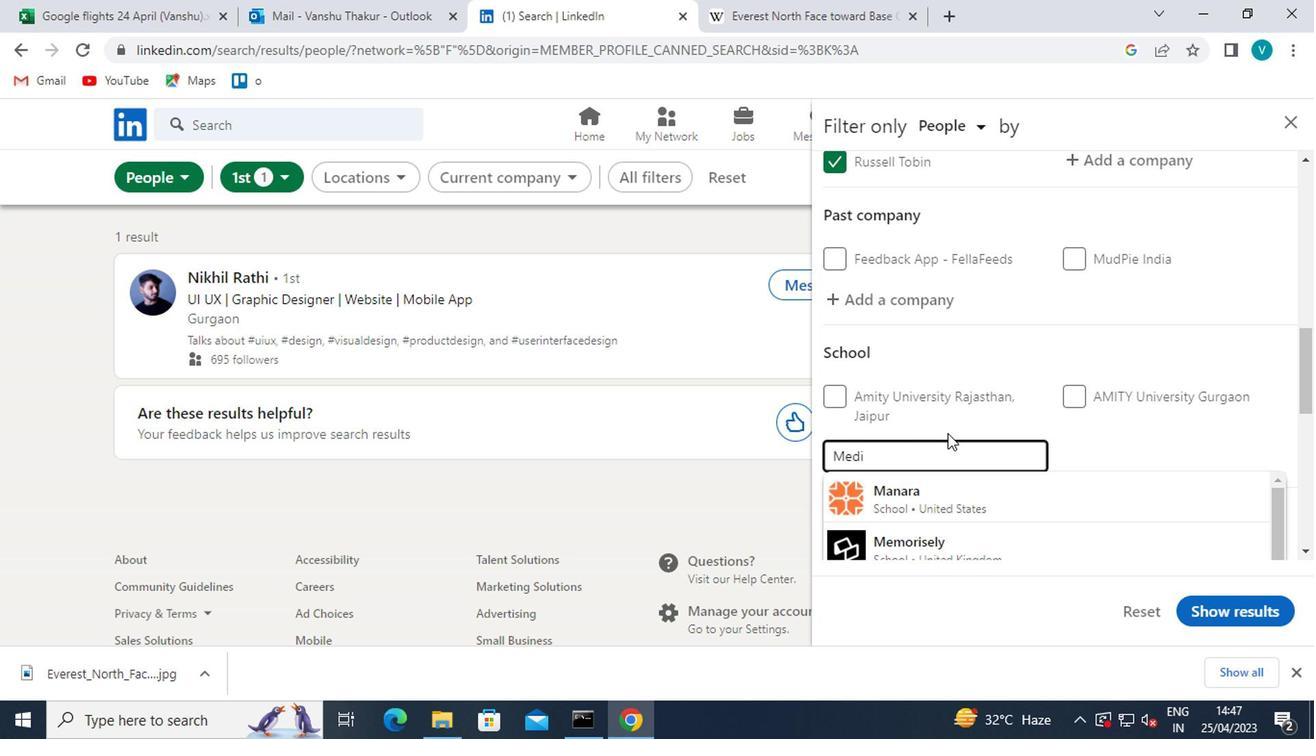 
Action: Mouse moved to (981, 493)
Screenshot: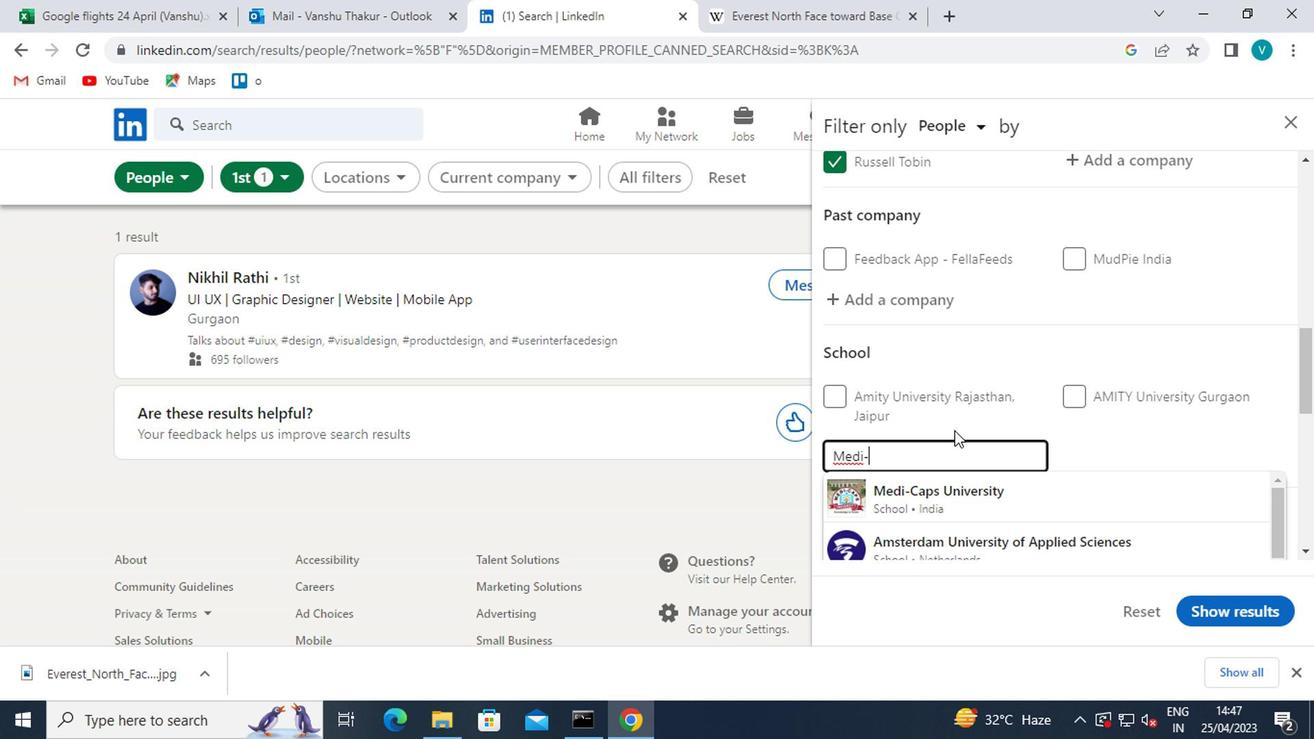 
Action: Mouse pressed left at (981, 493)
Screenshot: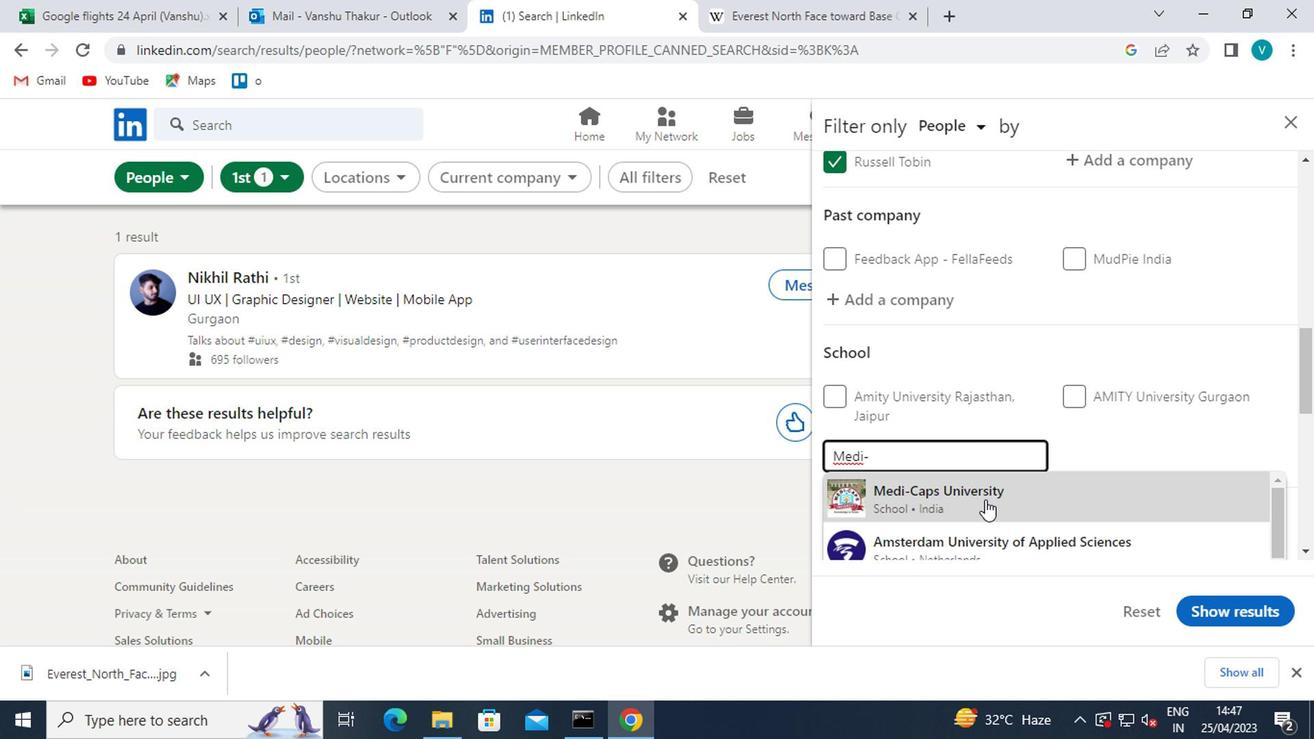 
Action: Mouse moved to (984, 490)
Screenshot: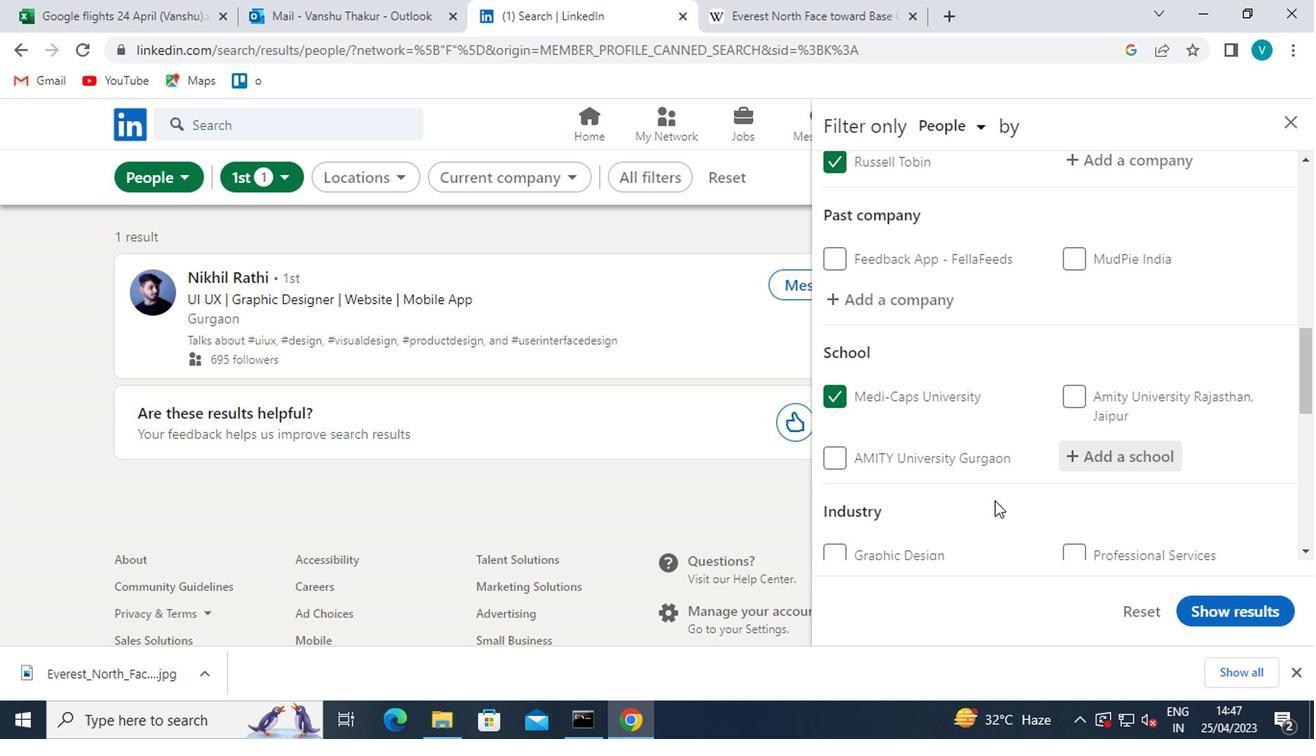 
Action: Mouse scrolled (984, 489) with delta (0, -1)
Screenshot: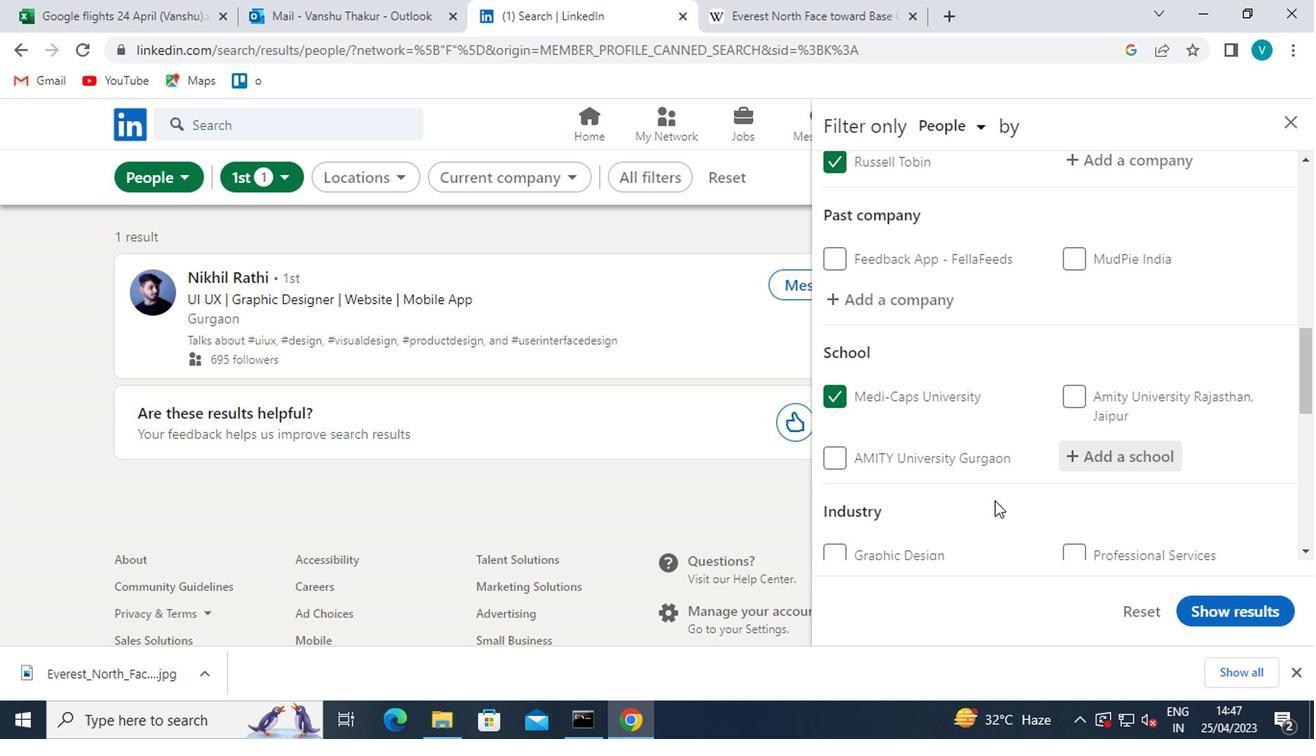 
Action: Mouse moved to (980, 488)
Screenshot: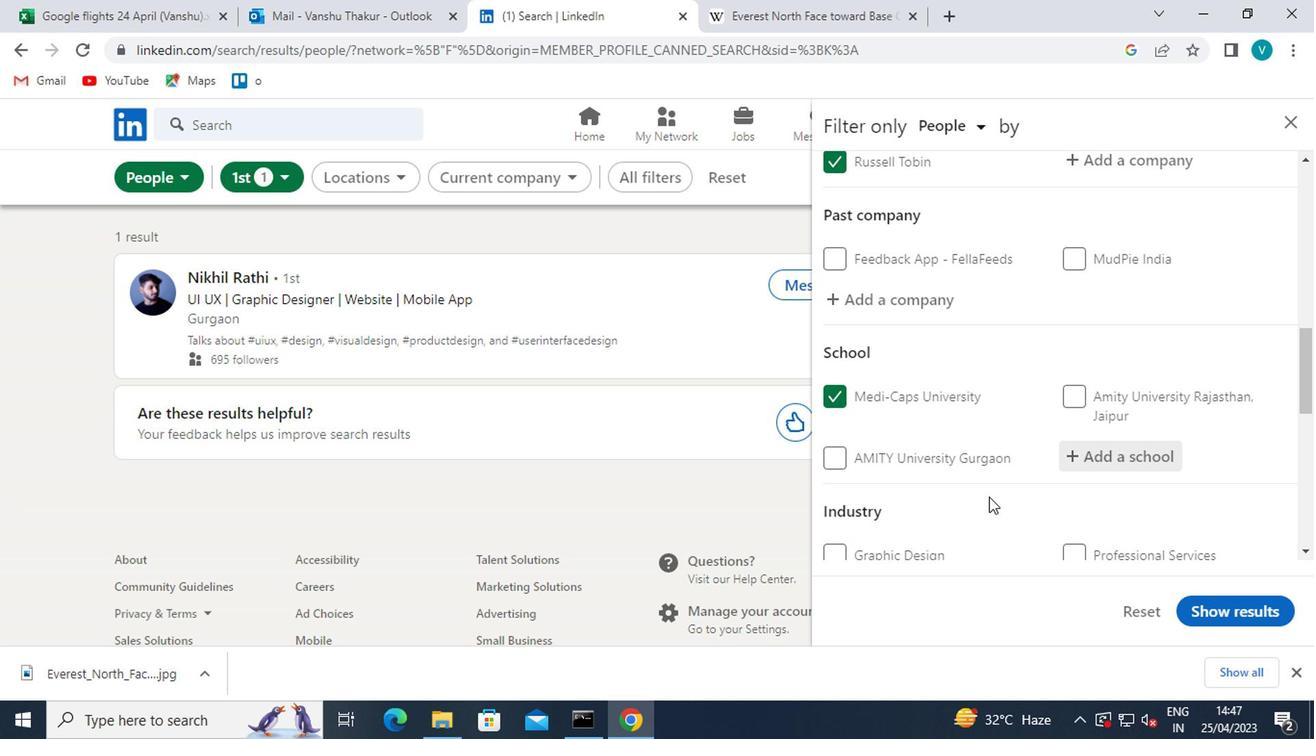 
Action: Mouse scrolled (980, 488) with delta (0, 0)
Screenshot: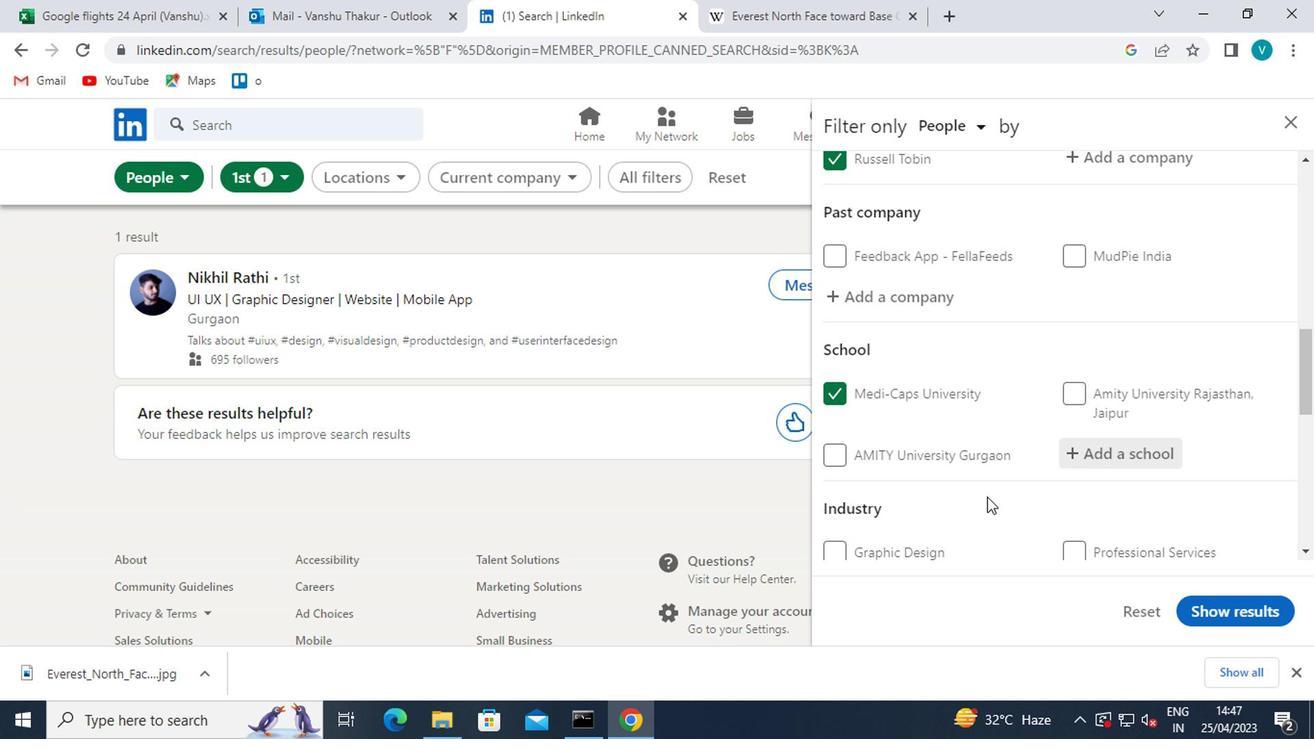 
Action: Mouse moved to (1098, 394)
Screenshot: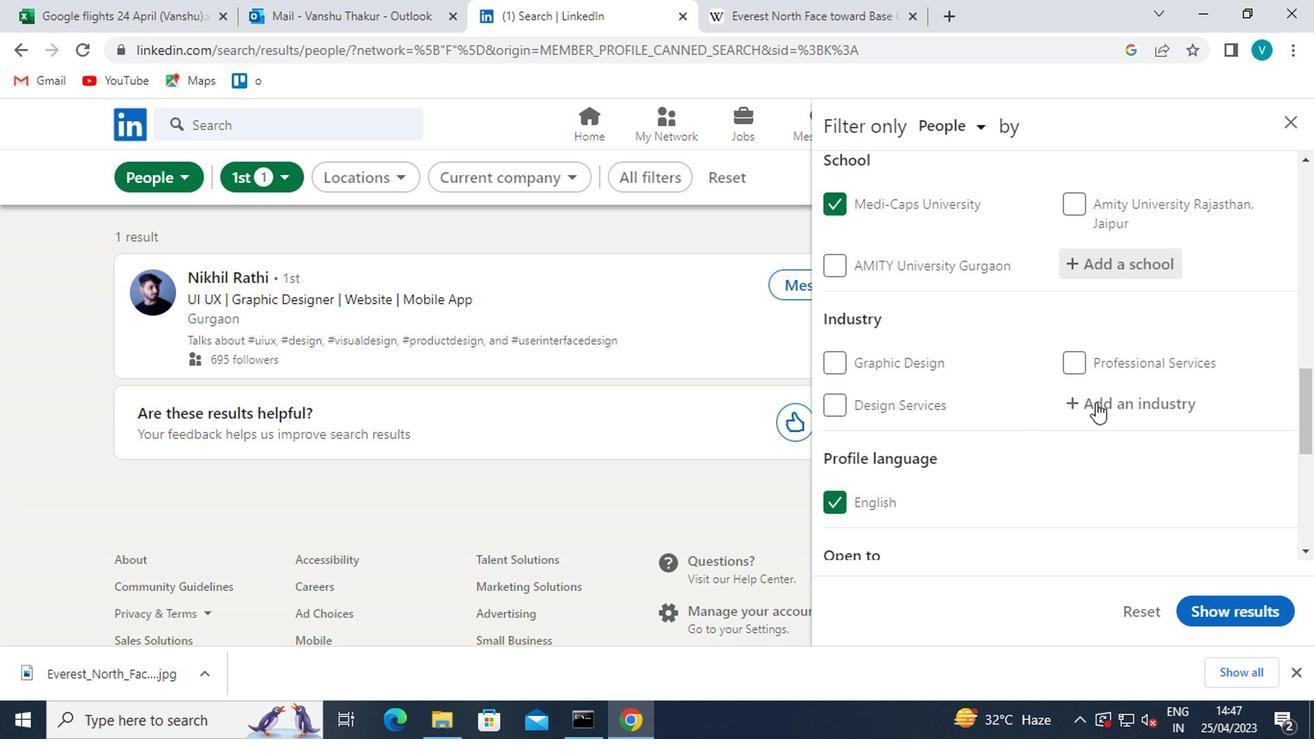 
Action: Mouse pressed left at (1098, 394)
Screenshot: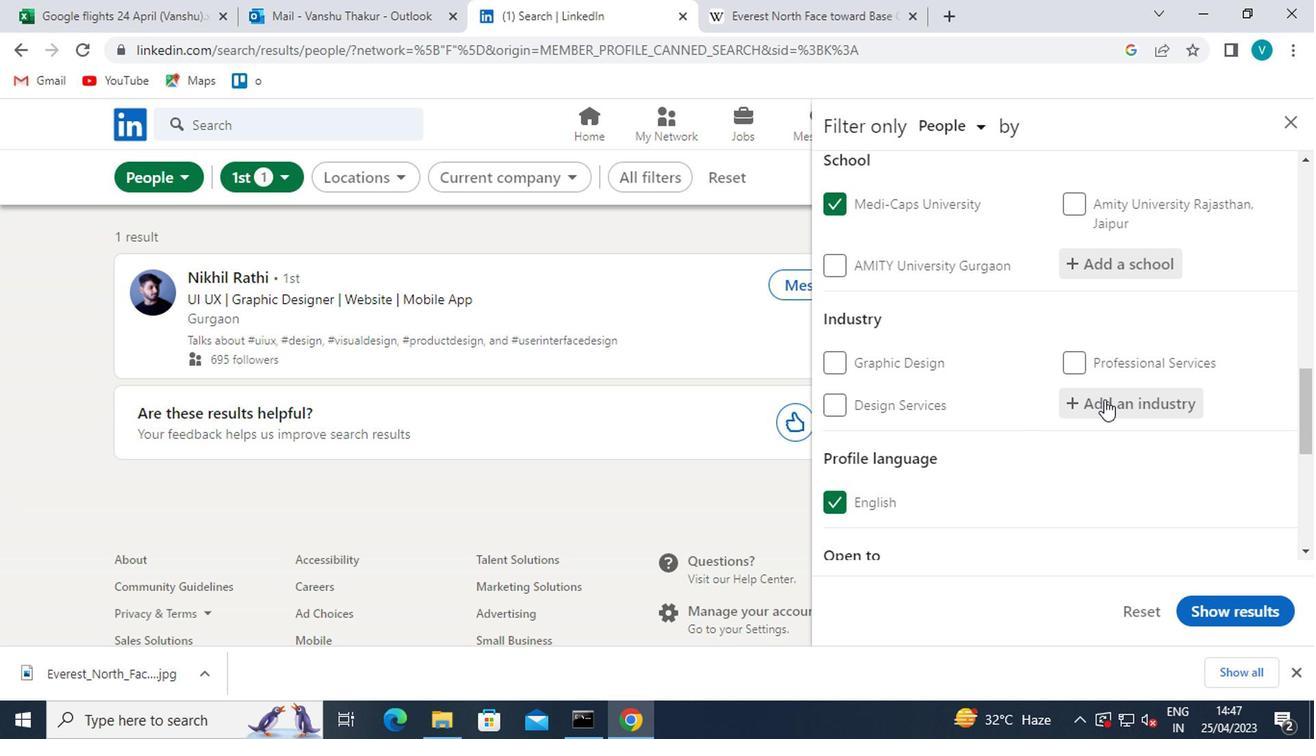 
Action: Mouse moved to (1071, 397)
Screenshot: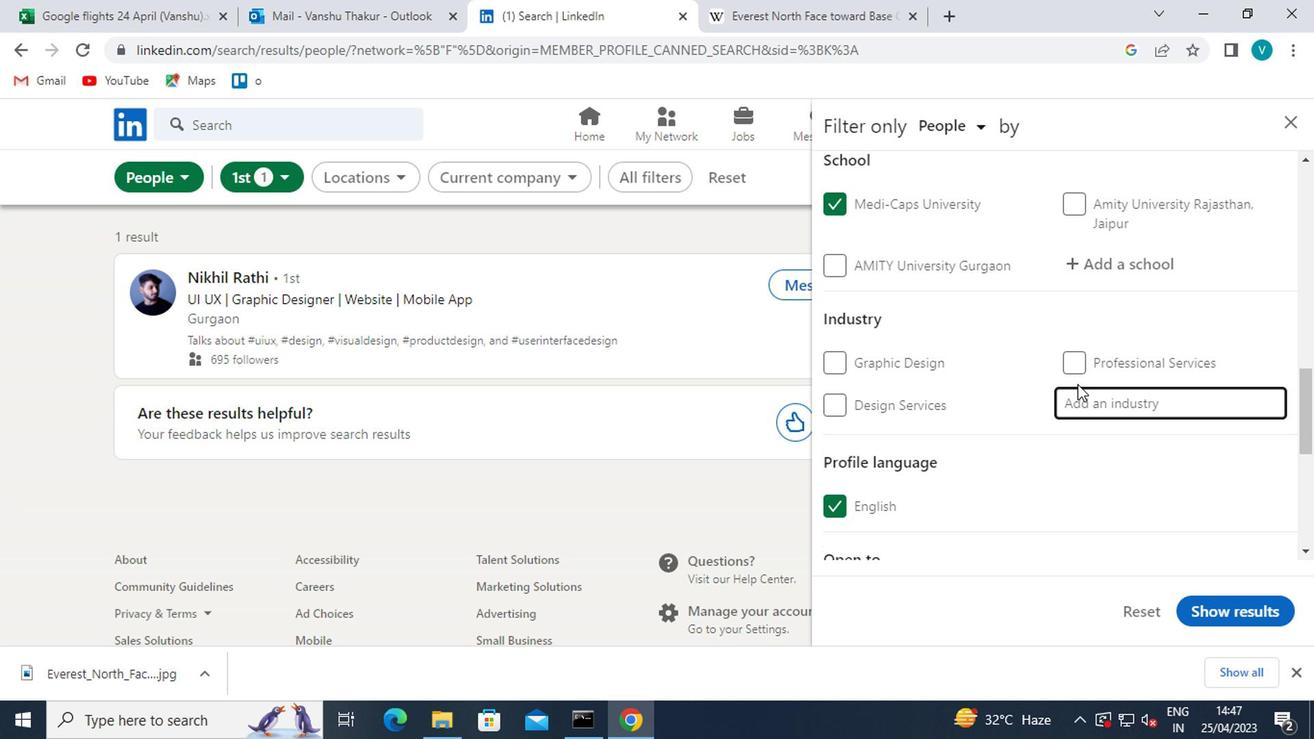 
Action: Mouse pressed left at (1071, 397)
Screenshot: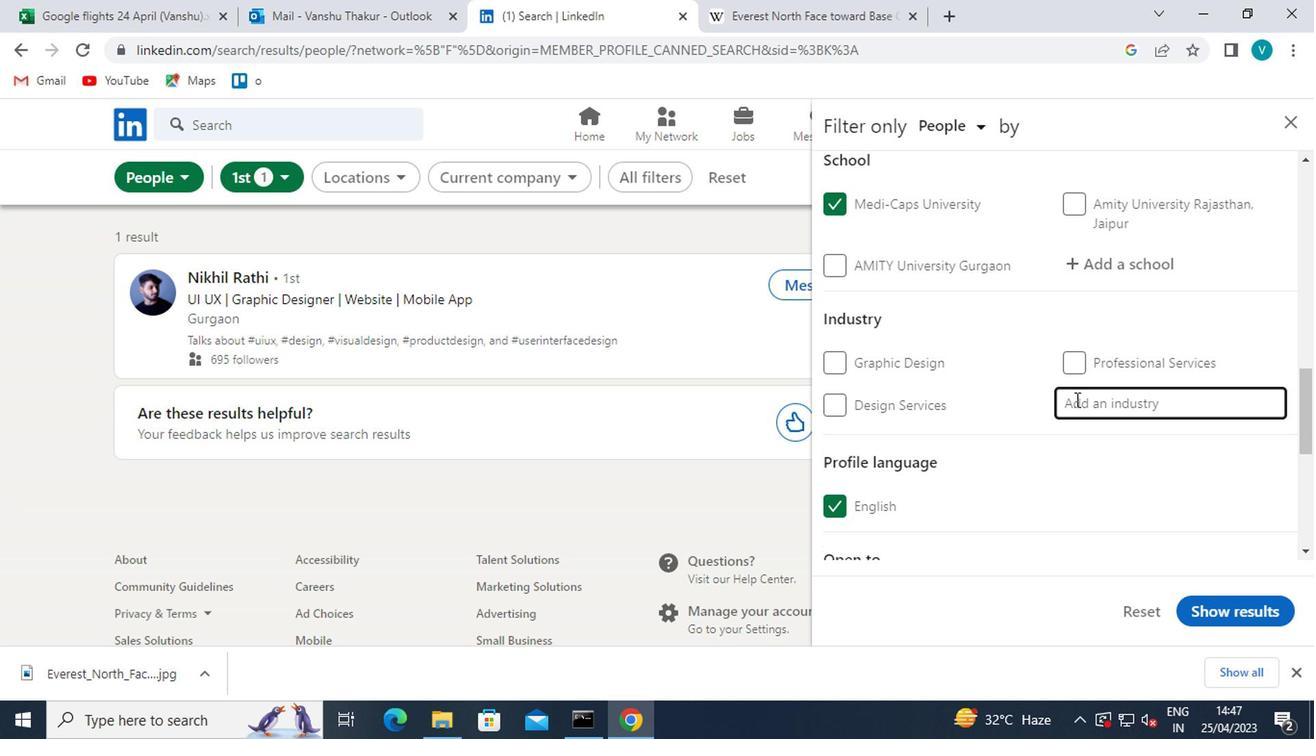 
Action: Key pressed <Key.shift>RETAIL<Key.space><Key.shift>MUS
Screenshot: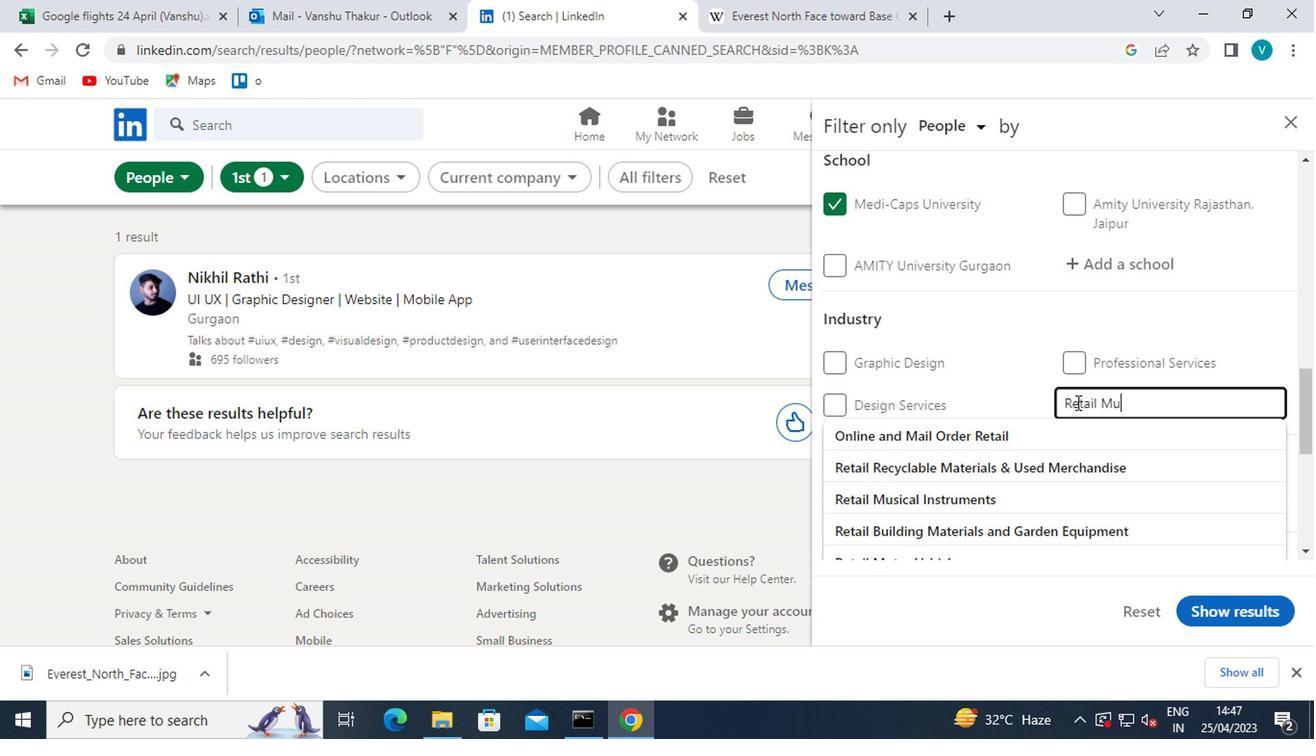 
Action: Mouse moved to (941, 436)
Screenshot: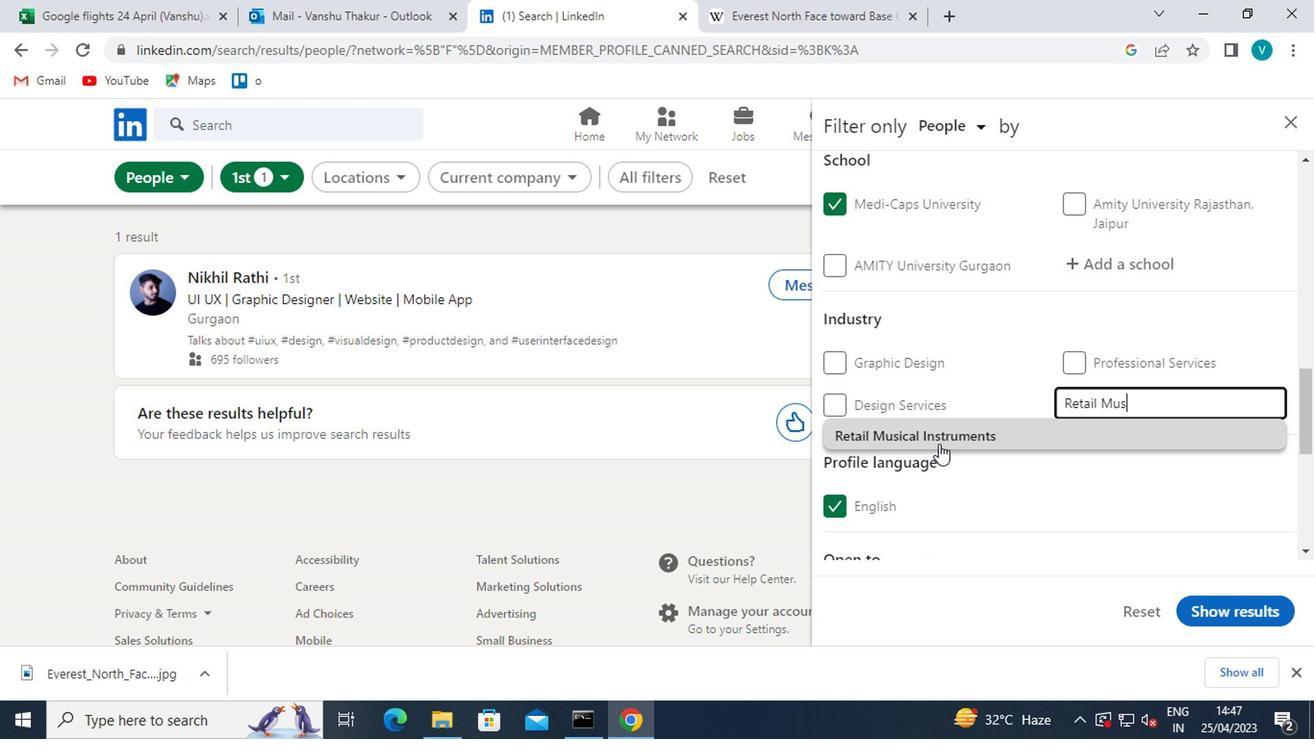 
Action: Mouse pressed left at (941, 436)
Screenshot: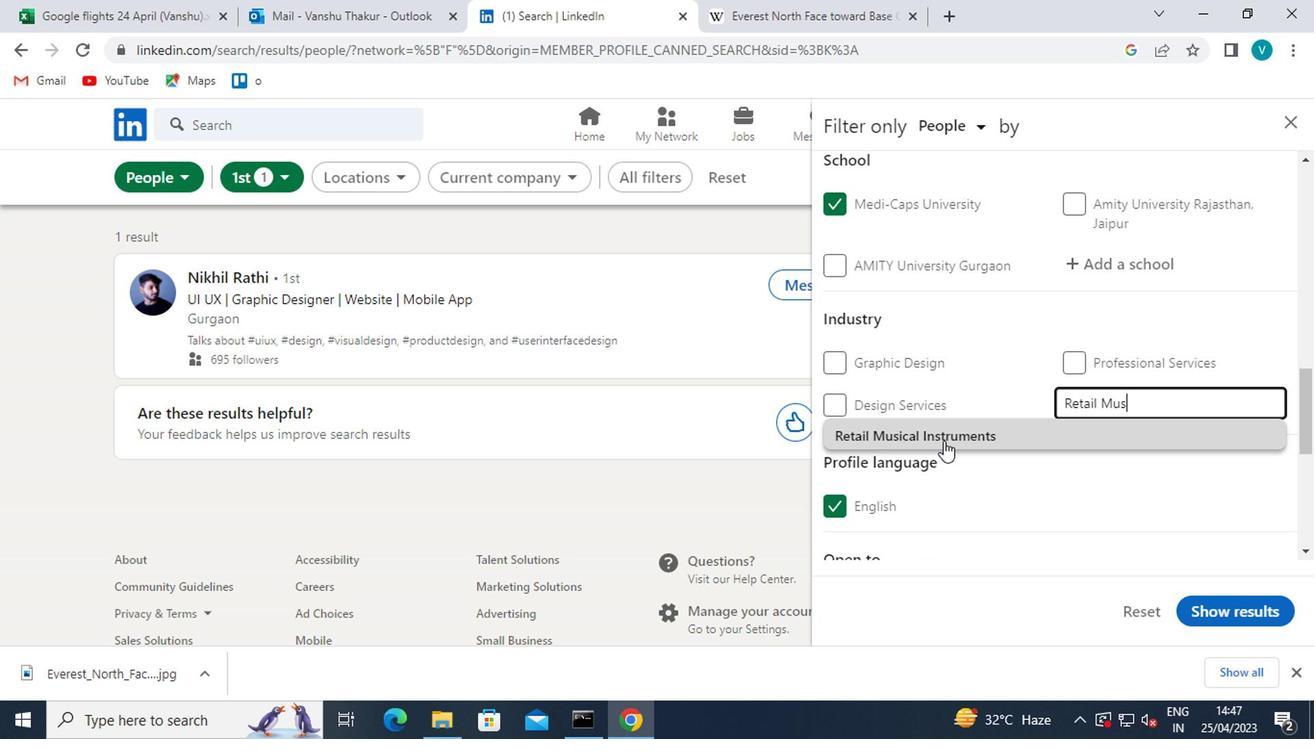 
Action: Mouse moved to (941, 436)
Screenshot: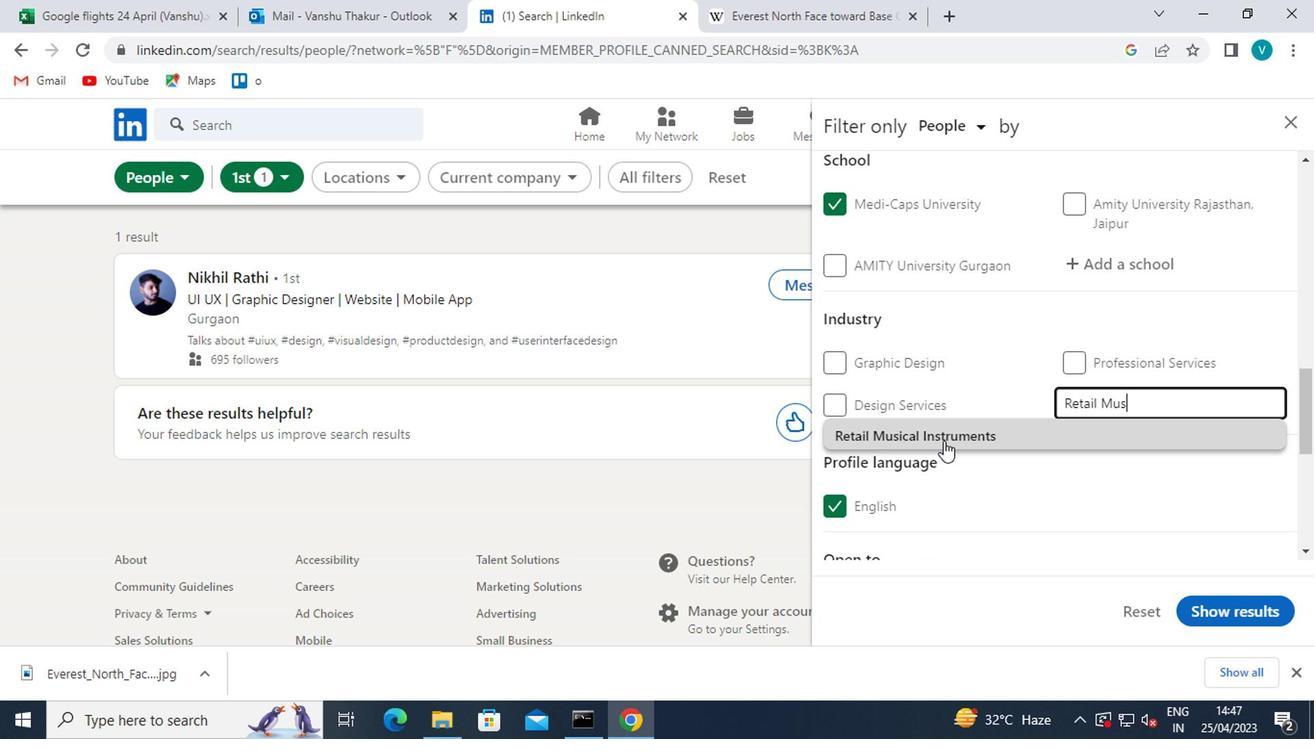 
Action: Mouse scrolled (941, 434) with delta (0, -1)
Screenshot: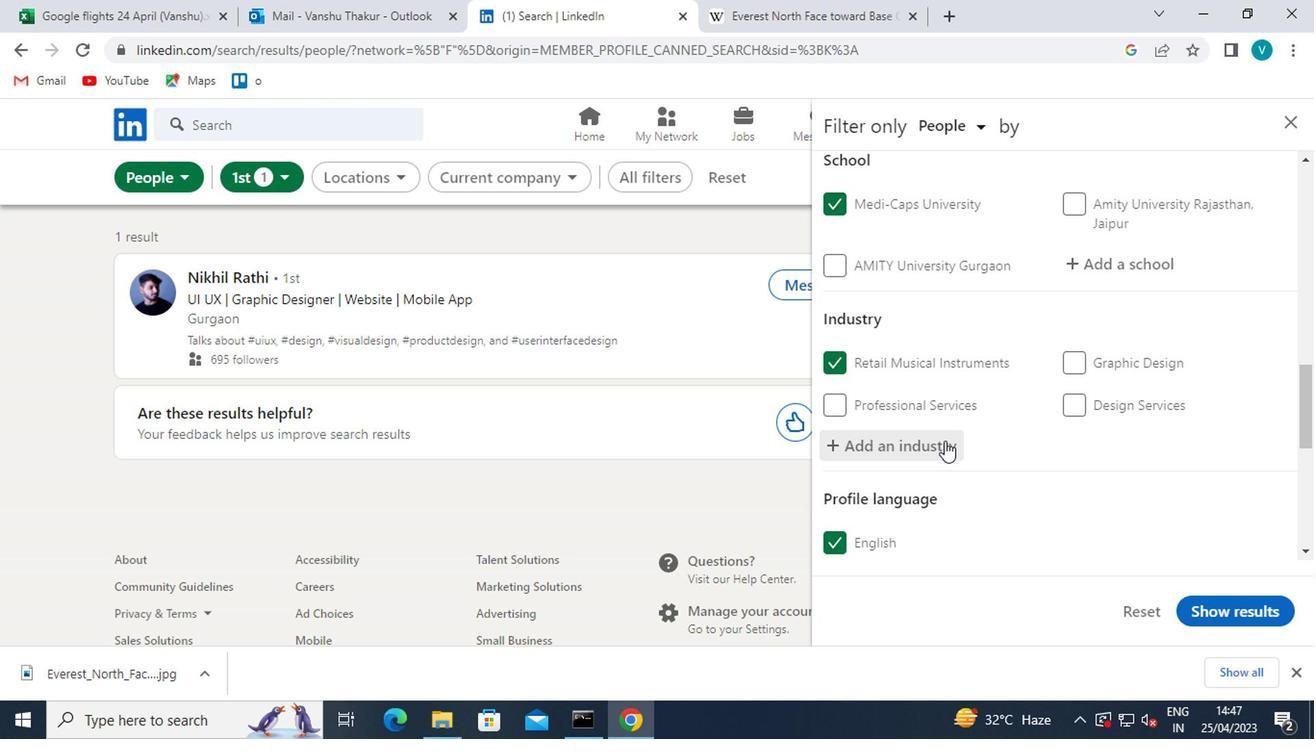 
Action: Mouse scrolled (941, 434) with delta (0, -1)
Screenshot: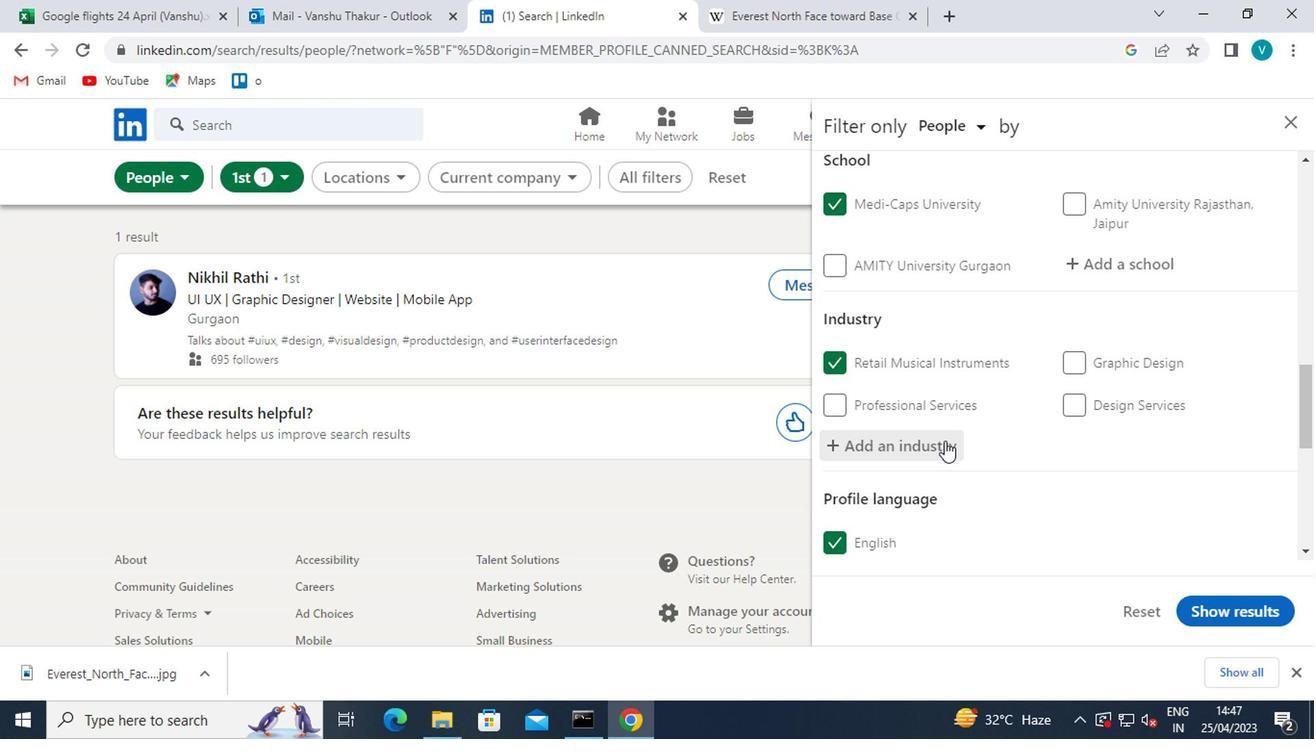 
Action: Mouse scrolled (941, 434) with delta (0, -1)
Screenshot: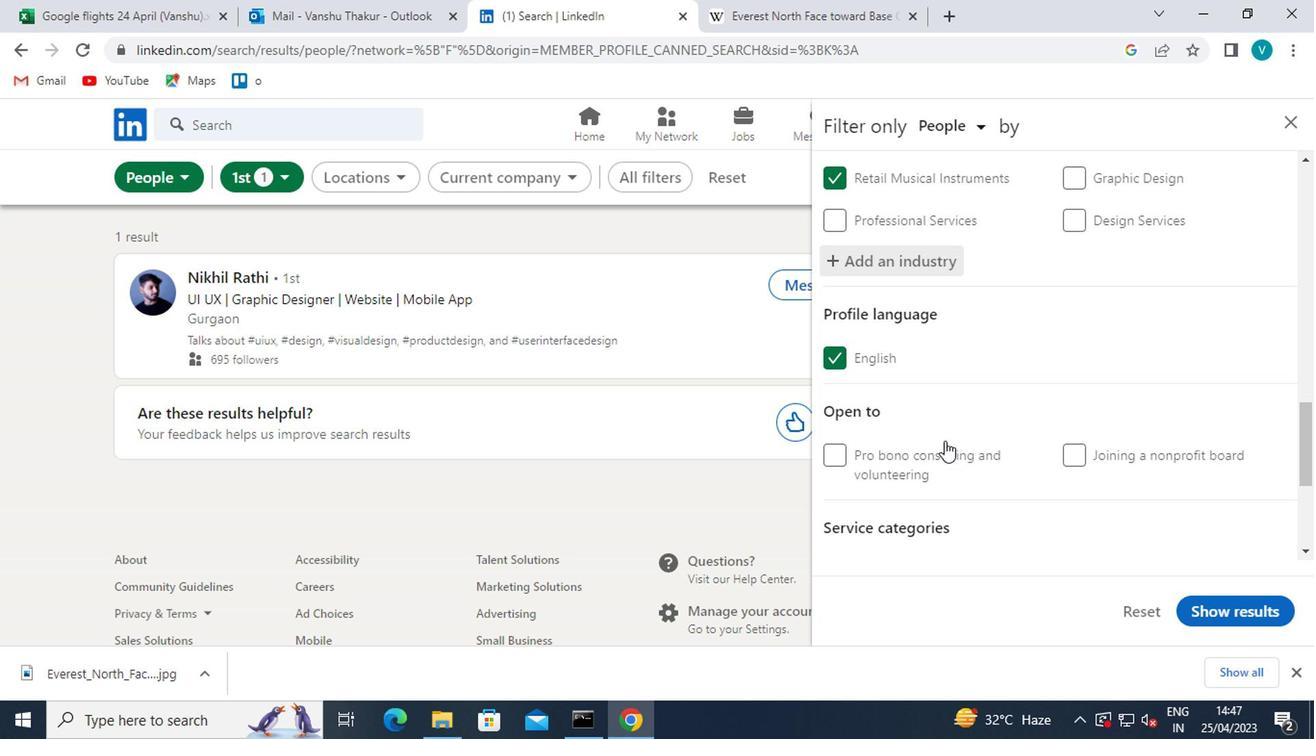 
Action: Mouse scrolled (941, 434) with delta (0, -1)
Screenshot: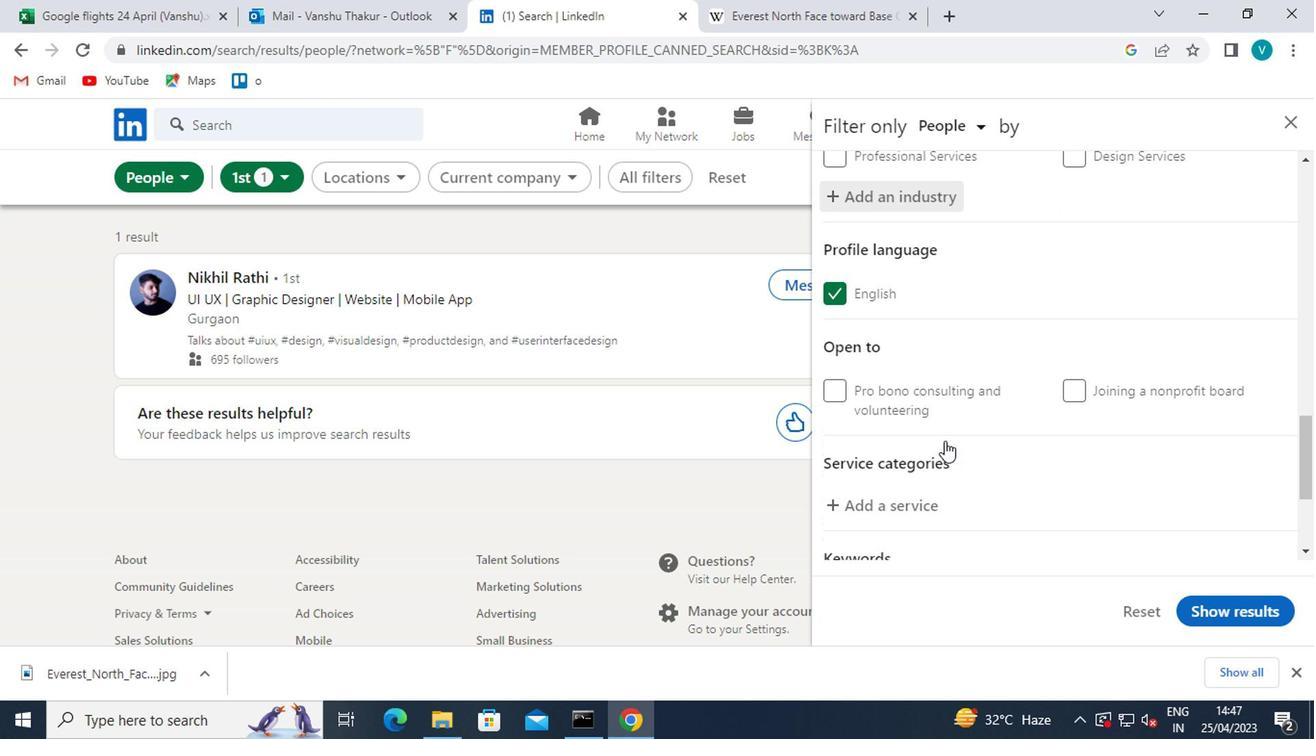 
Action: Mouse moved to (926, 360)
Screenshot: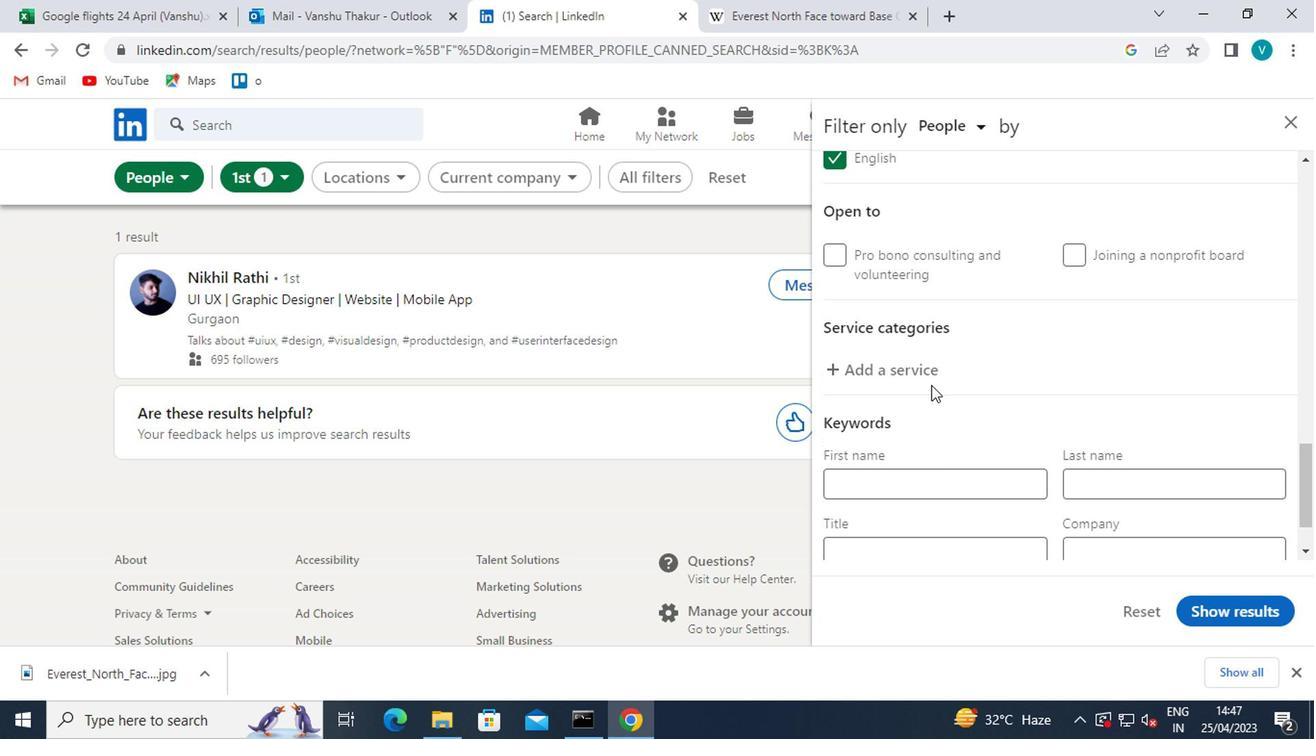 
Action: Mouse pressed left at (926, 360)
Screenshot: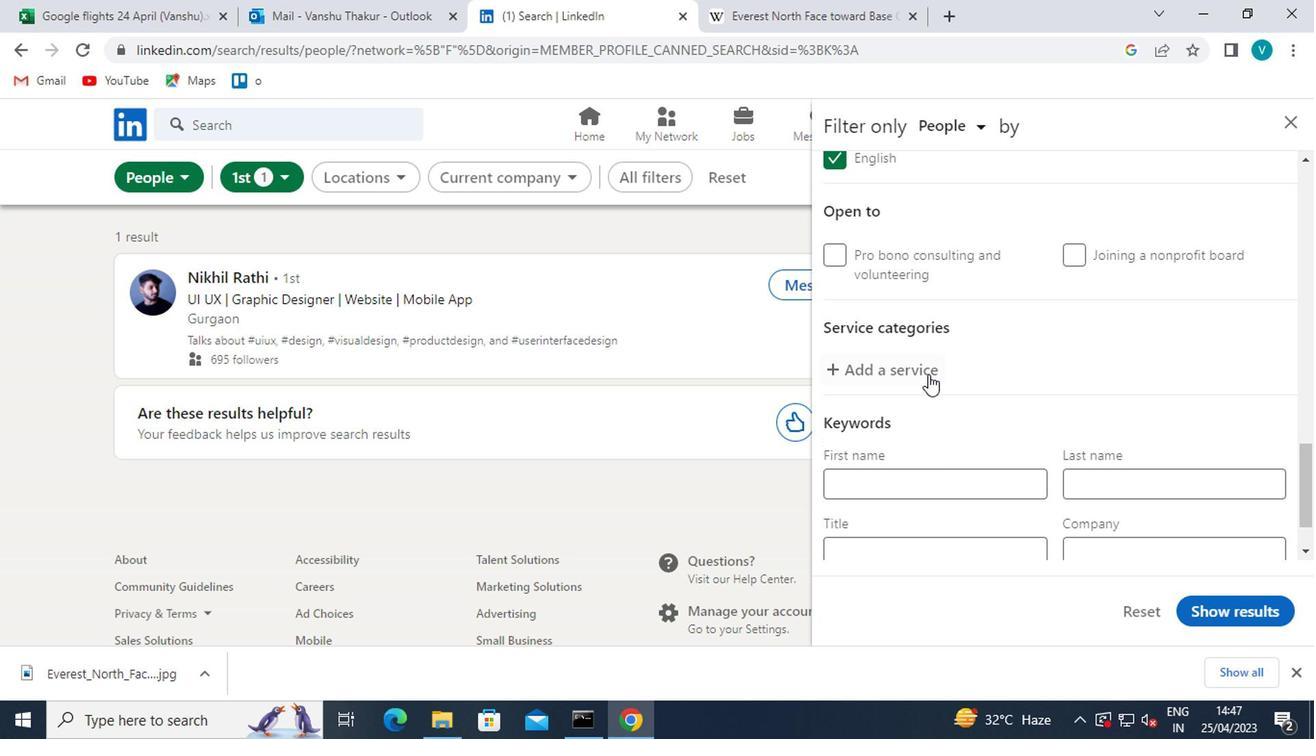
Action: Key pressed <Key.shift>INTERIOR<Key.space>
Screenshot: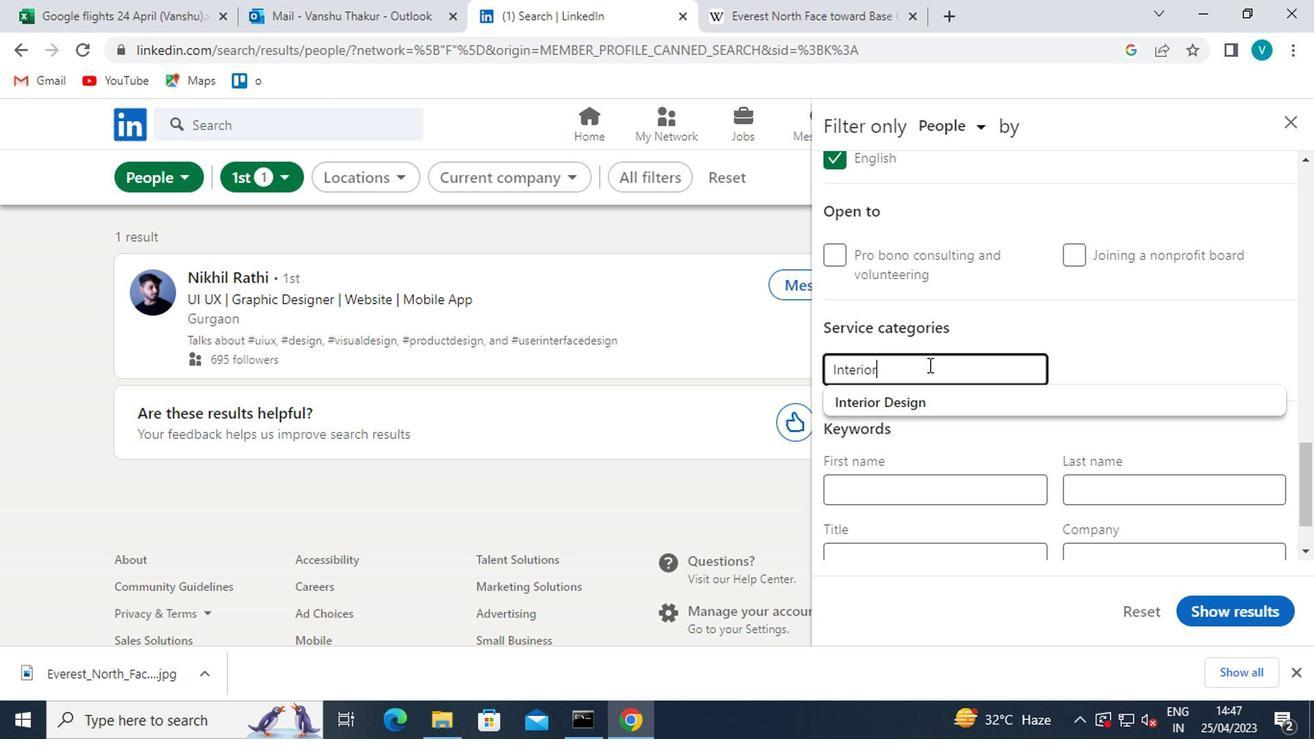 
Action: Mouse moved to (978, 392)
Screenshot: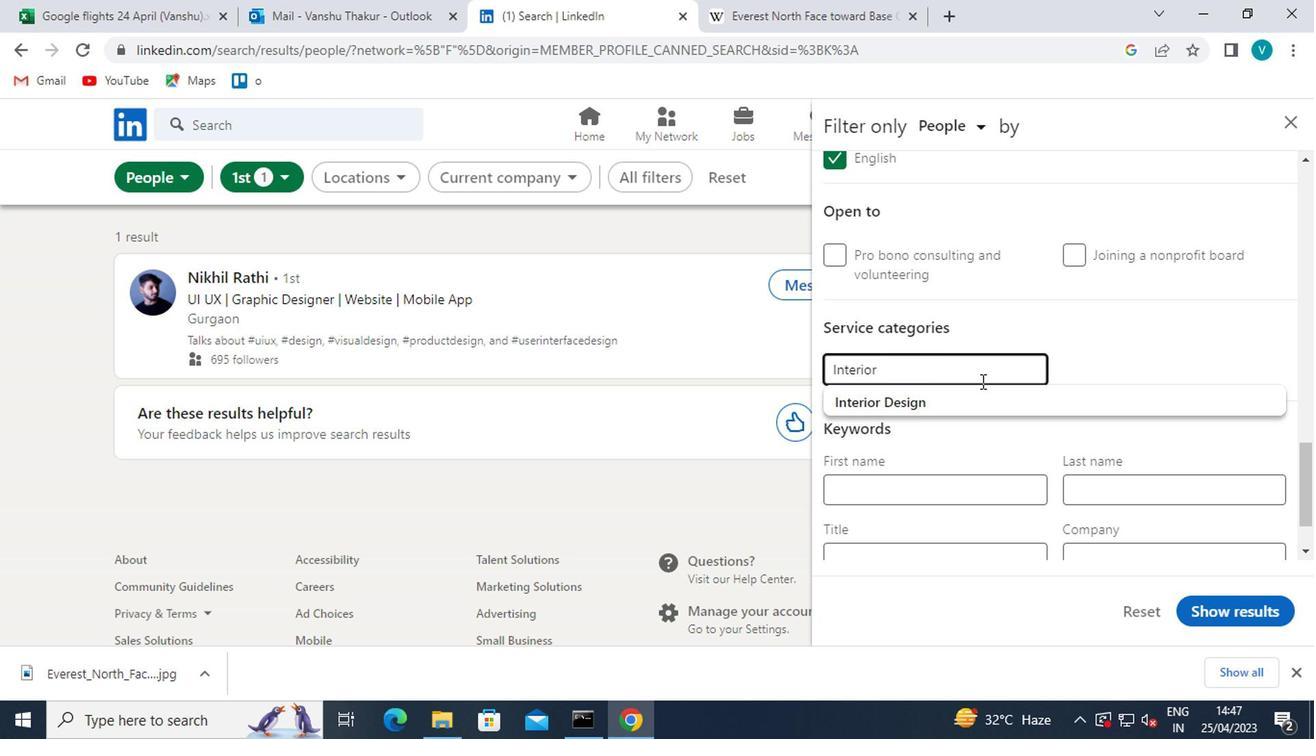 
Action: Mouse pressed left at (978, 392)
Screenshot: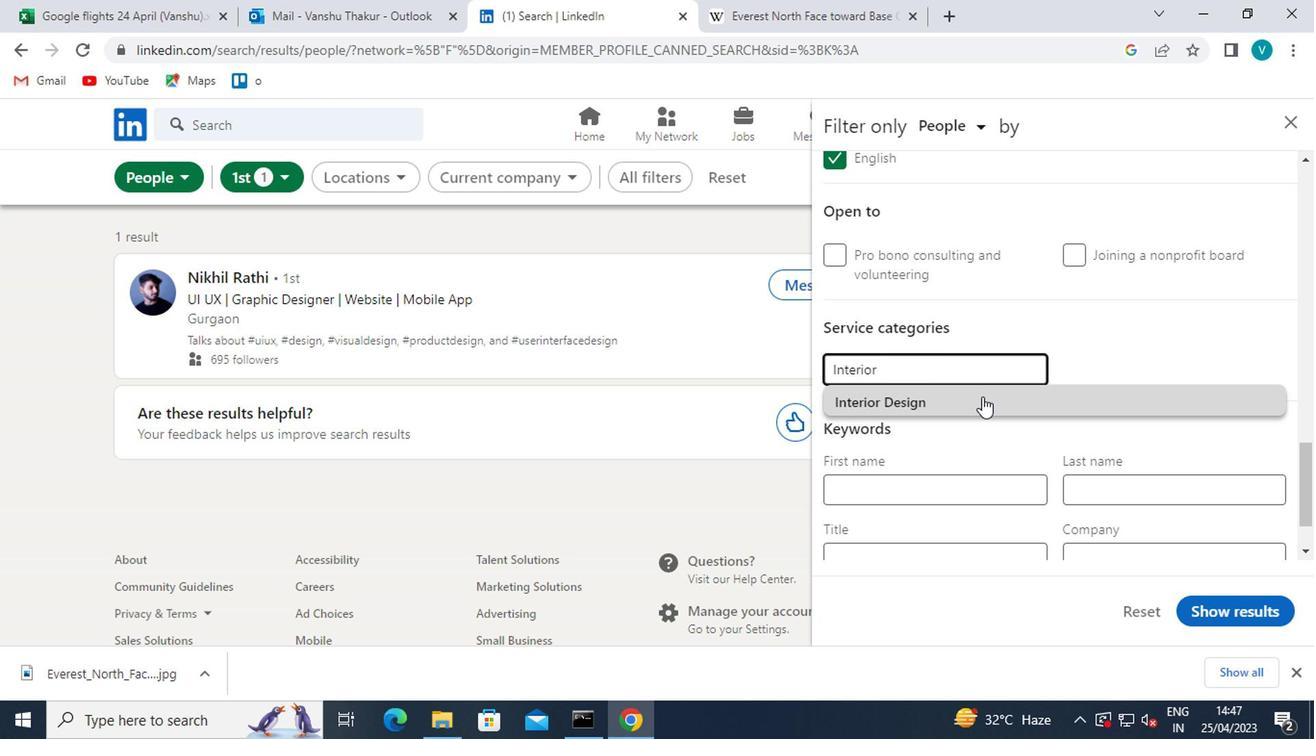 
Action: Mouse moved to (960, 418)
Screenshot: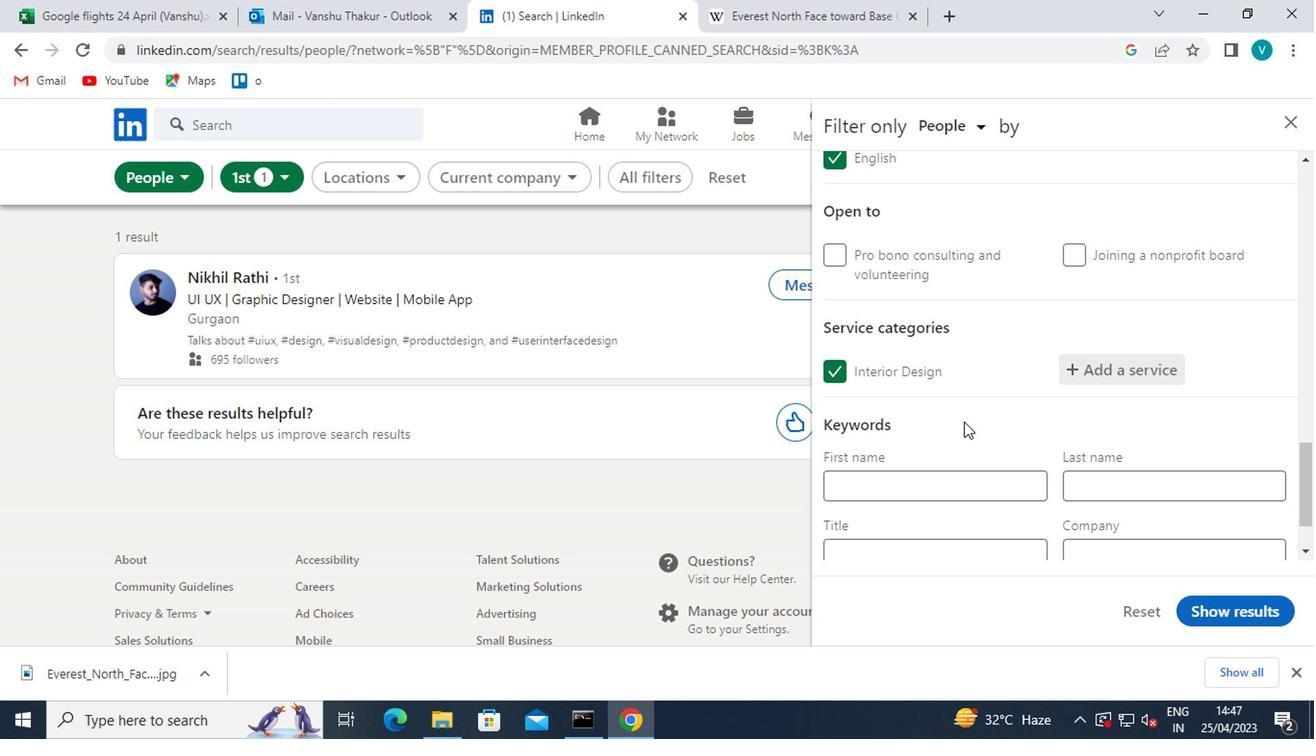 
Action: Mouse scrolled (960, 417) with delta (0, -1)
Screenshot: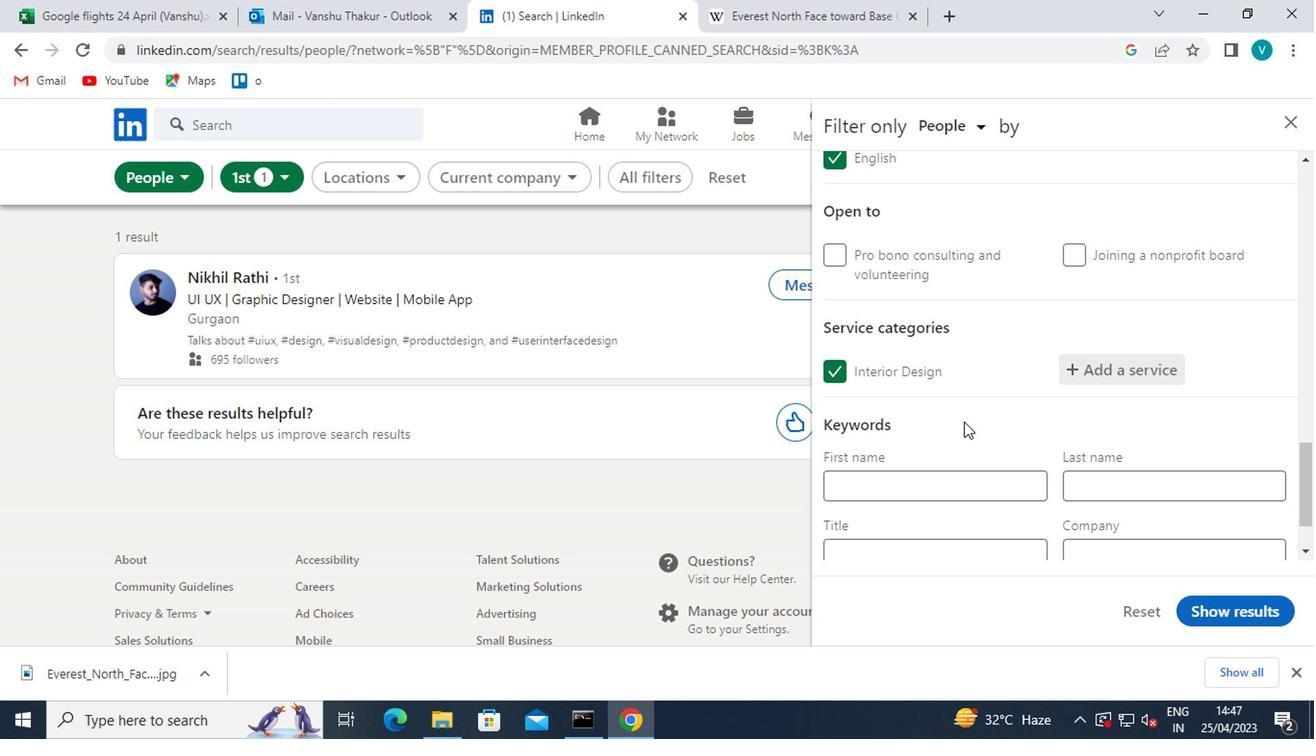 
Action: Mouse moved to (939, 462)
Screenshot: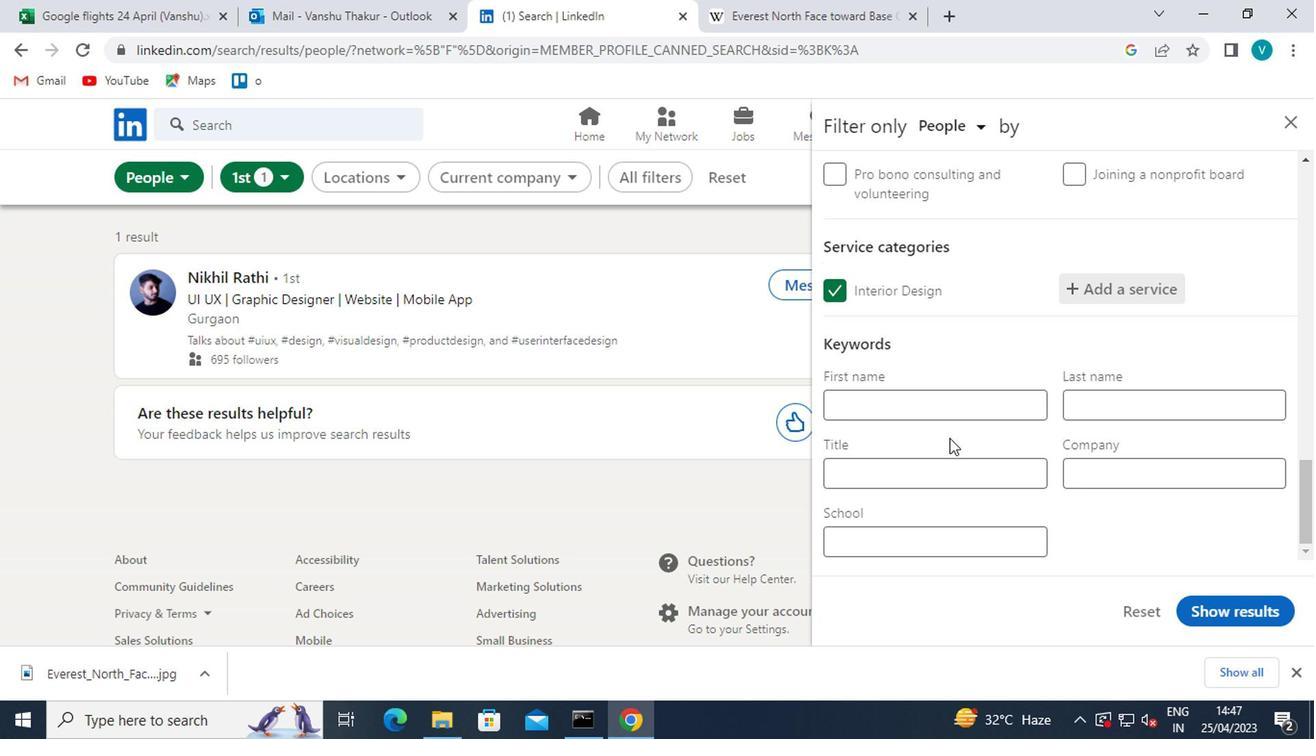 
Action: Mouse pressed left at (939, 462)
Screenshot: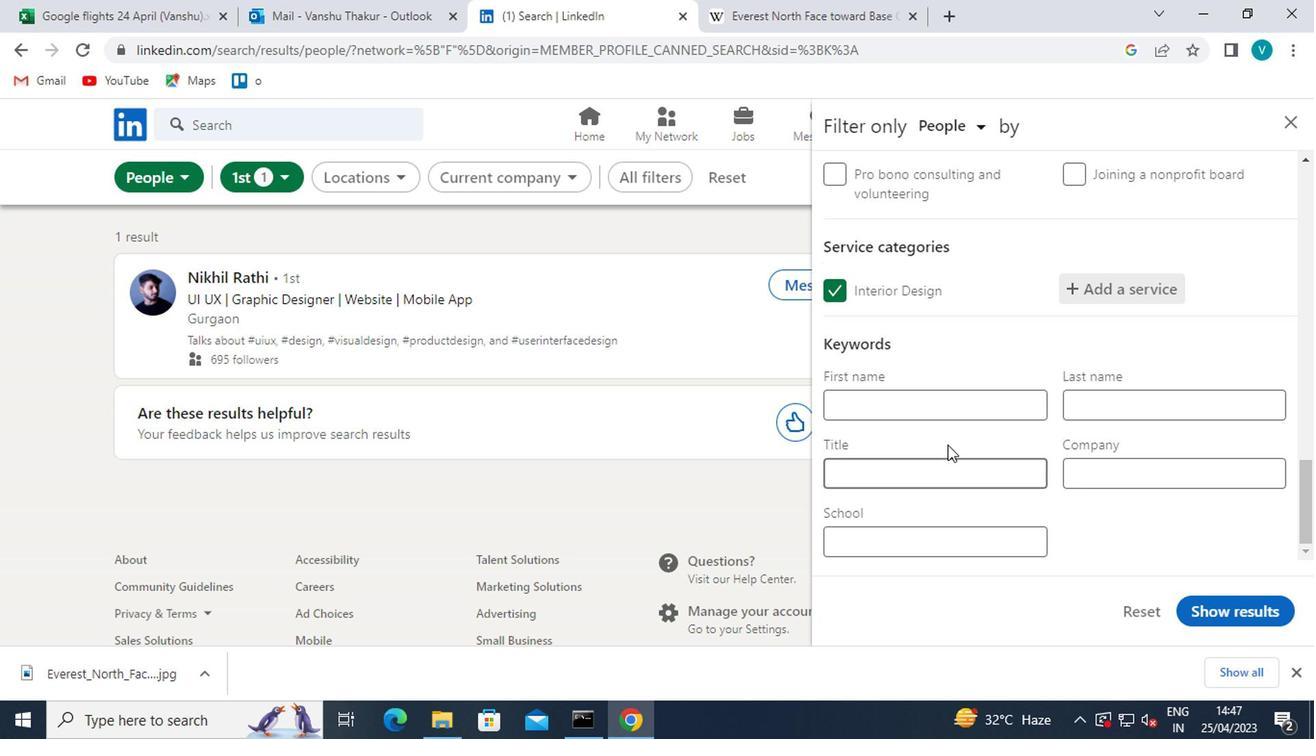 
Action: Mouse moved to (954, 453)
Screenshot: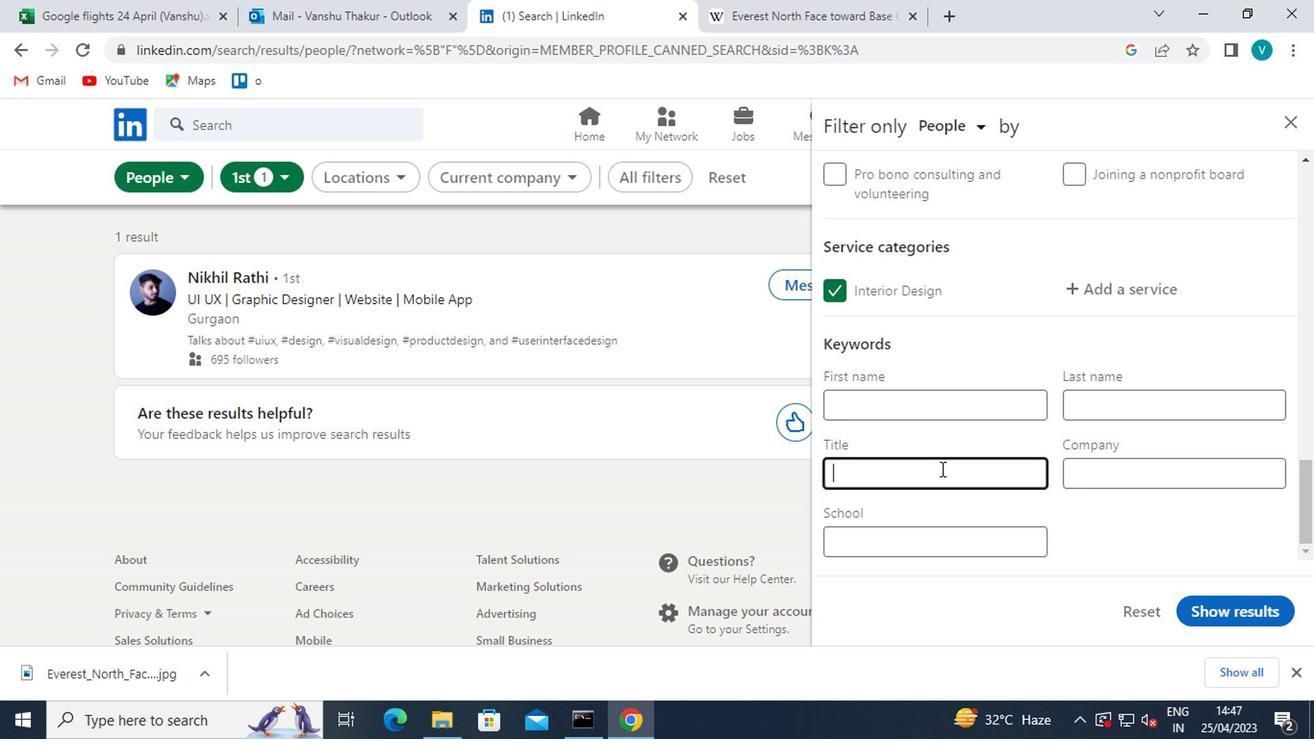 
Action: Key pressed <Key.shift>DISPATCHER<Key.space>FOR<Key.space><Key.shift>TRUCKS<Key.space>OR<Key.space><Key.shift>TAXIS
Screenshot: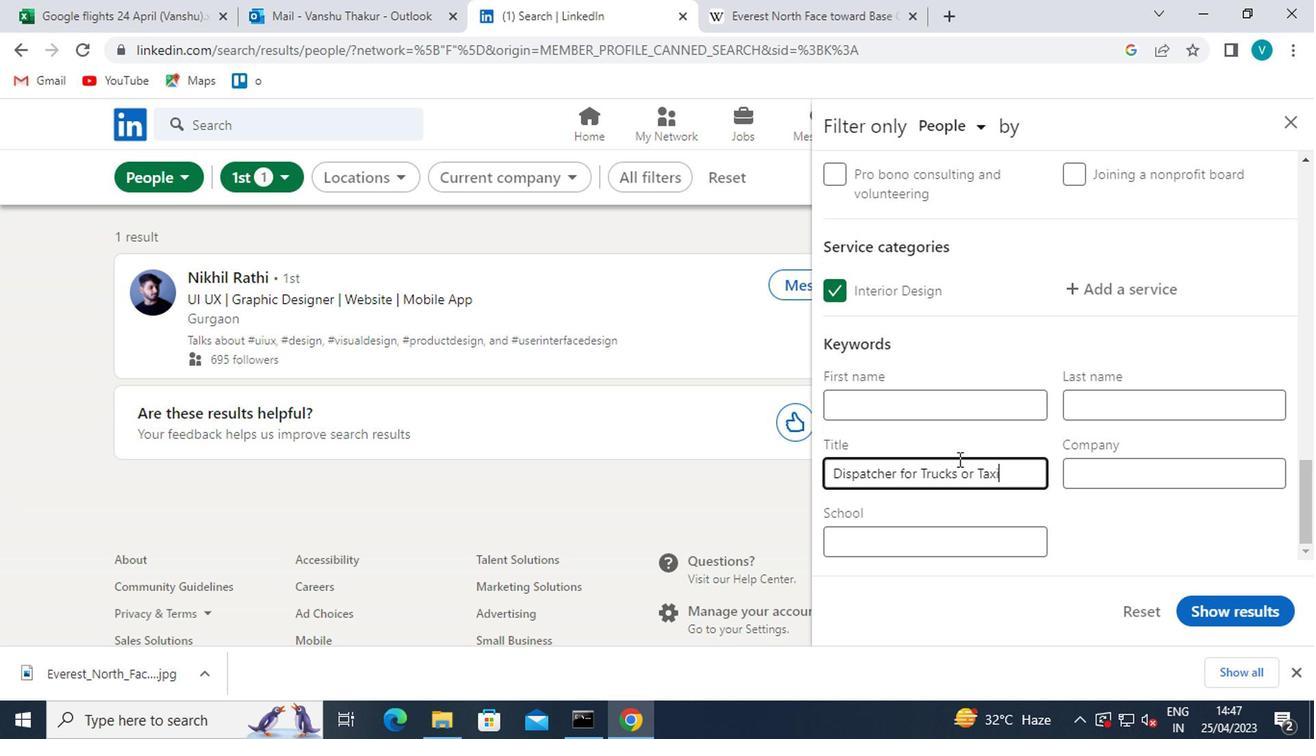 
Action: Mouse moved to (1192, 609)
Screenshot: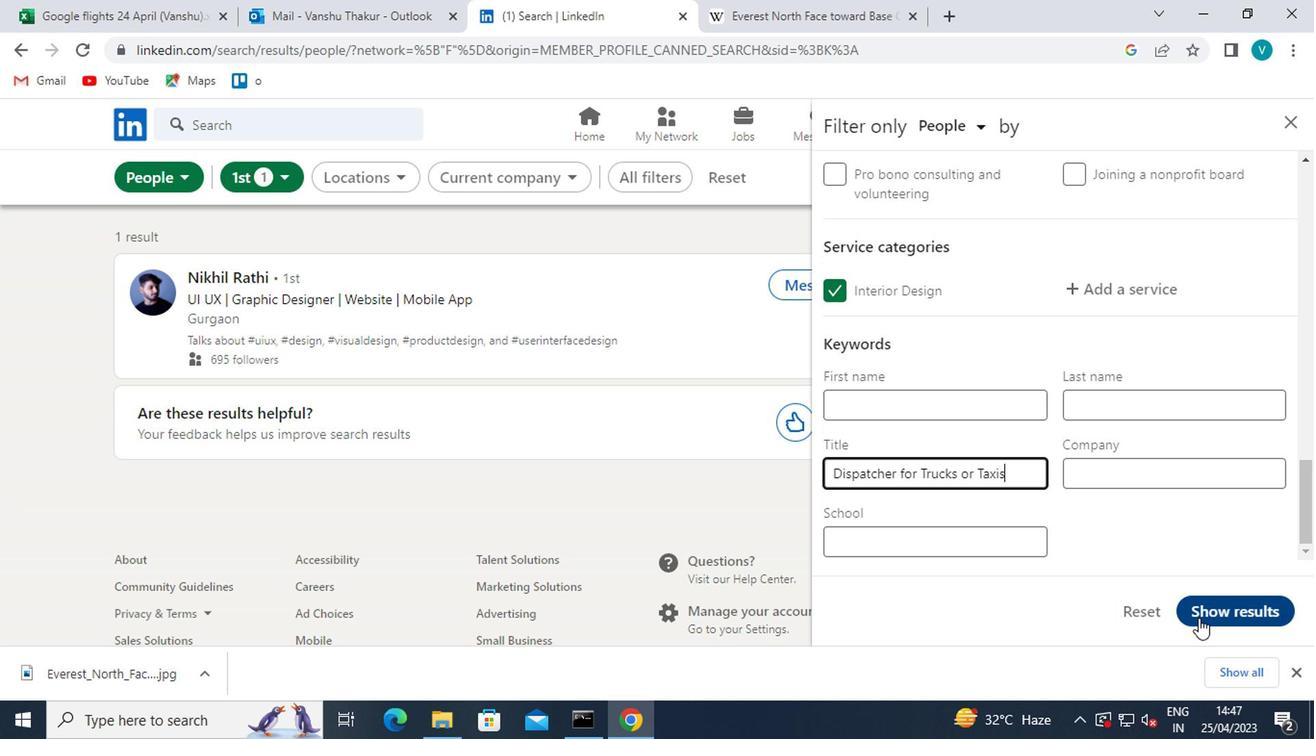 
Action: Mouse pressed left at (1192, 609)
Screenshot: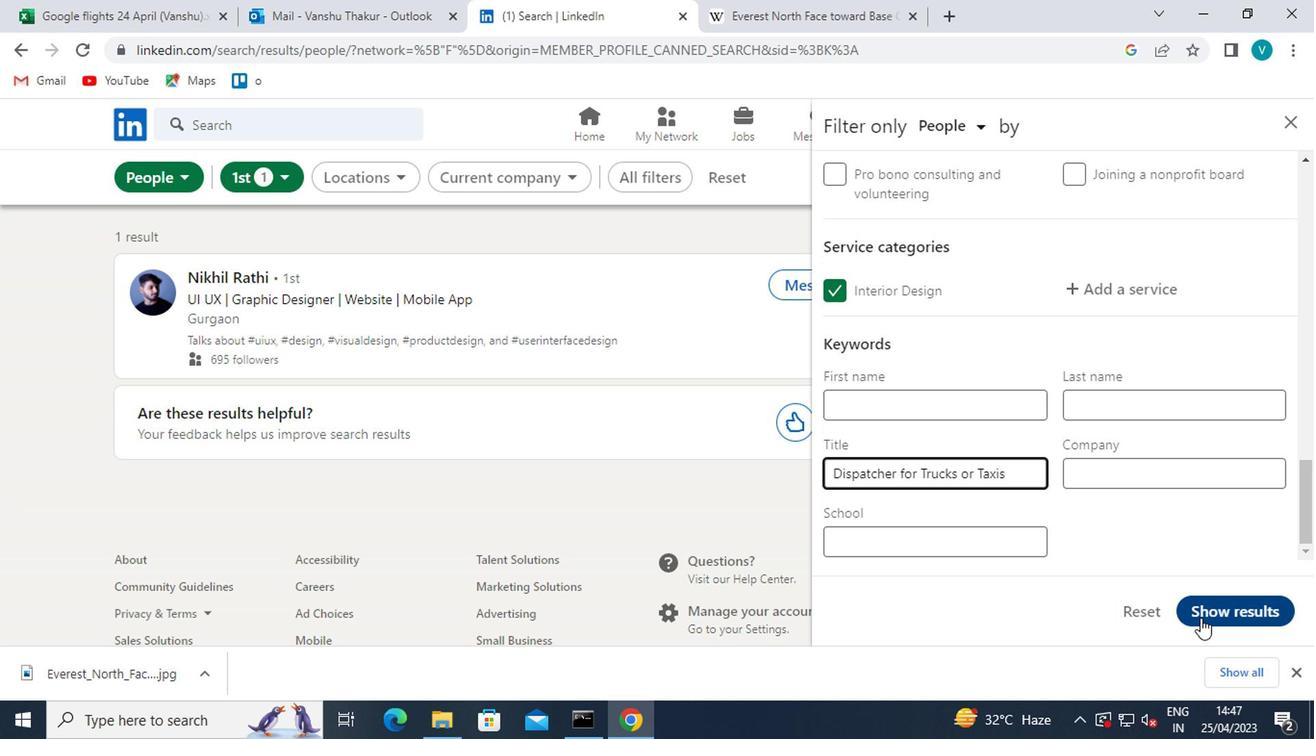 
Action: Mouse moved to (1186, 607)
Screenshot: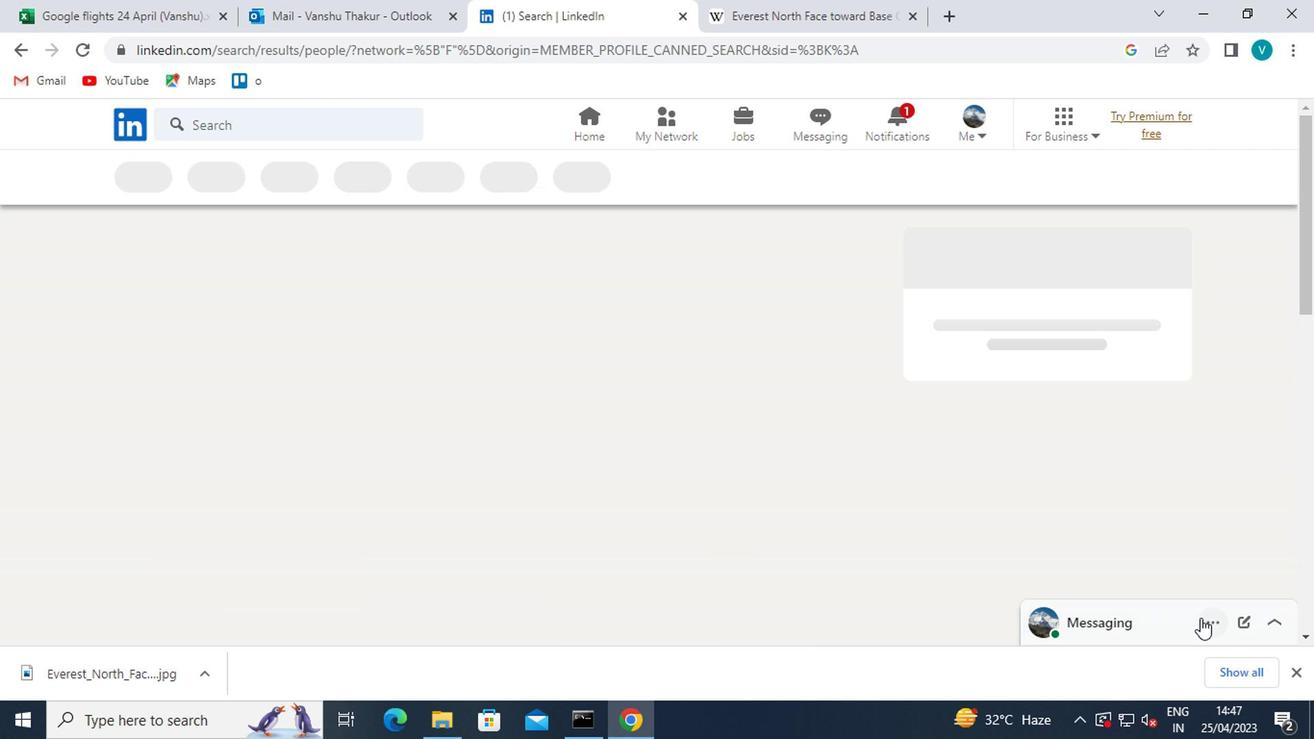 
